 Task: Use GitHub's "Stars" to bookmark repositories for future reference.
Action: Mouse moved to (1268, 73)
Screenshot: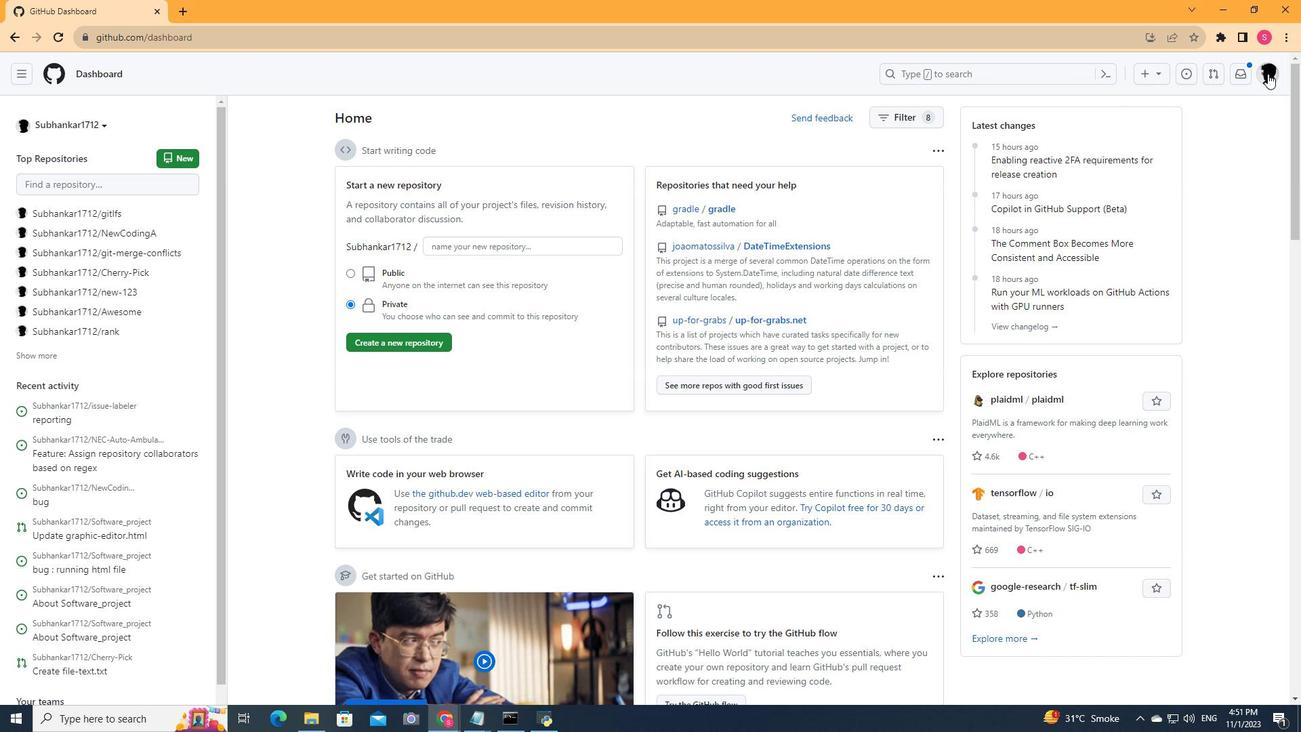 
Action: Mouse pressed left at (1268, 73)
Screenshot: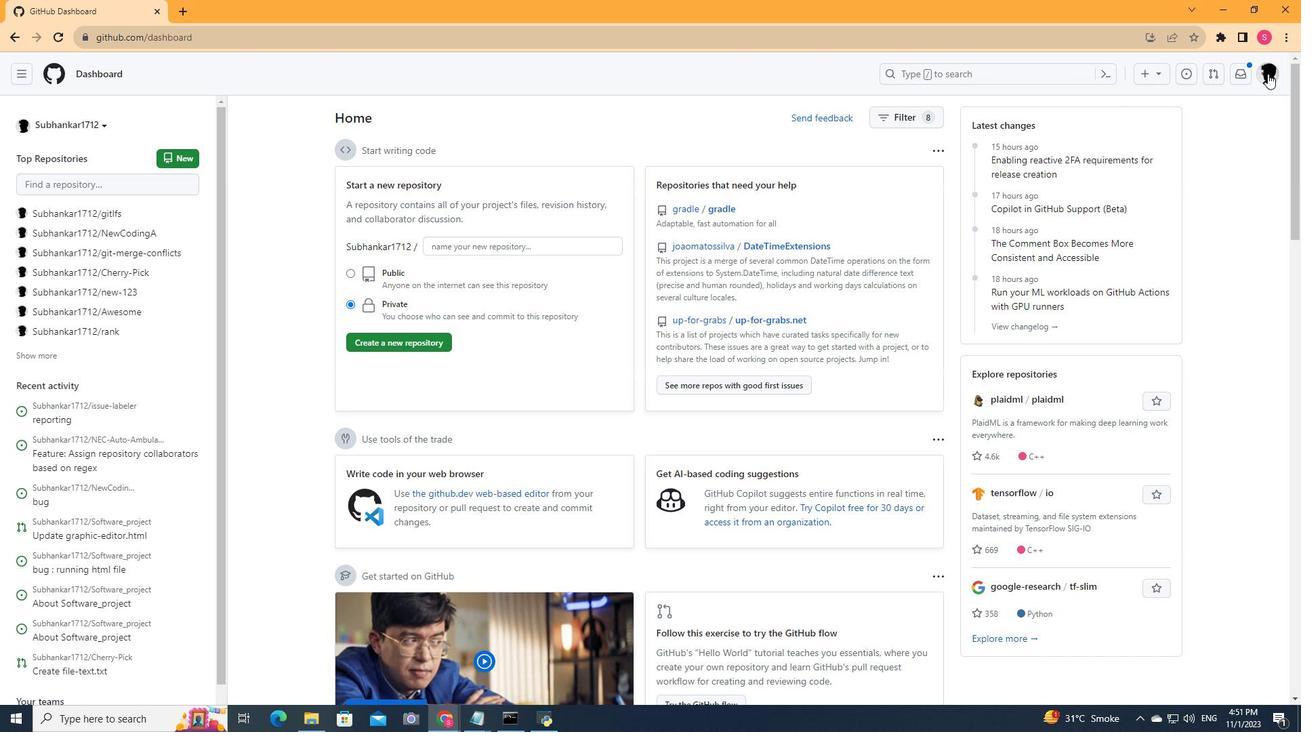 
Action: Mouse moved to (1171, 168)
Screenshot: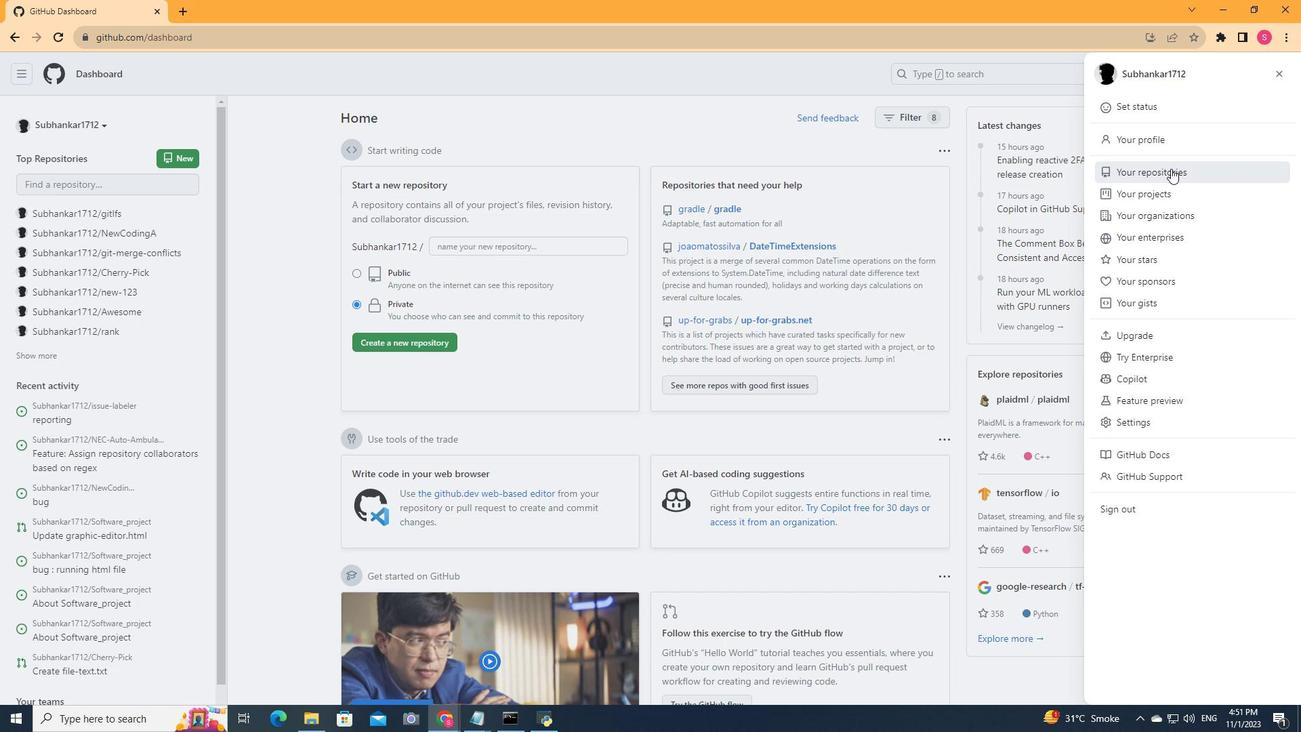 
Action: Mouse pressed left at (1171, 168)
Screenshot: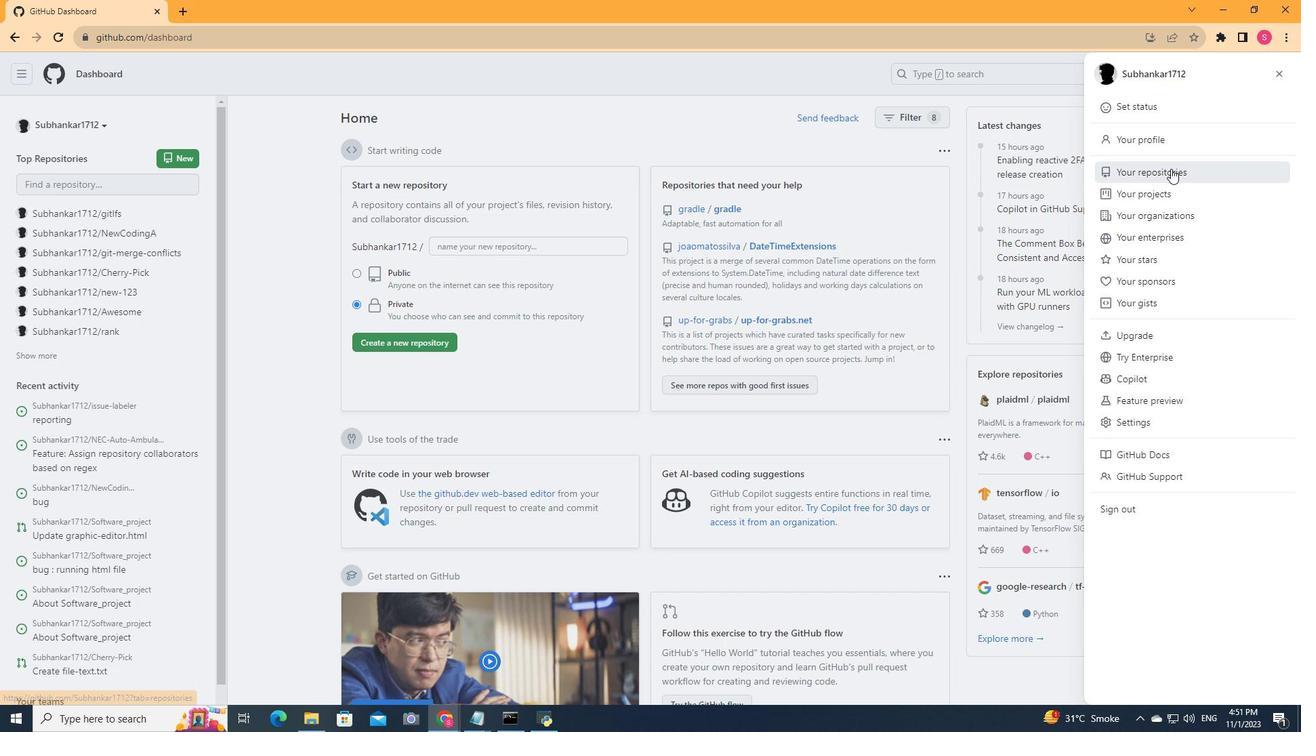 
Action: Mouse moved to (995, 197)
Screenshot: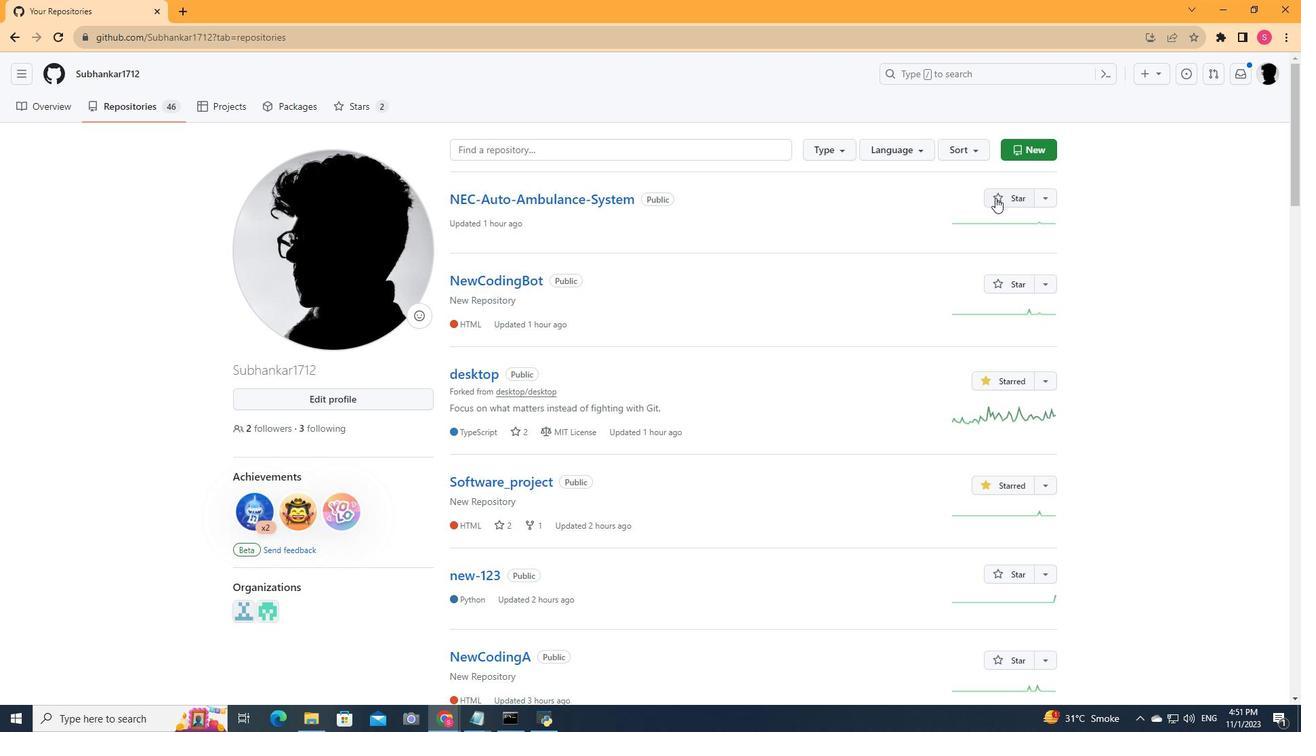 
Action: Mouse pressed left at (995, 197)
Screenshot: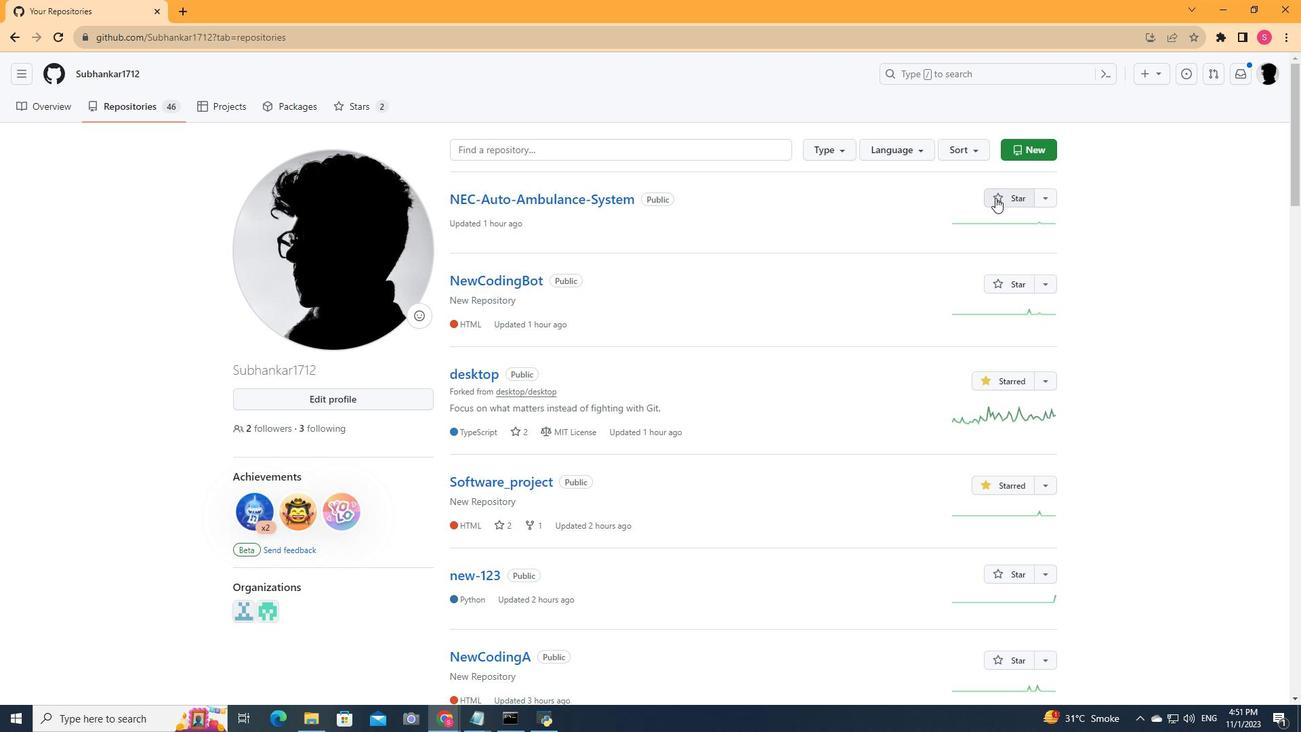 
Action: Mouse moved to (1044, 192)
Screenshot: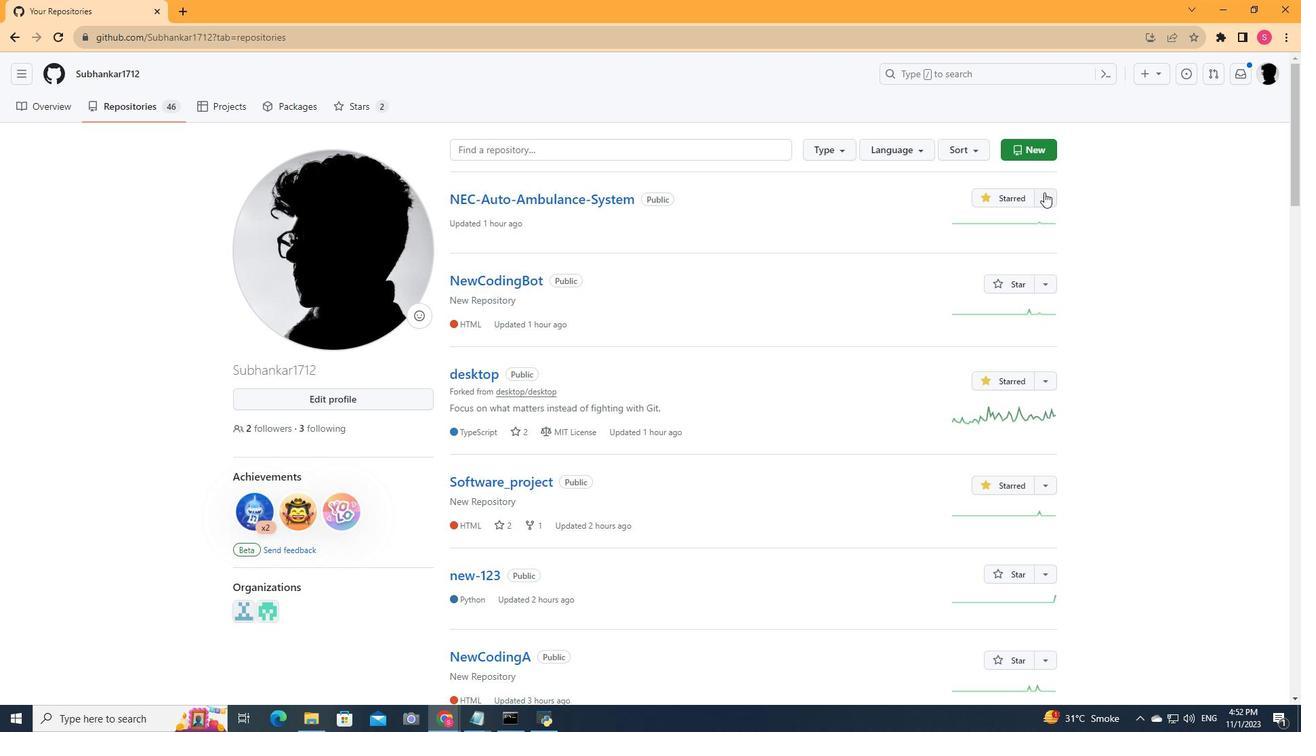 
Action: Mouse pressed left at (1044, 192)
Screenshot: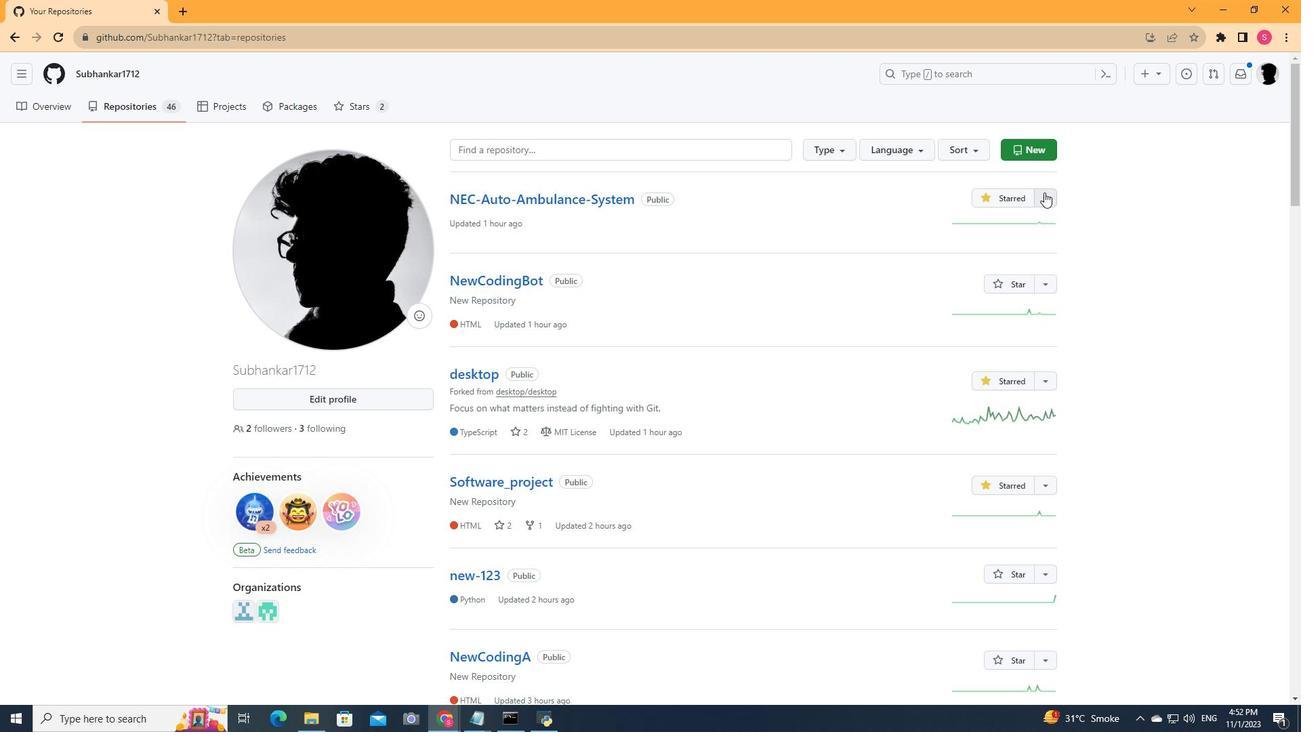 
Action: Mouse moved to (904, 278)
Screenshot: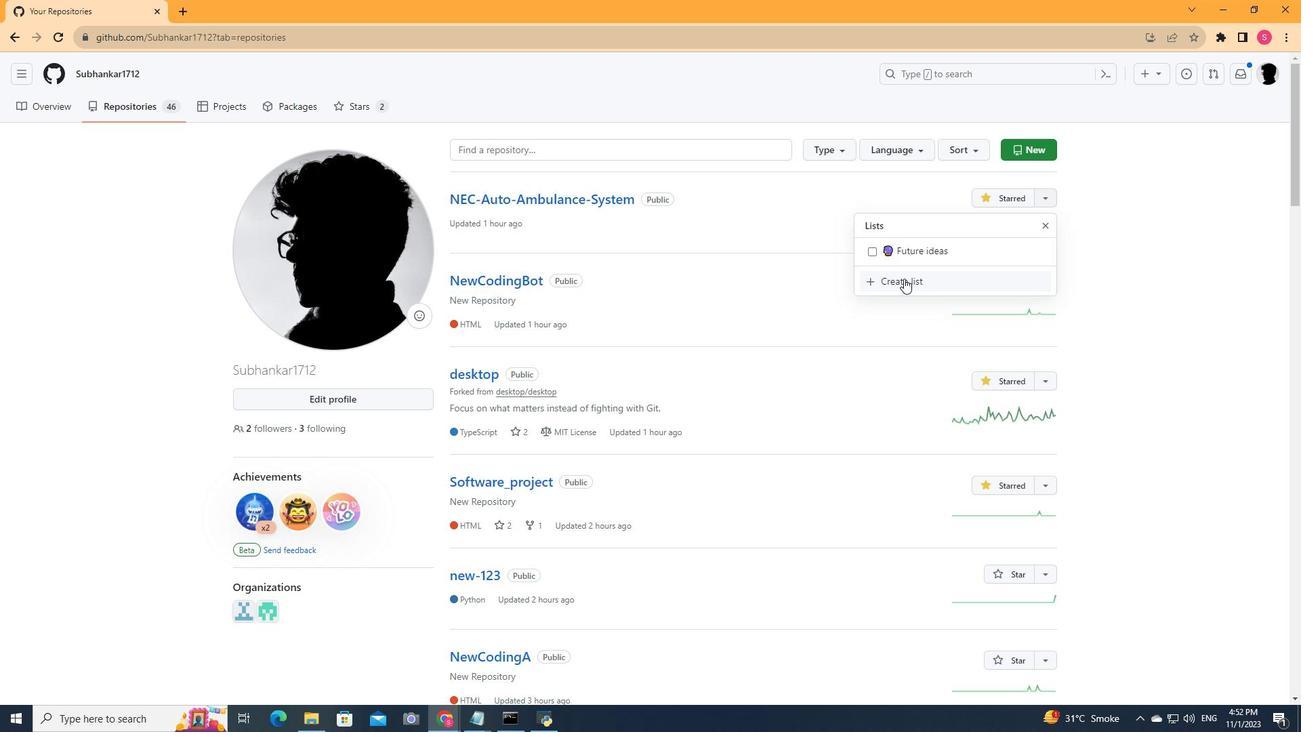 
Action: Mouse pressed left at (904, 278)
Screenshot: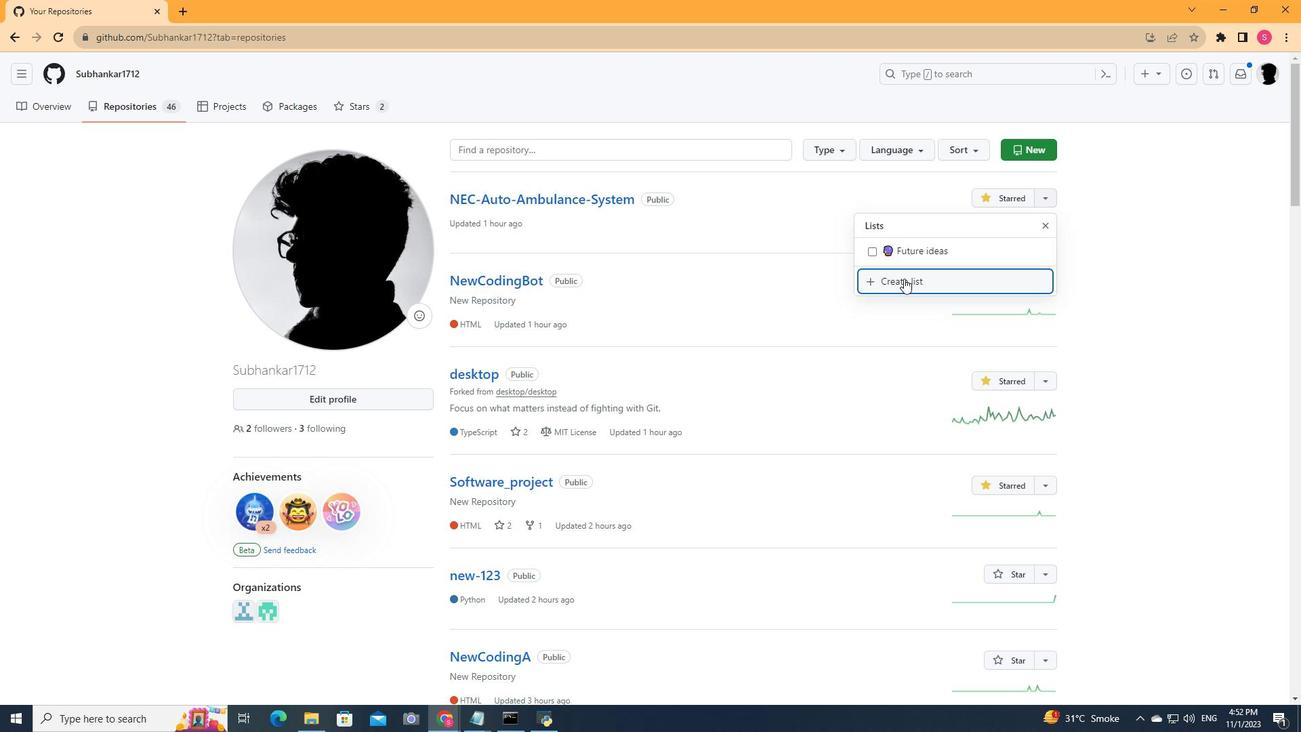 
Action: Mouse moved to (557, 204)
Screenshot: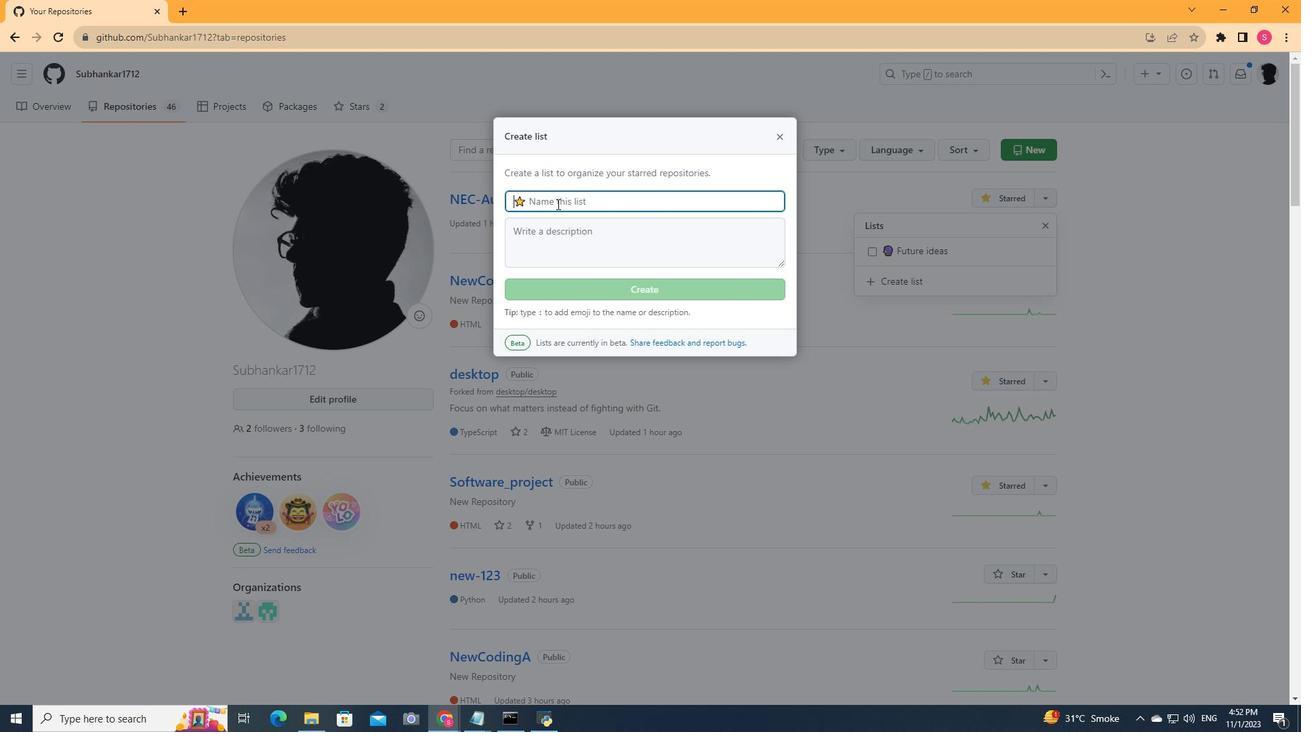 
Action: Mouse pressed left at (557, 204)
Screenshot: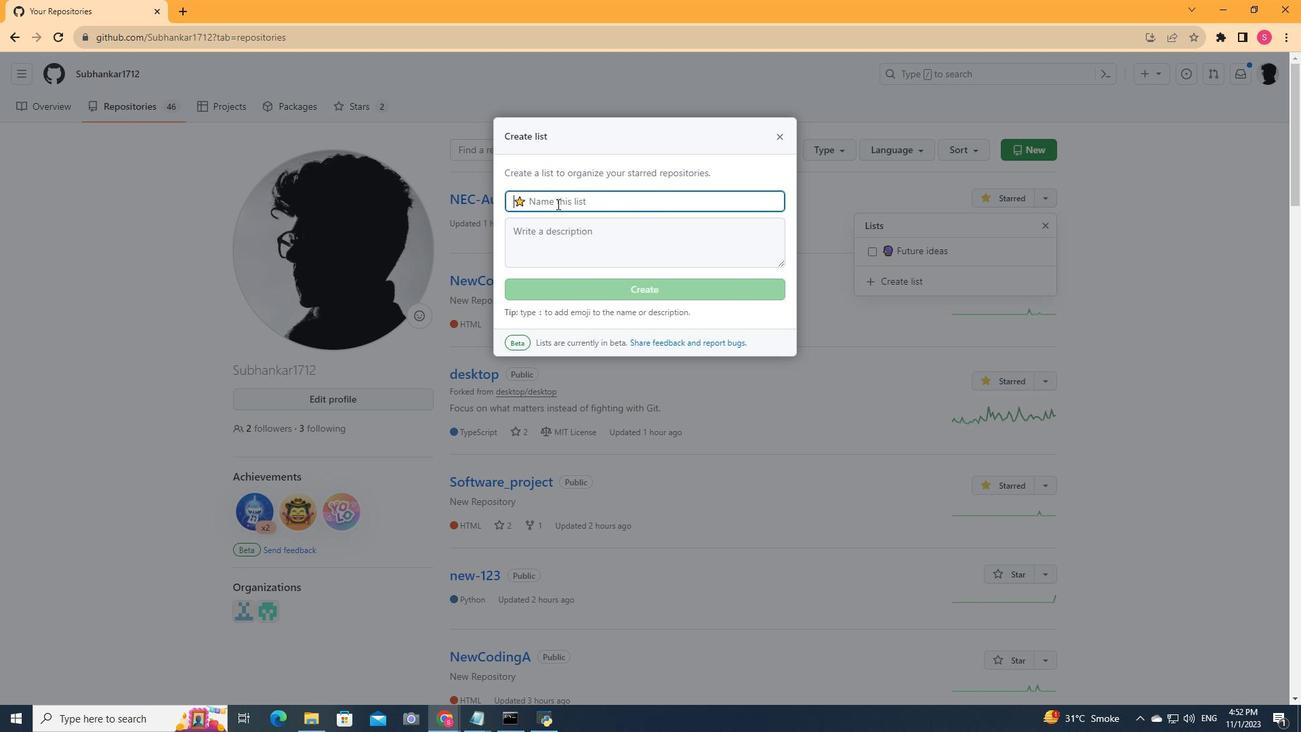 
Action: Key pressed future<Key.space>reference
Screenshot: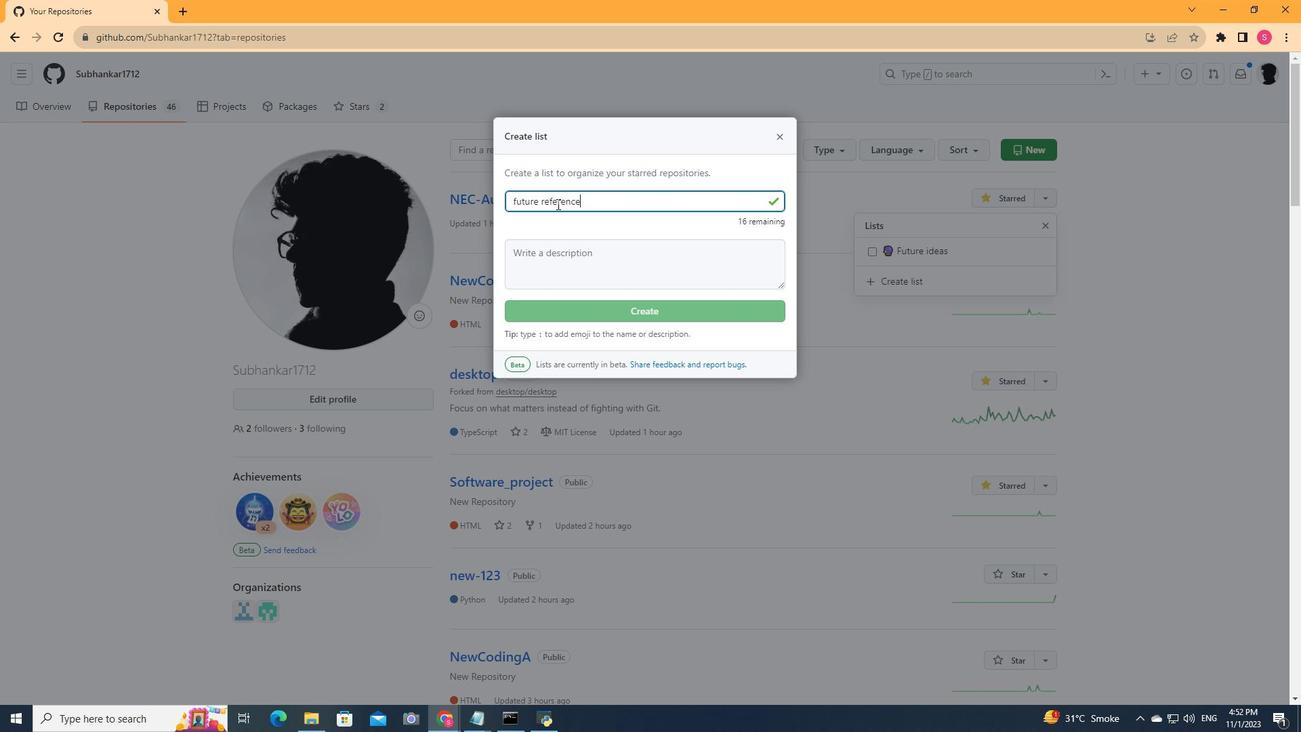 
Action: Mouse moved to (562, 256)
Screenshot: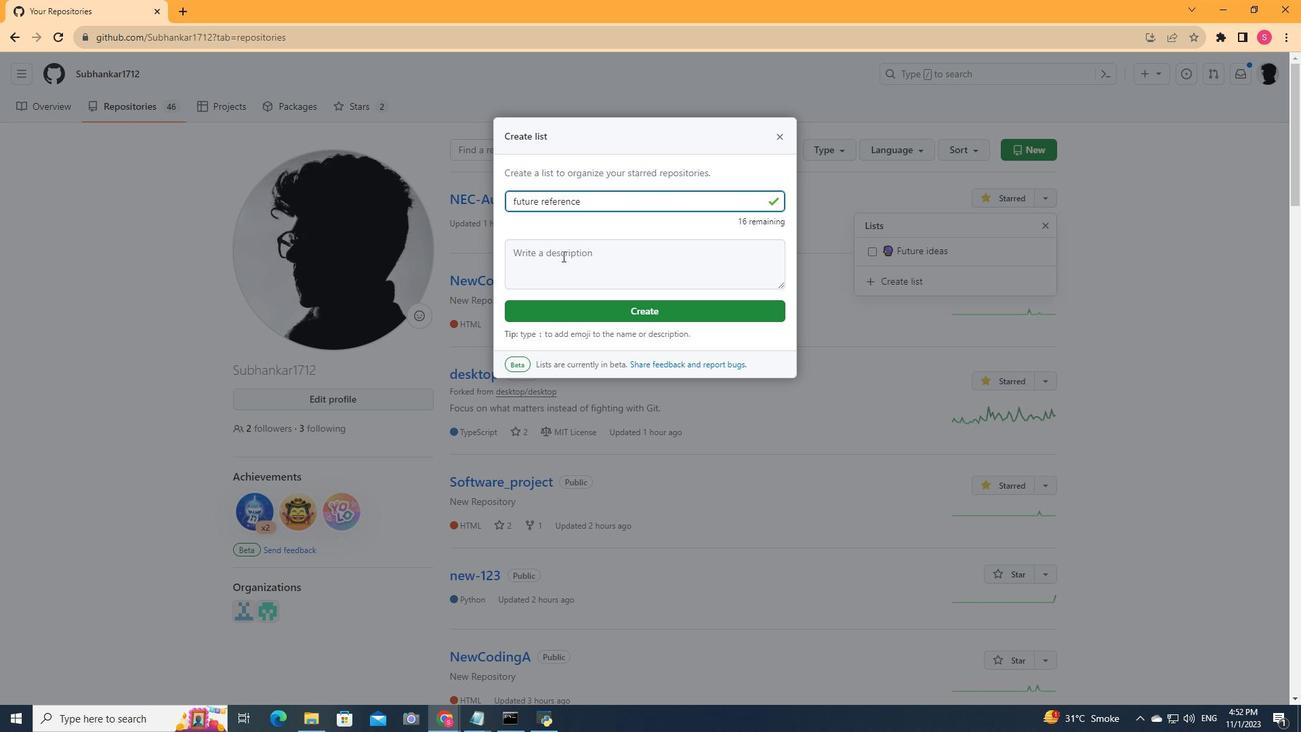 
Action: Mouse pressed left at (562, 256)
Screenshot: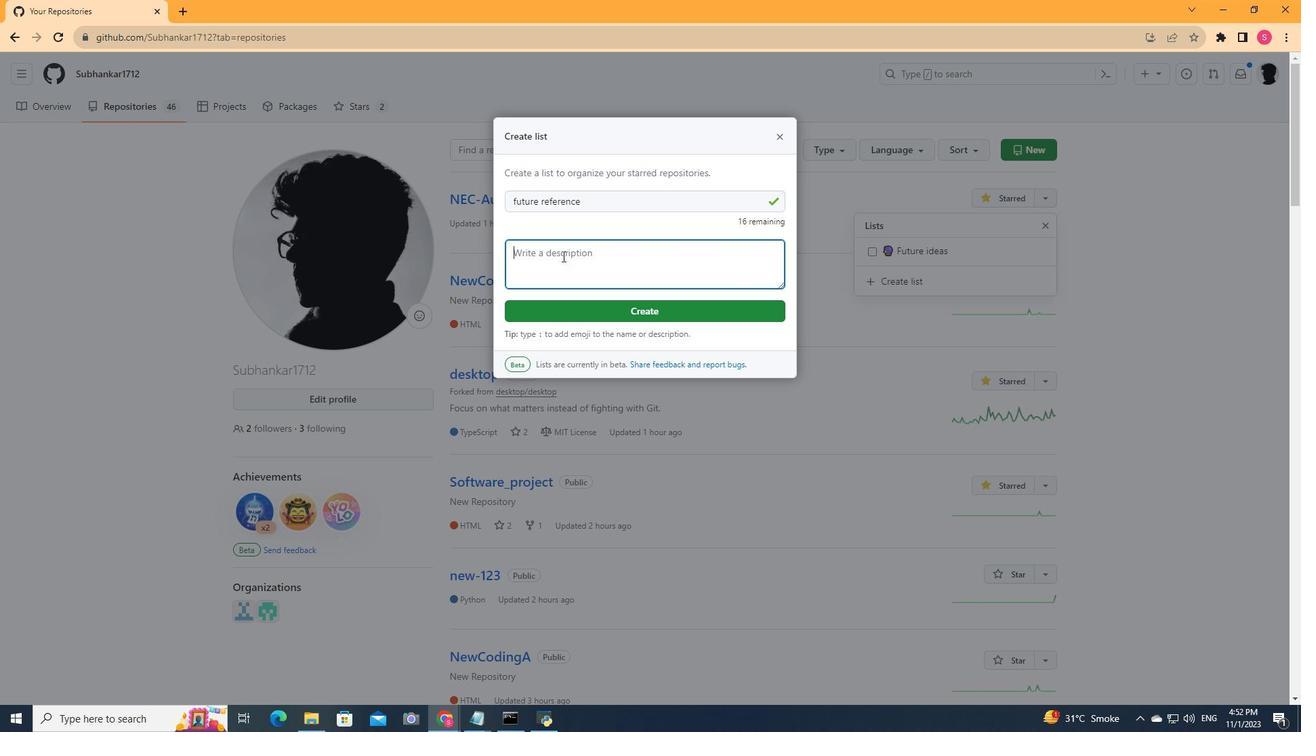 
Action: Key pressed for<Key.space>fe<Key.backspace>uture<Key.space>use
Screenshot: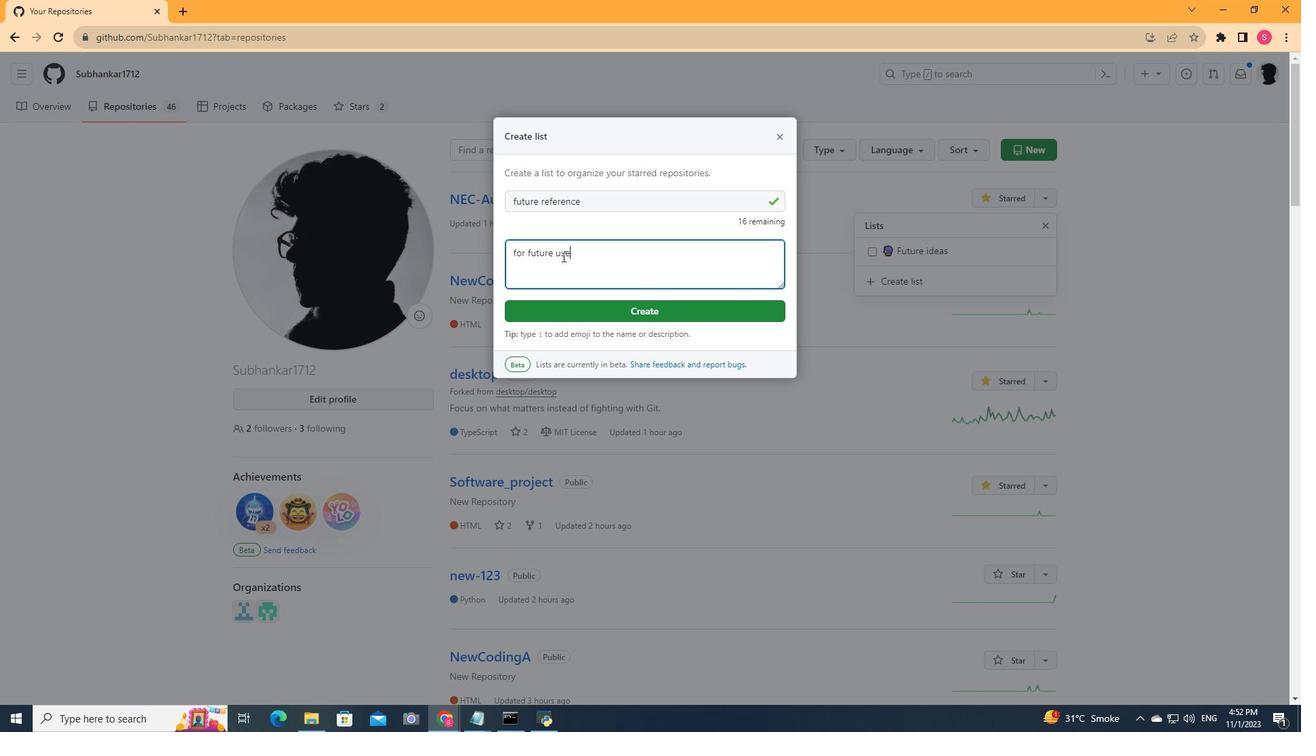 
Action: Mouse moved to (627, 310)
Screenshot: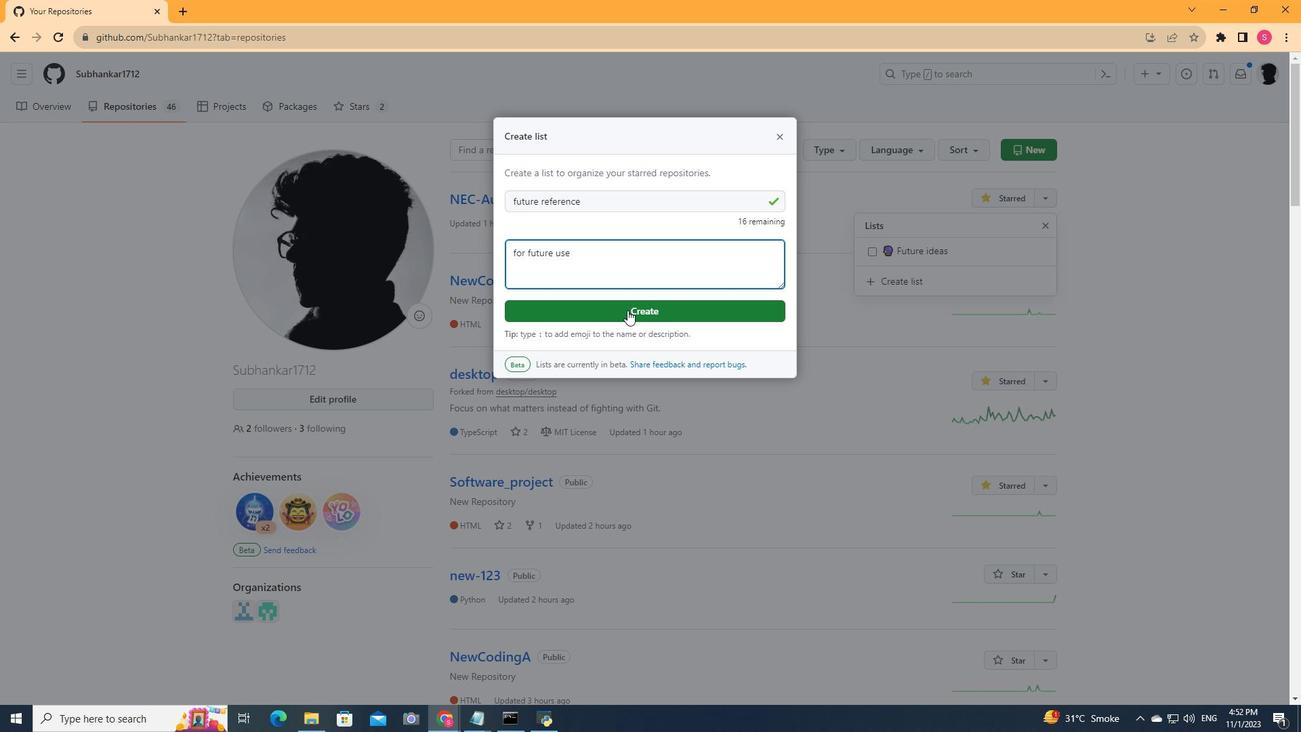 
Action: Mouse pressed left at (627, 310)
Screenshot: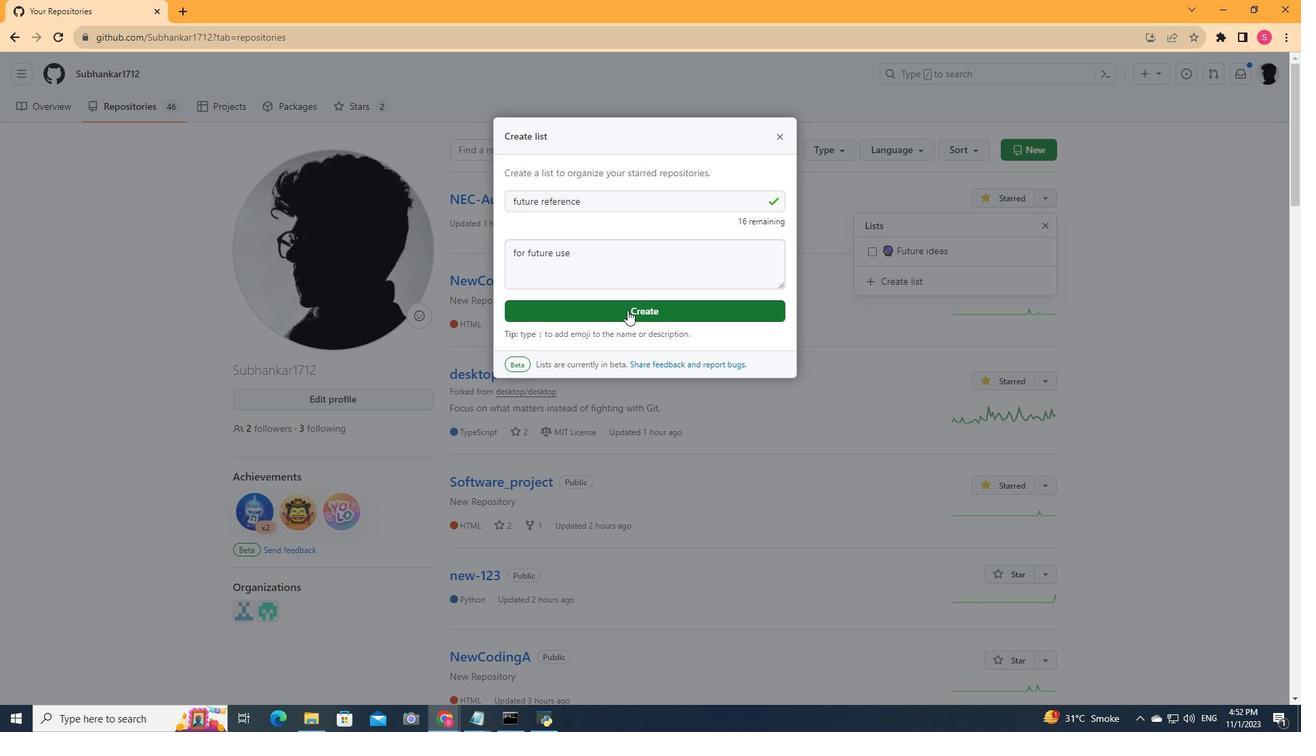 
Action: Mouse moved to (778, 138)
Screenshot: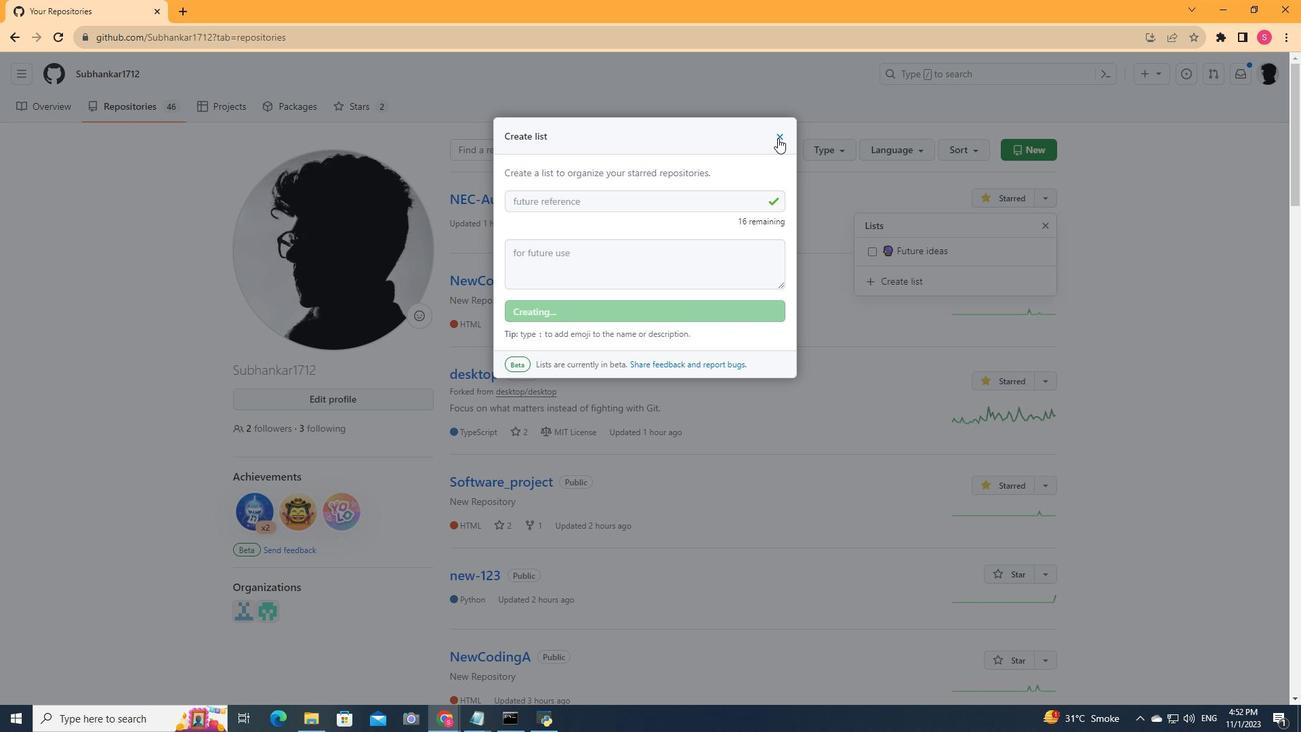 
Action: Mouse pressed left at (778, 138)
Screenshot: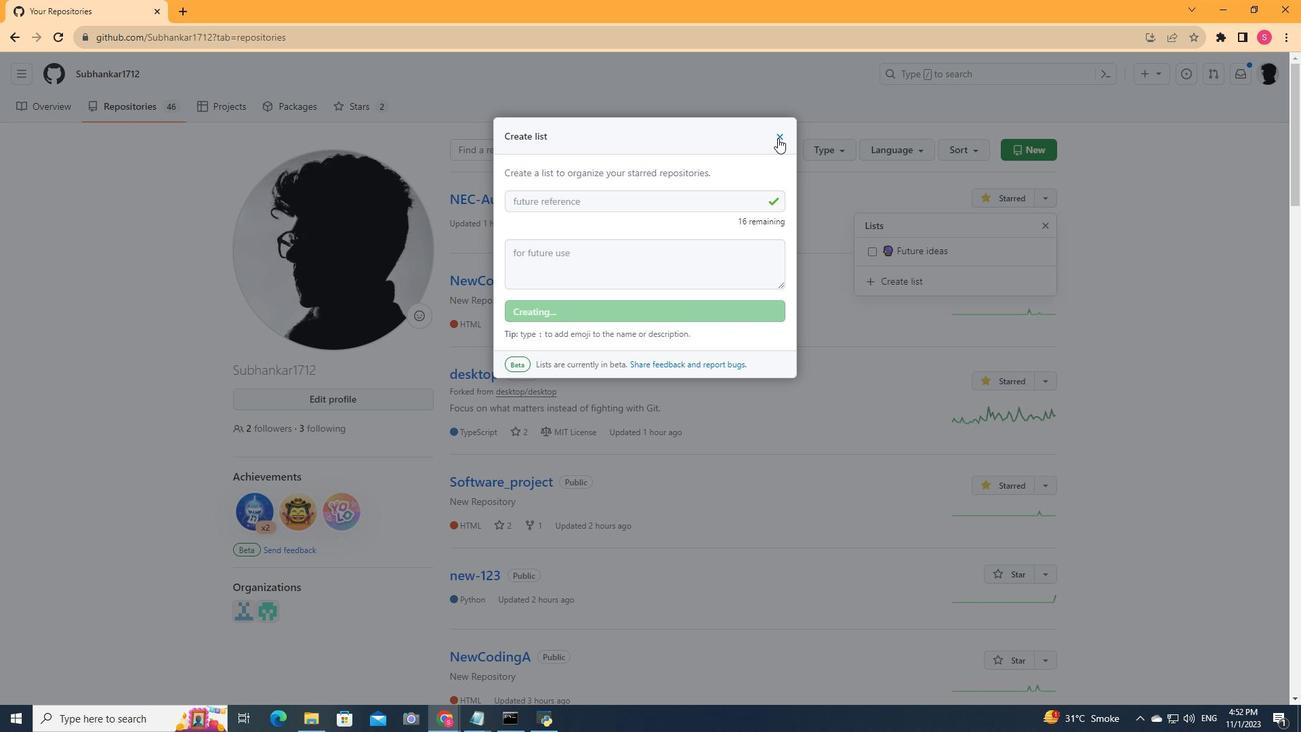 
Action: Mouse moved to (1014, 242)
Screenshot: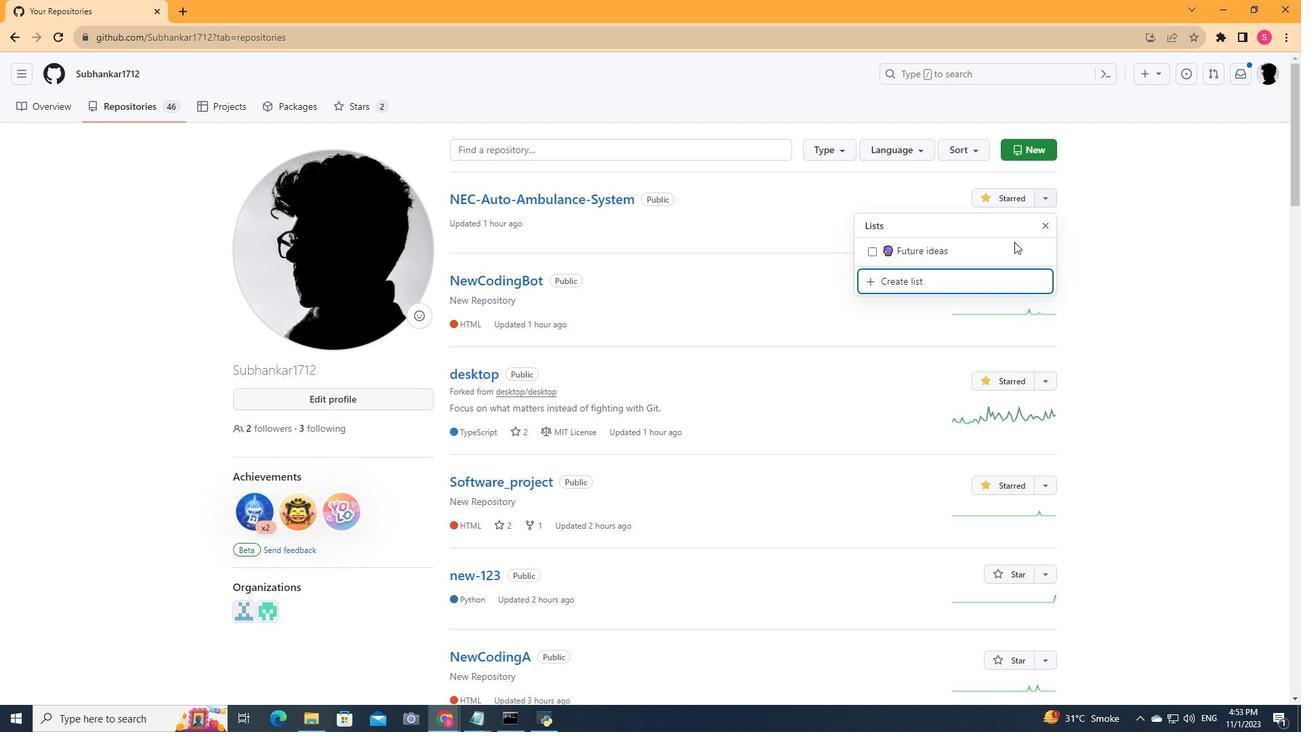 
Action: Mouse scrolled (1014, 242) with delta (0, 0)
Screenshot: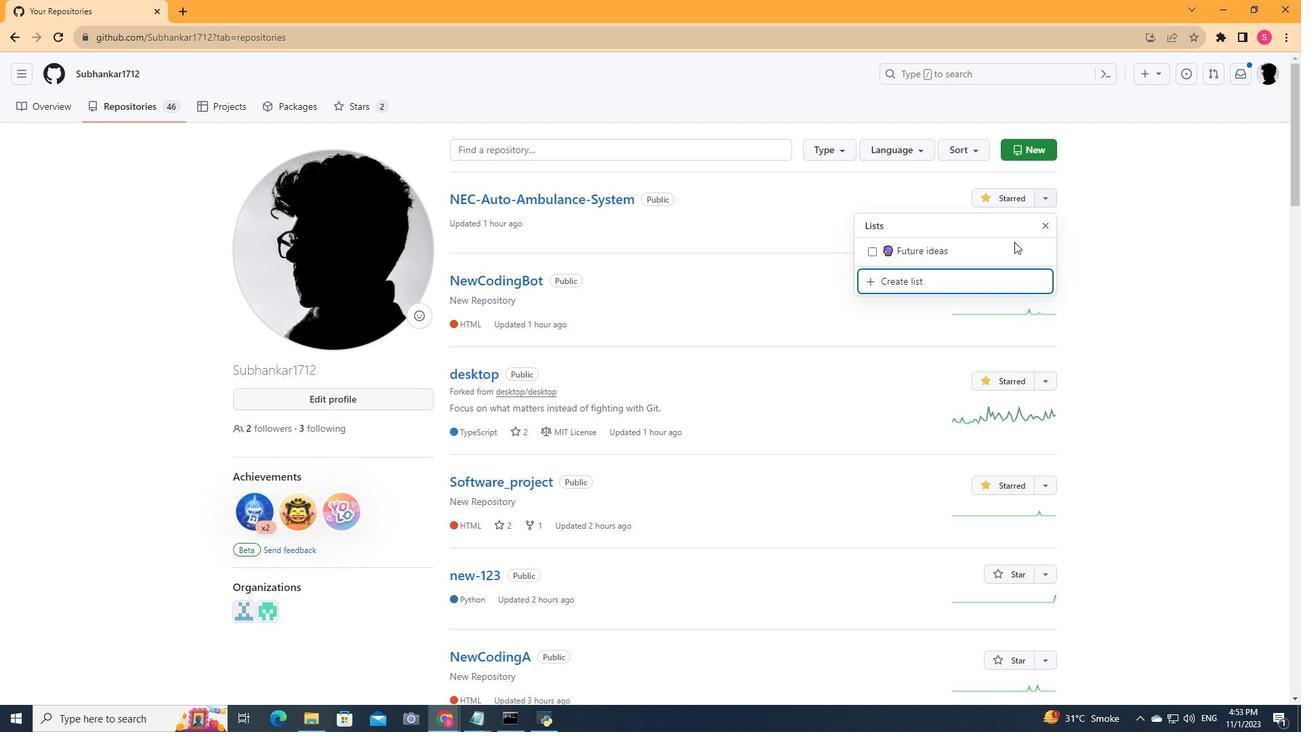 
Action: Mouse scrolled (1014, 242) with delta (0, 0)
Screenshot: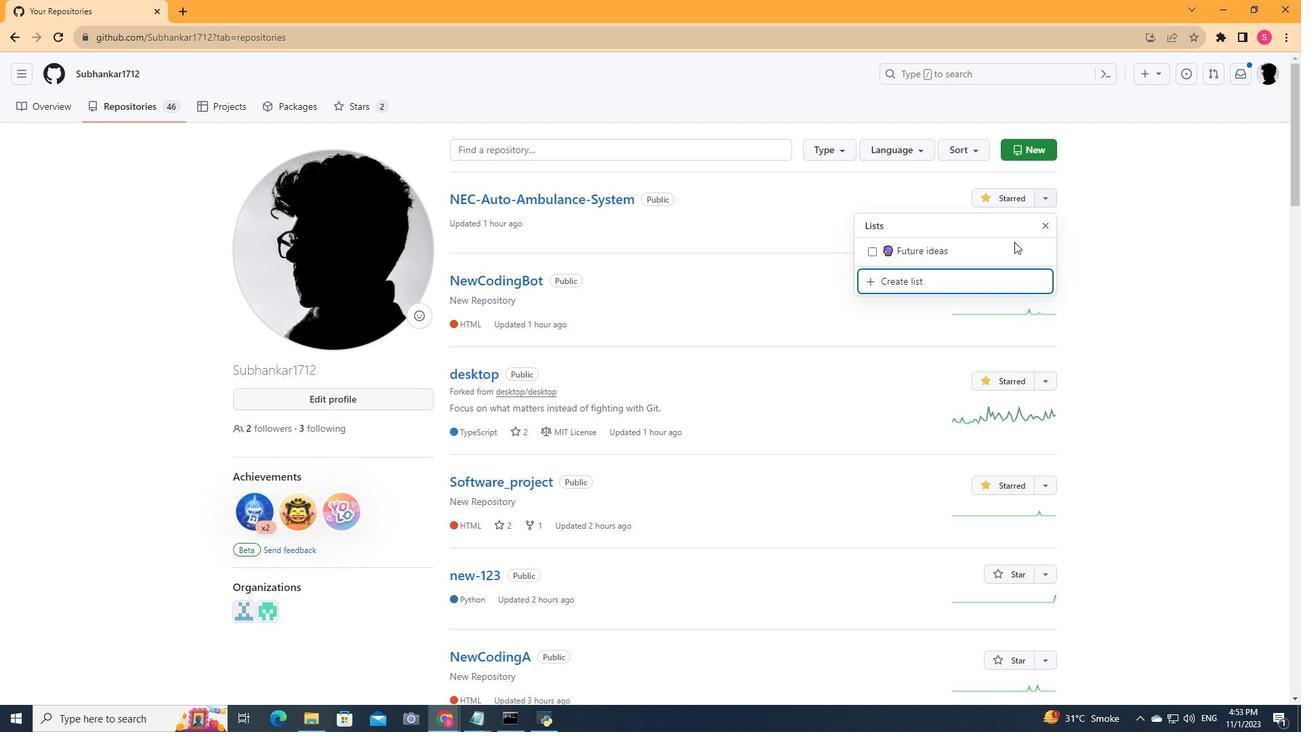 
Action: Mouse scrolled (1014, 242) with delta (0, 0)
Screenshot: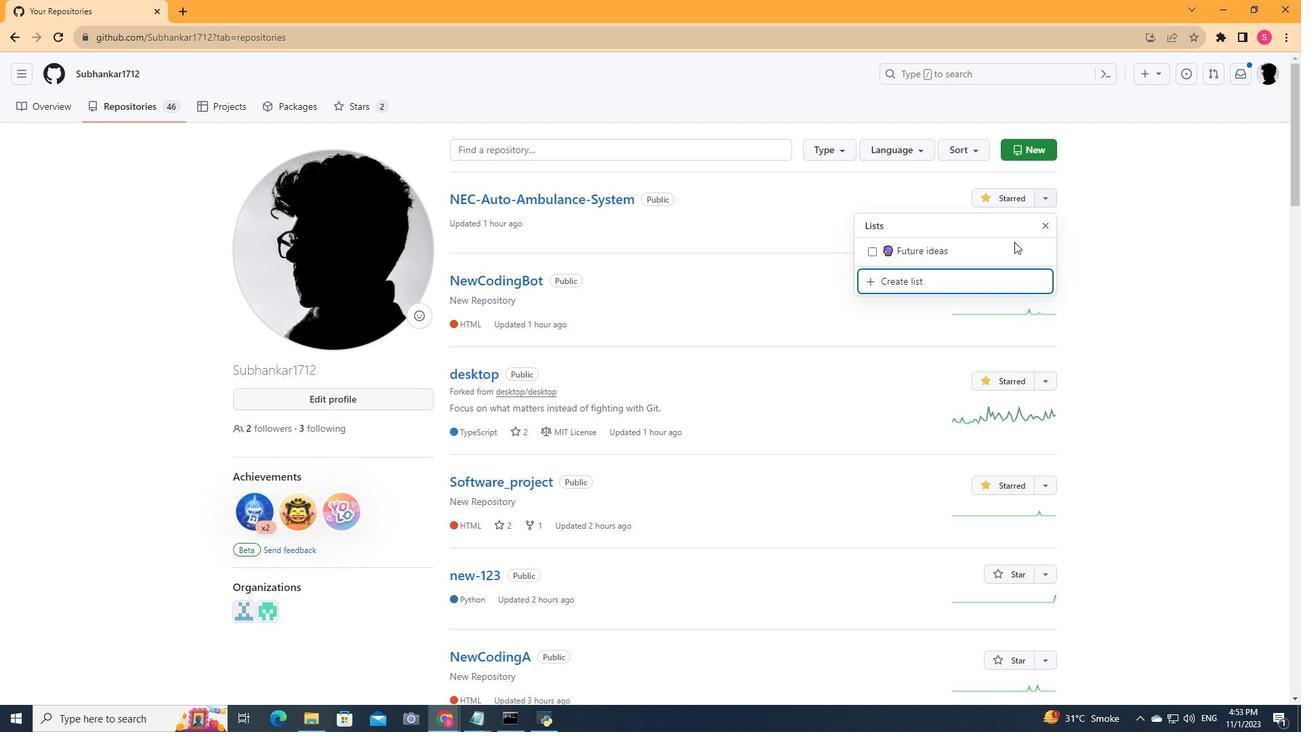 
Action: Mouse scrolled (1014, 242) with delta (0, 0)
Screenshot: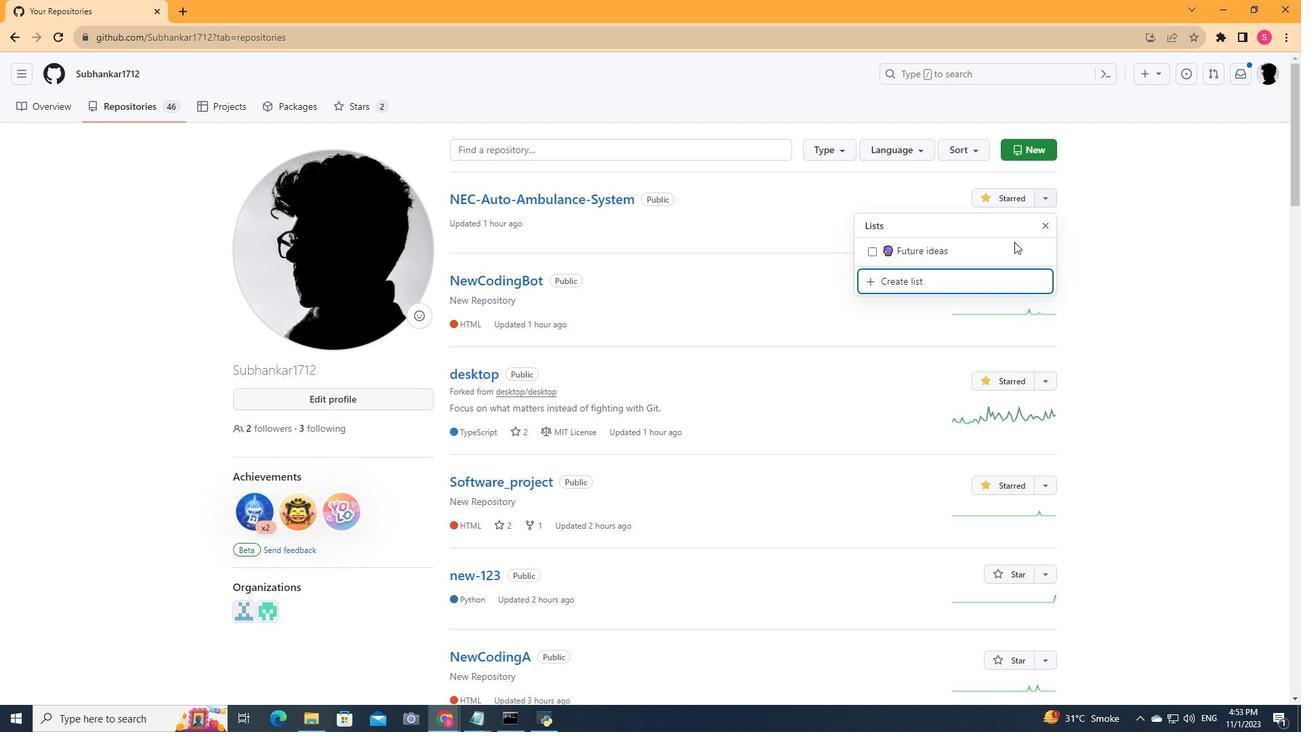 
Action: Mouse scrolled (1014, 242) with delta (0, 0)
Screenshot: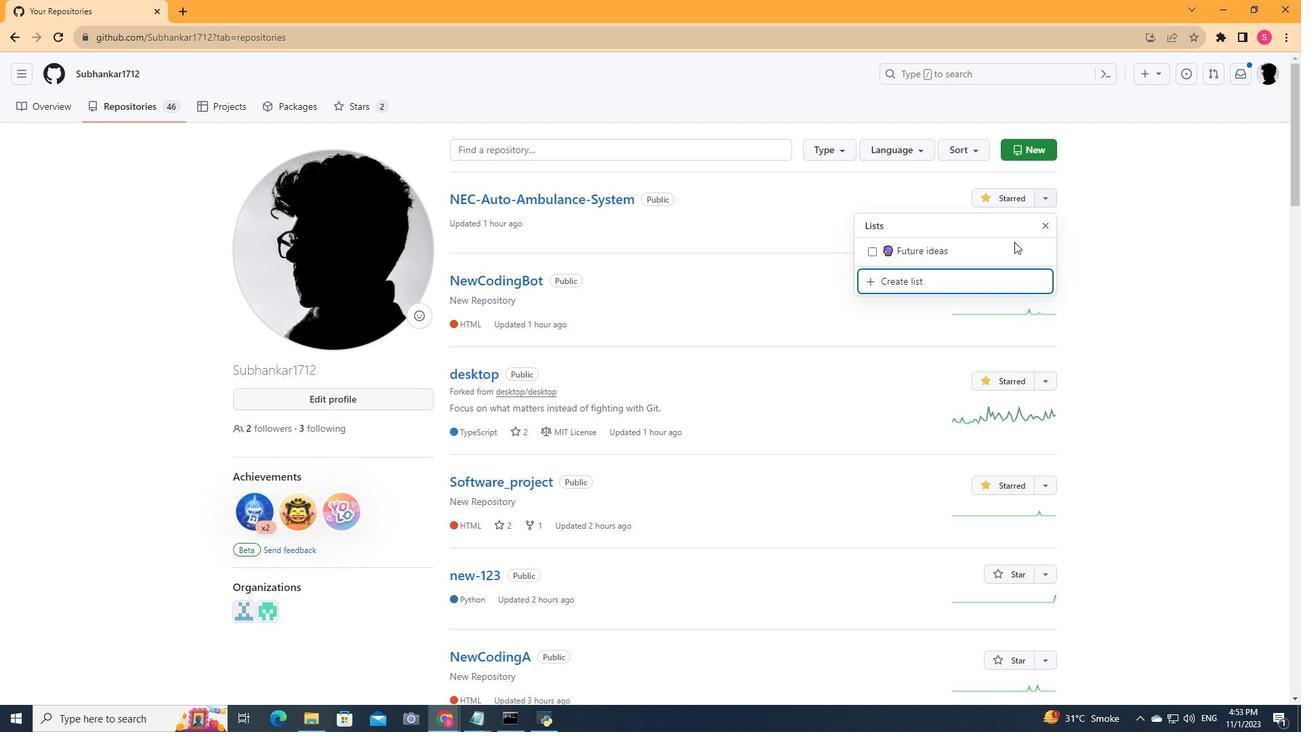 
Action: Mouse moved to (900, 253)
Screenshot: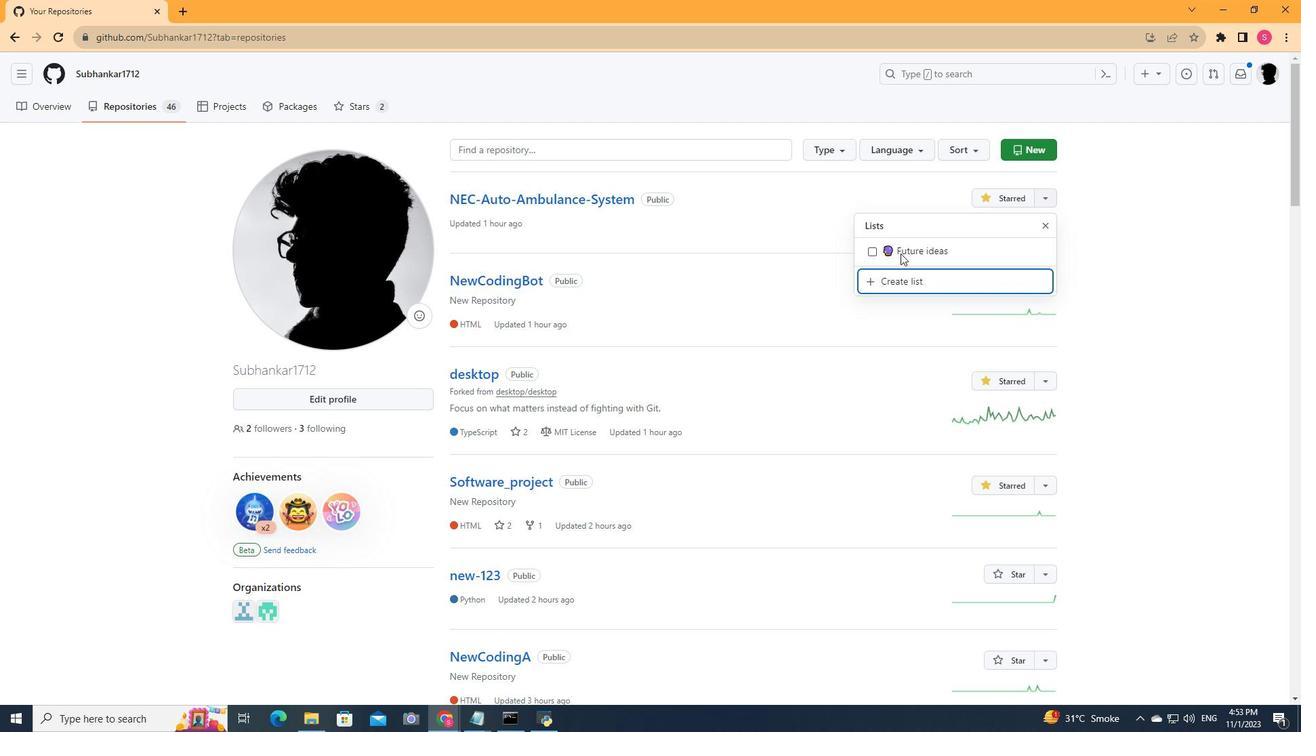 
Action: Mouse pressed left at (900, 253)
Screenshot: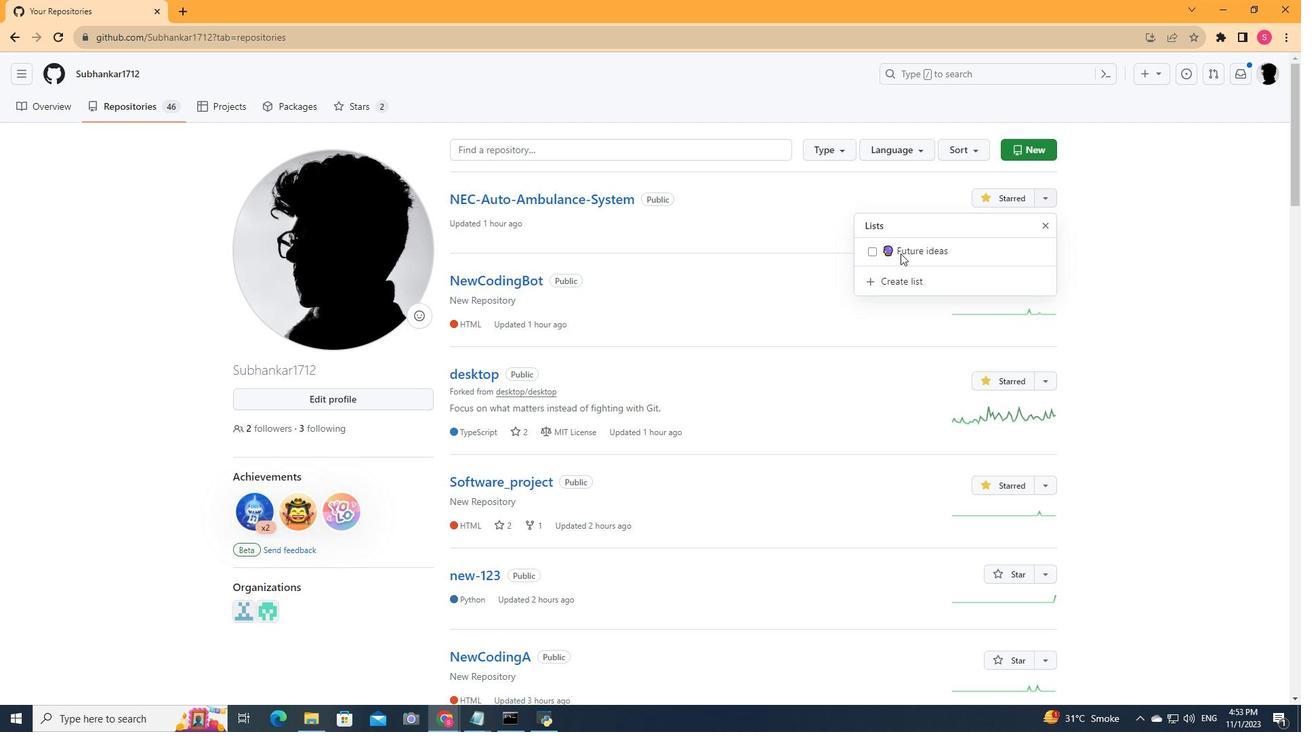 
Action: Mouse moved to (909, 252)
Screenshot: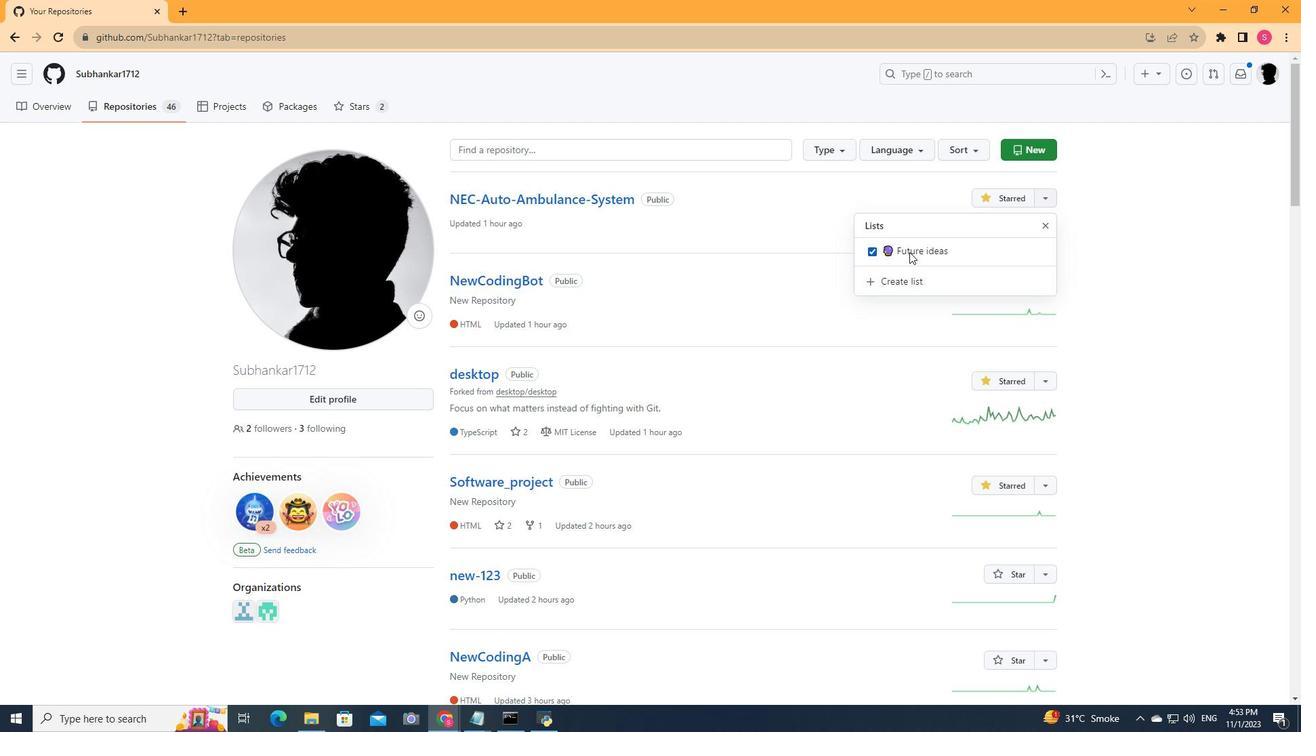 
Action: Mouse pressed left at (909, 252)
Screenshot: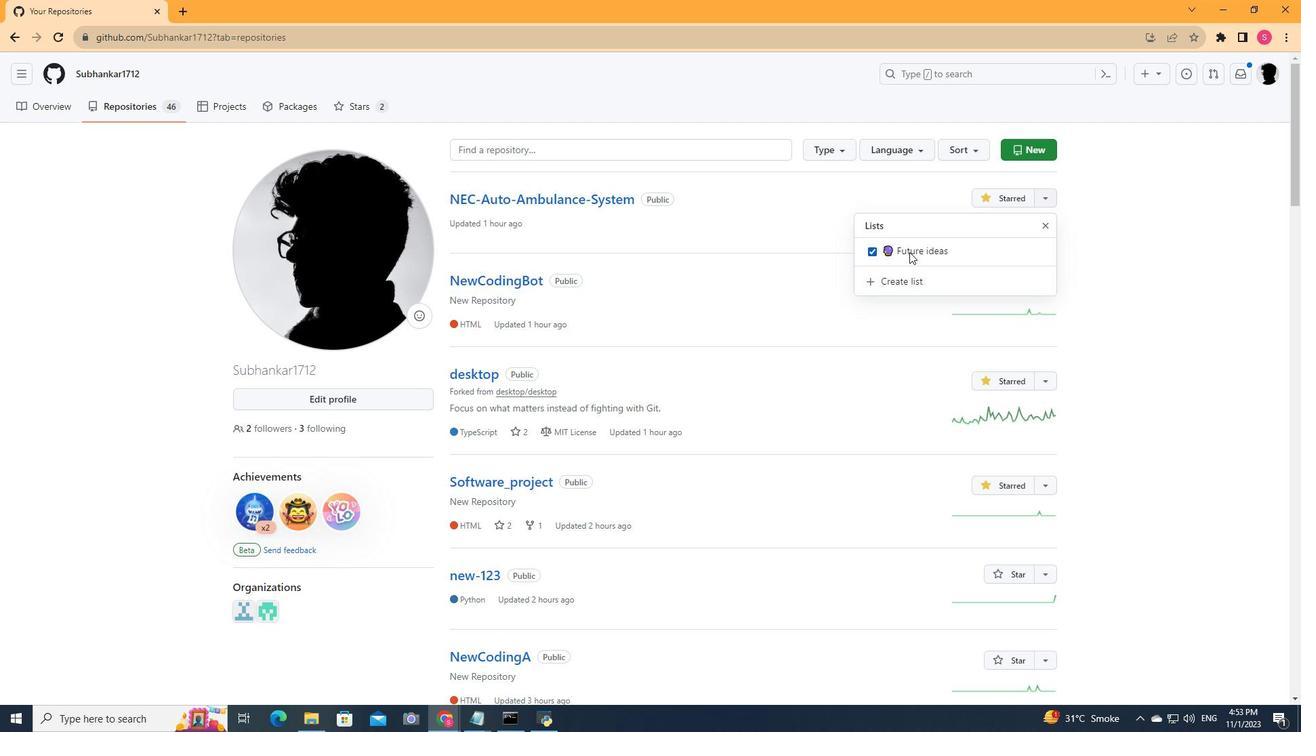 
Action: Mouse moved to (907, 282)
Screenshot: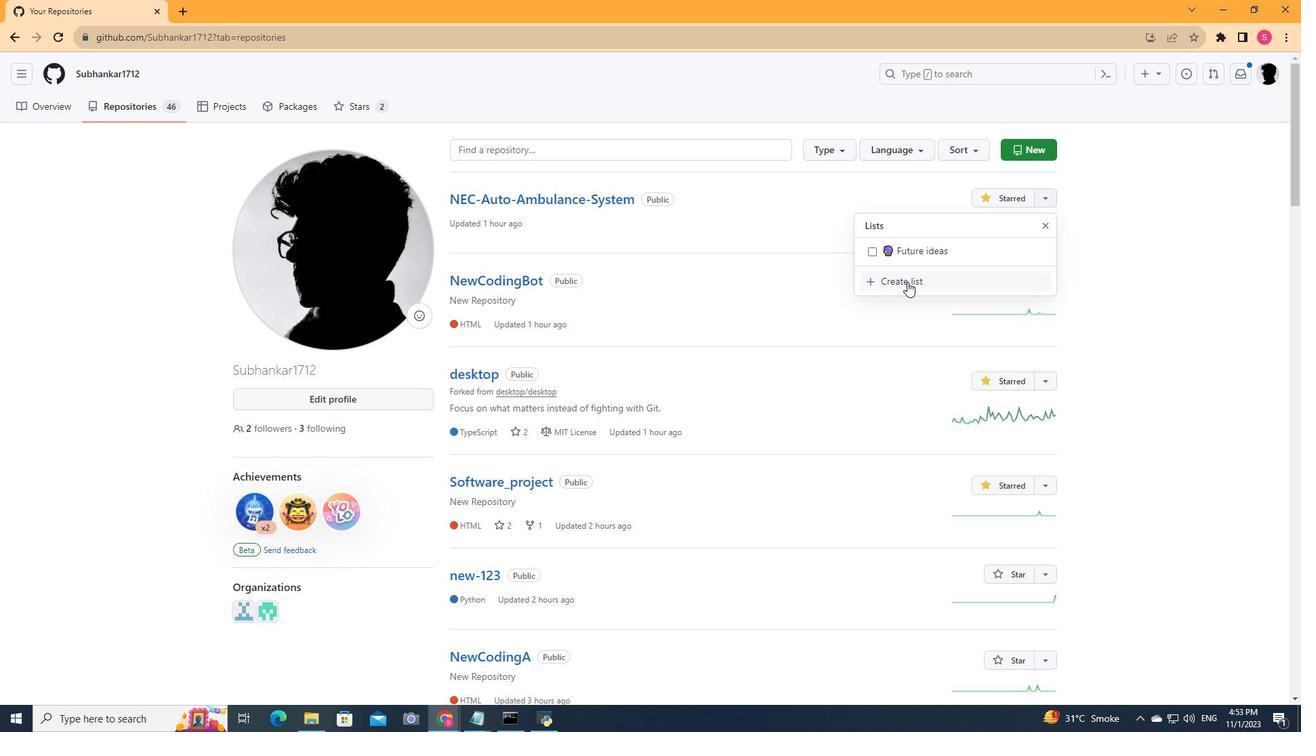 
Action: Mouse pressed left at (907, 282)
Screenshot: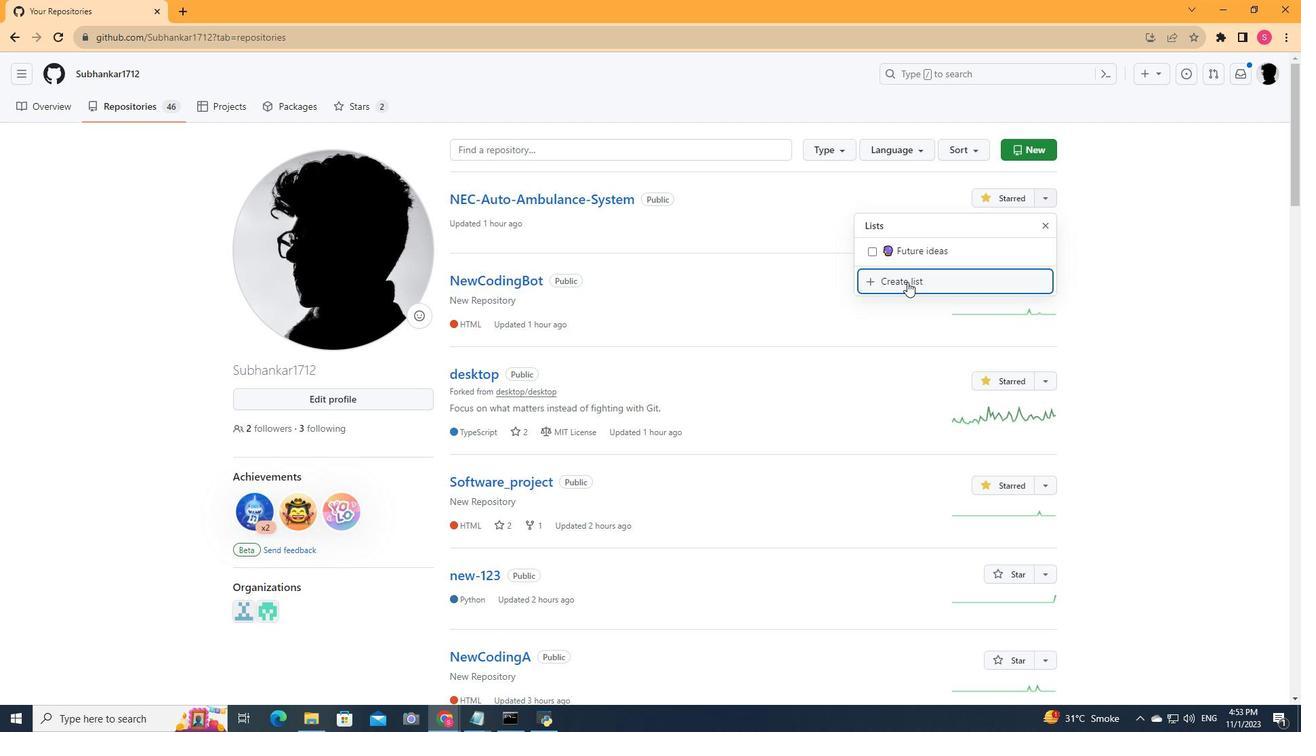 
Action: Mouse moved to (548, 206)
Screenshot: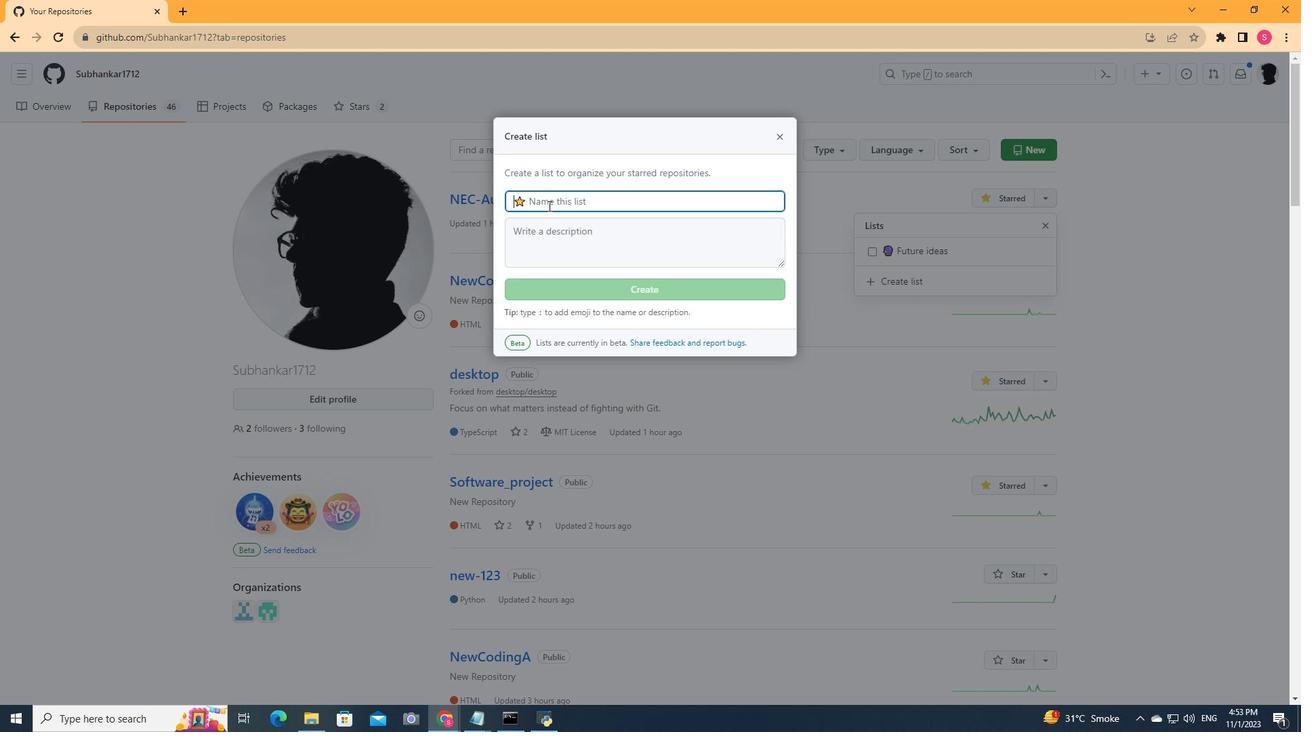 
Action: Mouse pressed left at (548, 206)
Screenshot: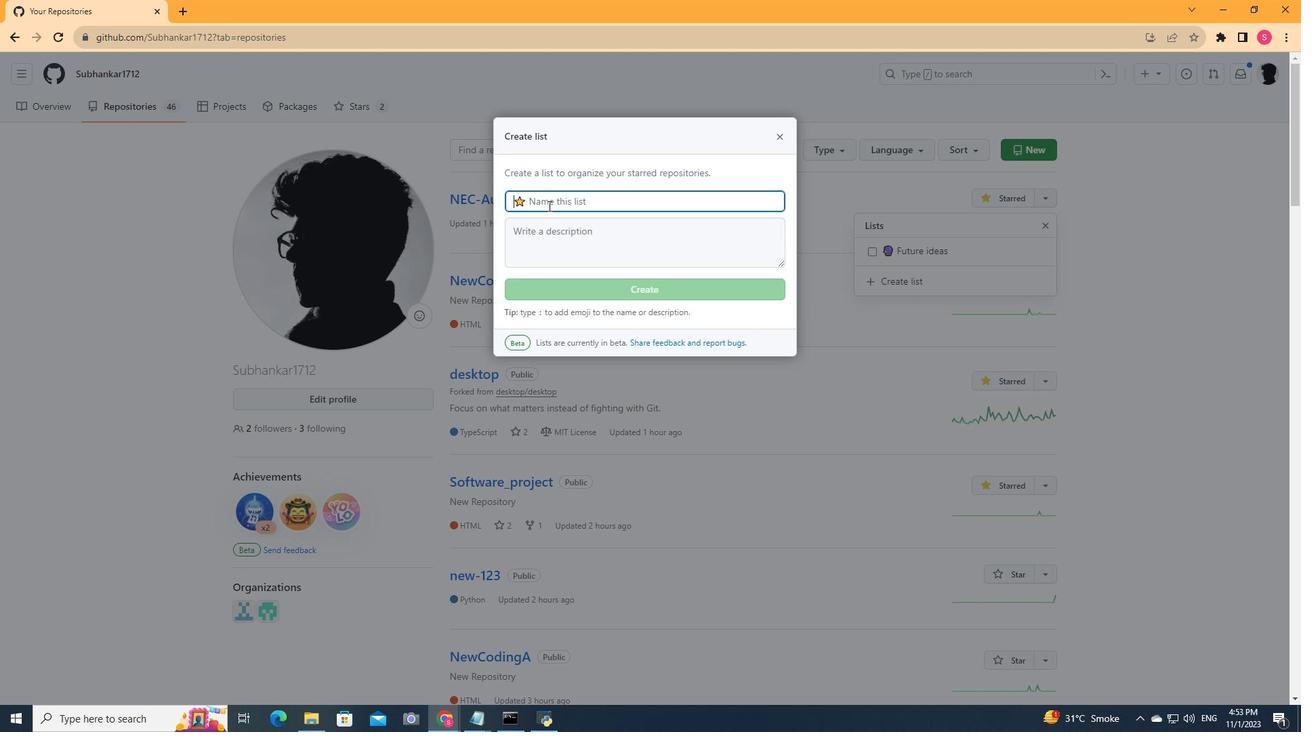 
Action: Mouse moved to (548, 206)
Screenshot: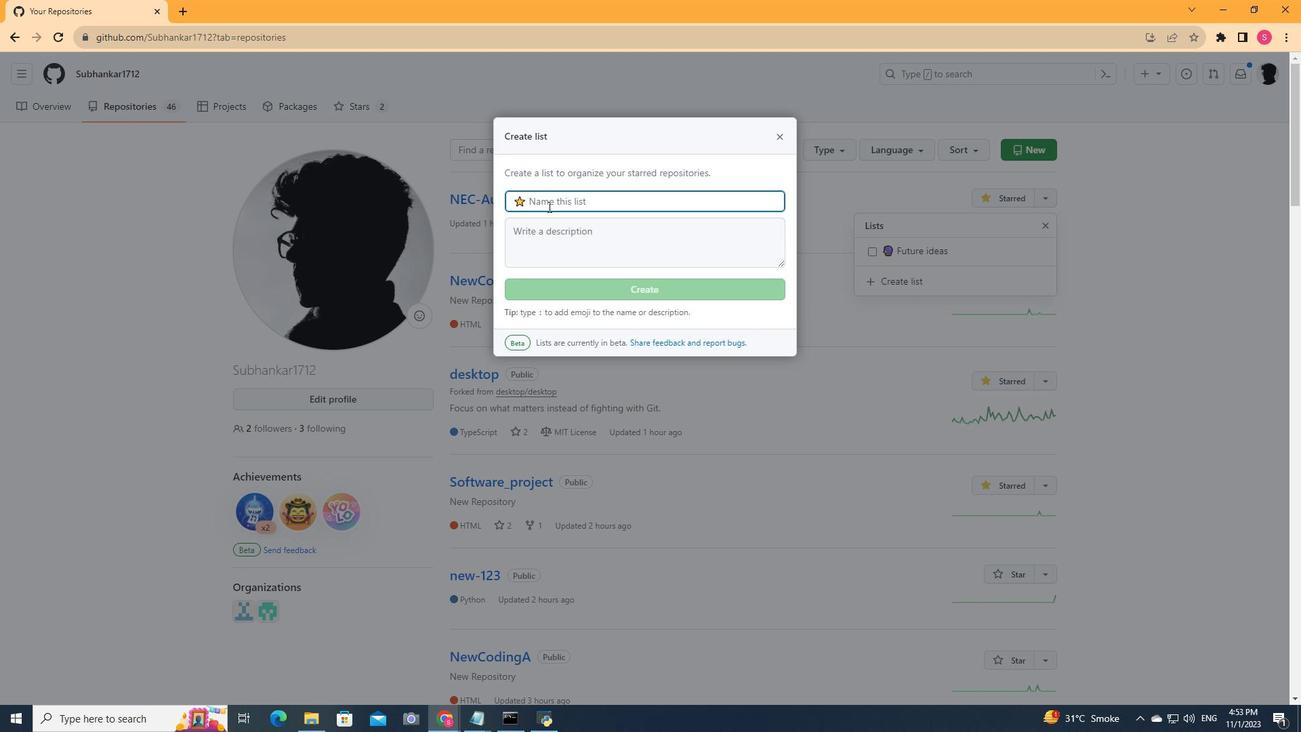 
Action: Mouse pressed left at (548, 206)
Screenshot: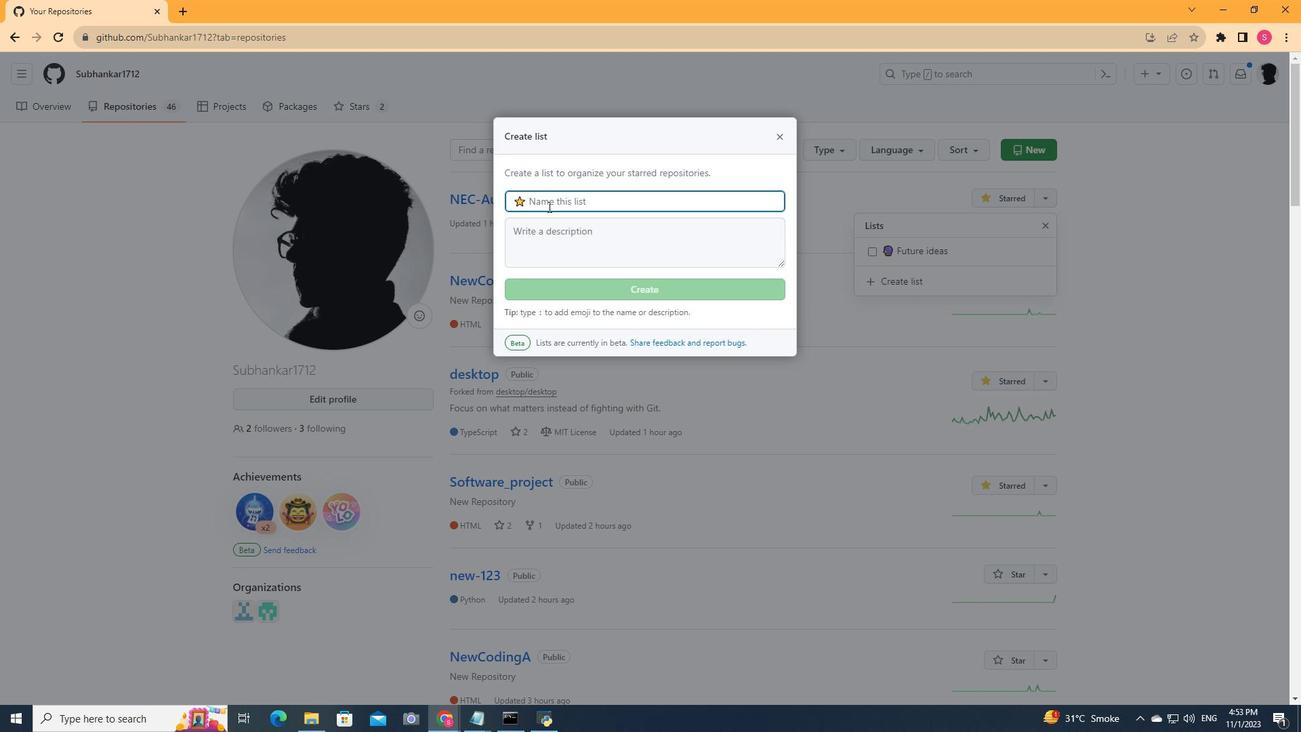 
Action: Mouse moved to (513, 204)
Screenshot: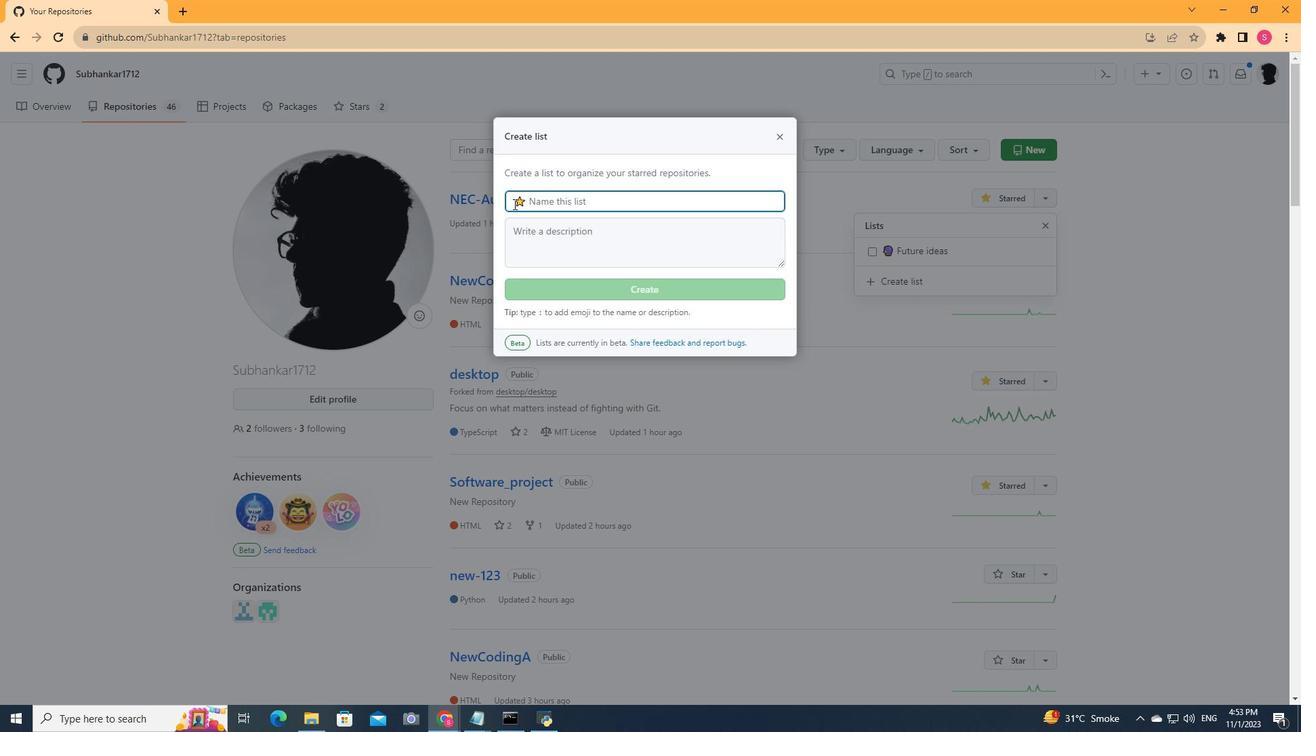 
Action: Mouse pressed left at (513, 204)
Screenshot: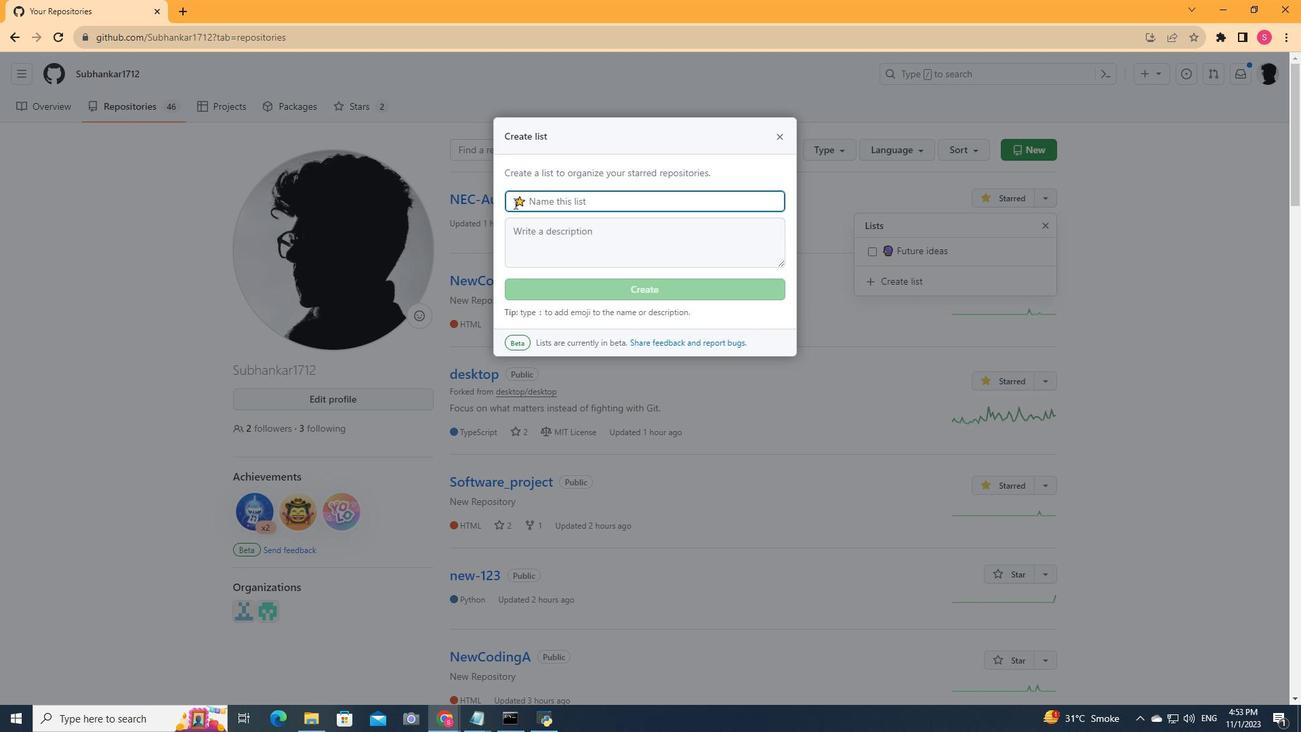 
Action: Mouse moved to (557, 200)
Screenshot: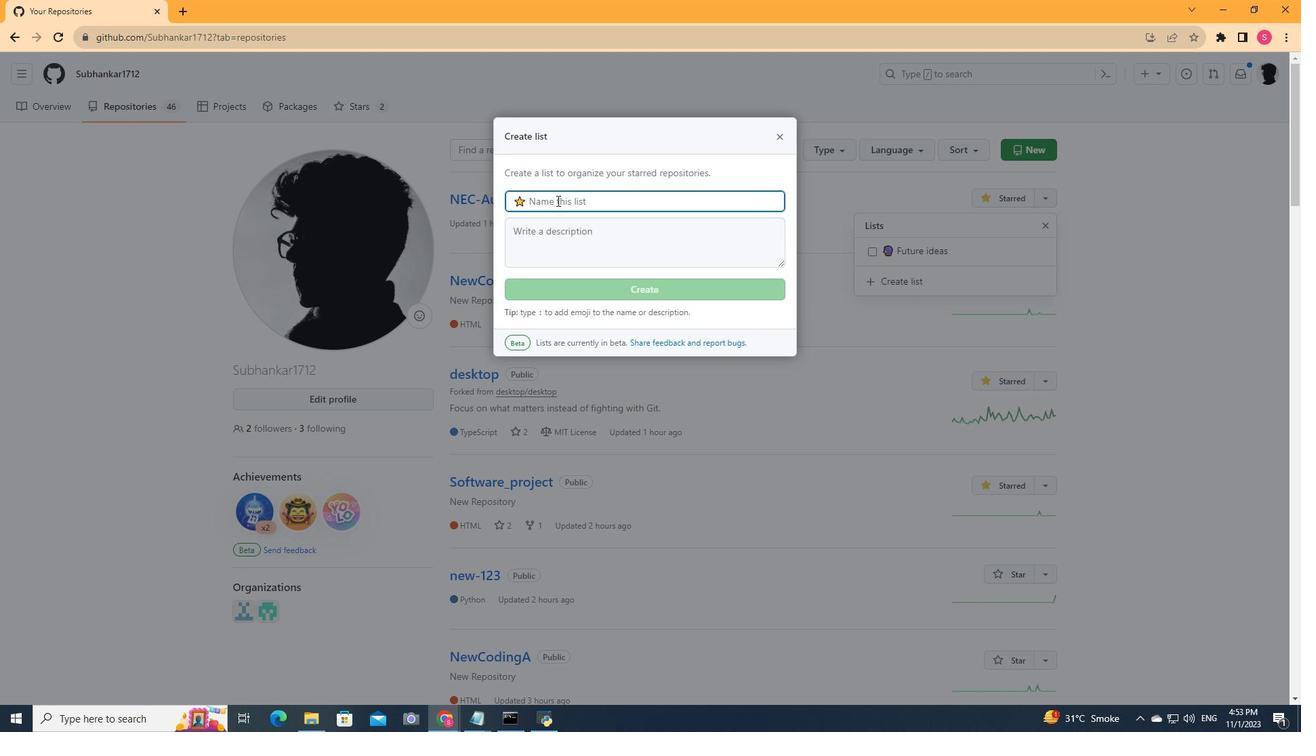 
Action: Mouse pressed left at (557, 200)
Screenshot: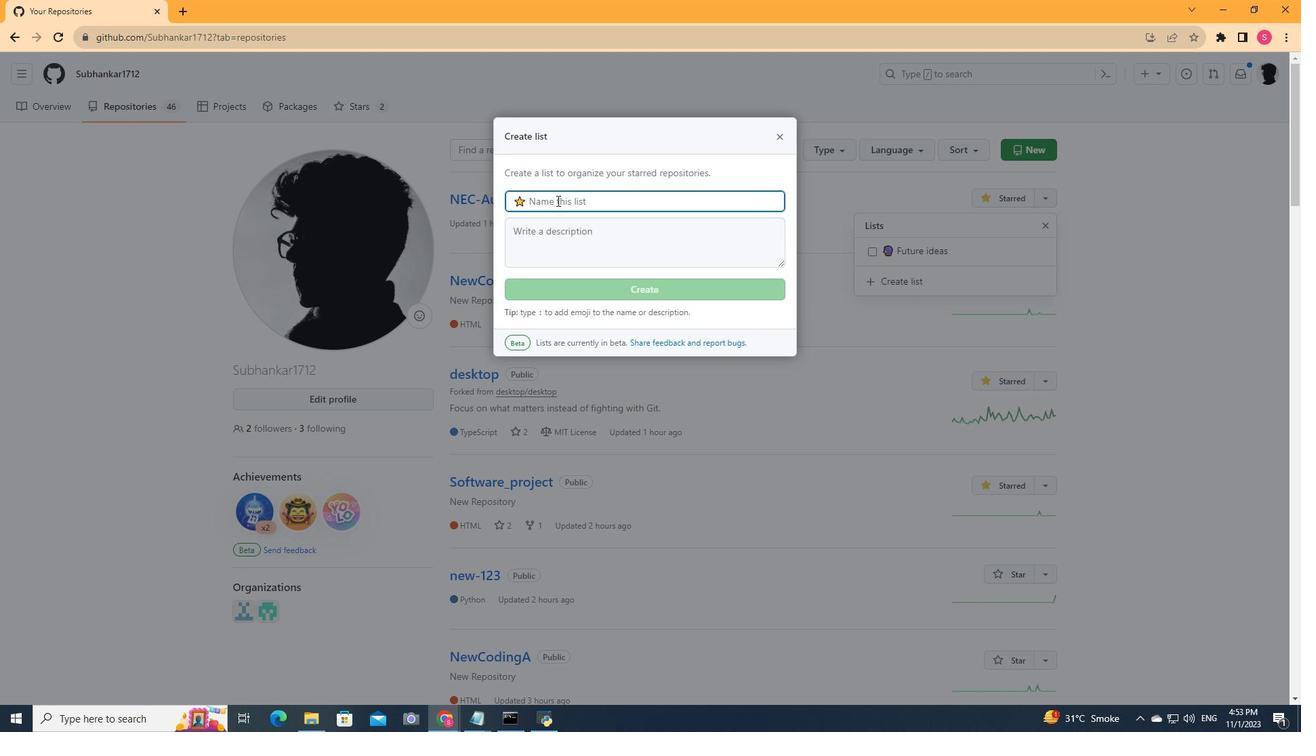 
Action: Mouse pressed left at (557, 200)
Screenshot: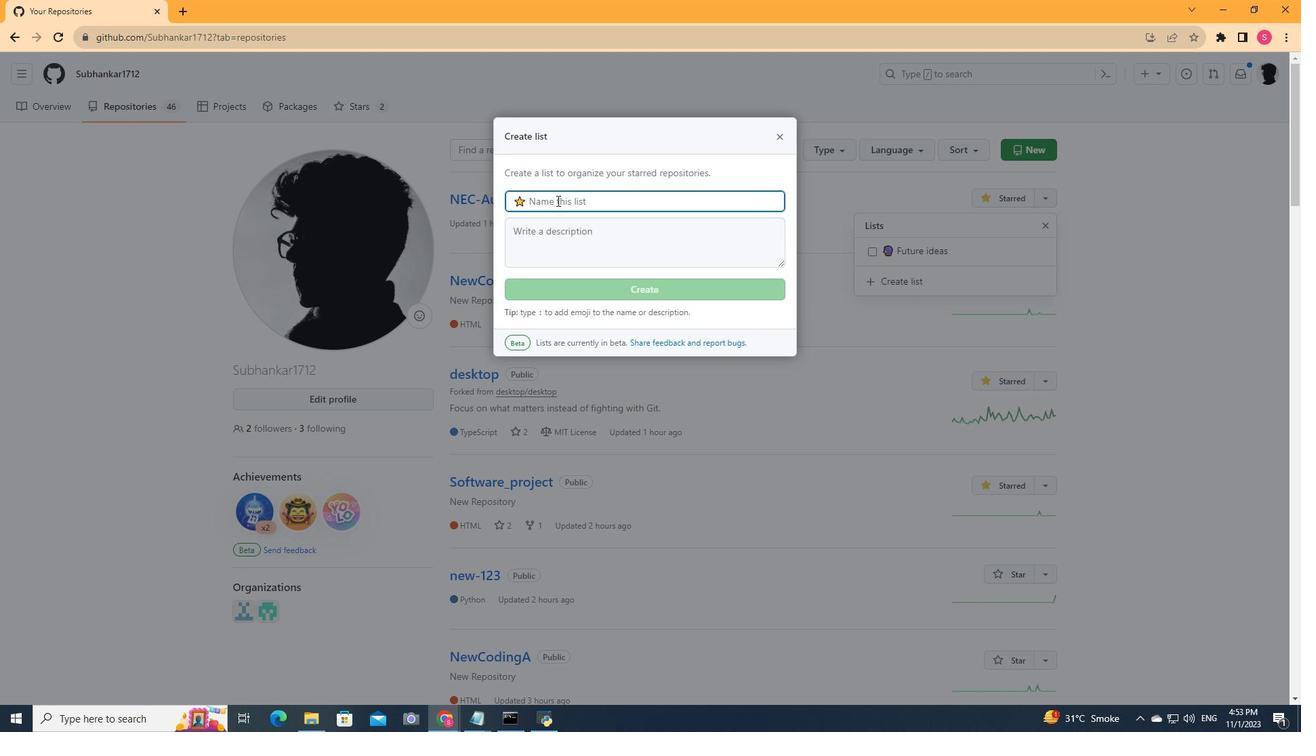 
Action: Key pressed future<Key.space><Key.shift>Re<Key.backspace><Key.backspace>refre<Key.backspace><Key.backspace>erence
Screenshot: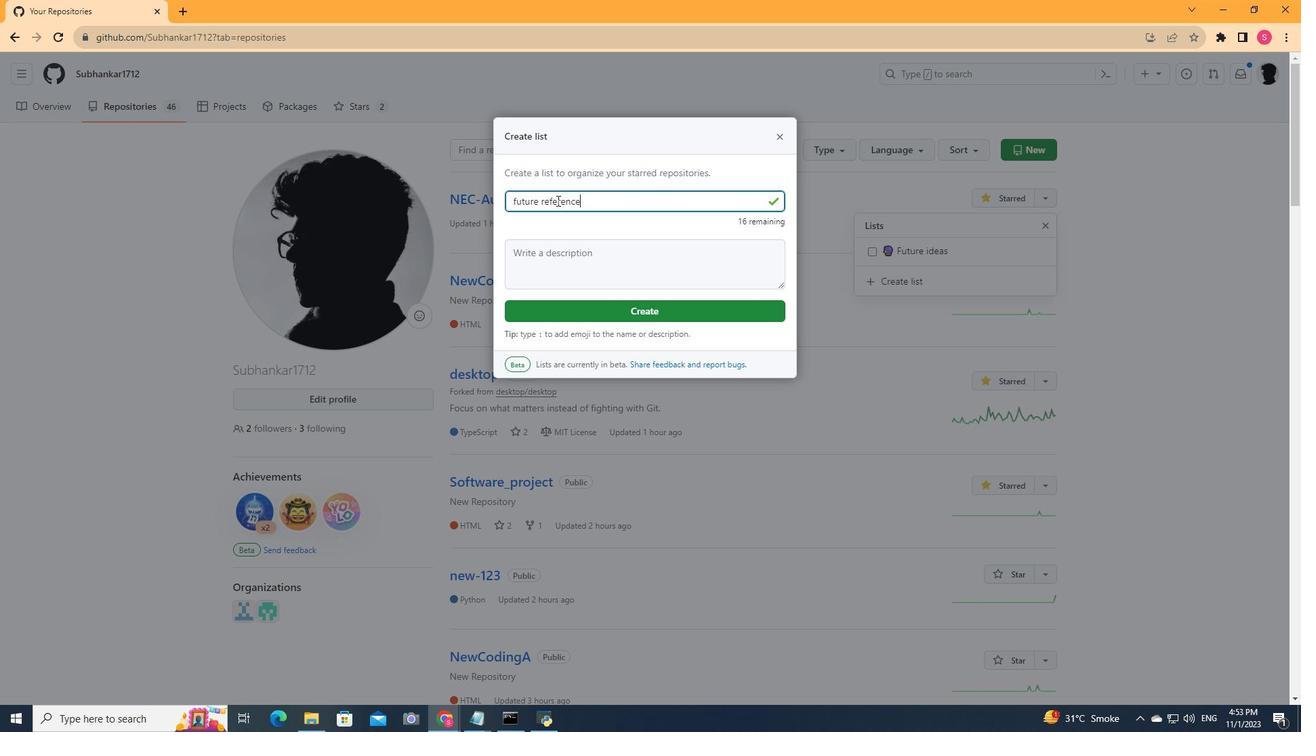 
Action: Mouse moved to (814, 254)
Screenshot: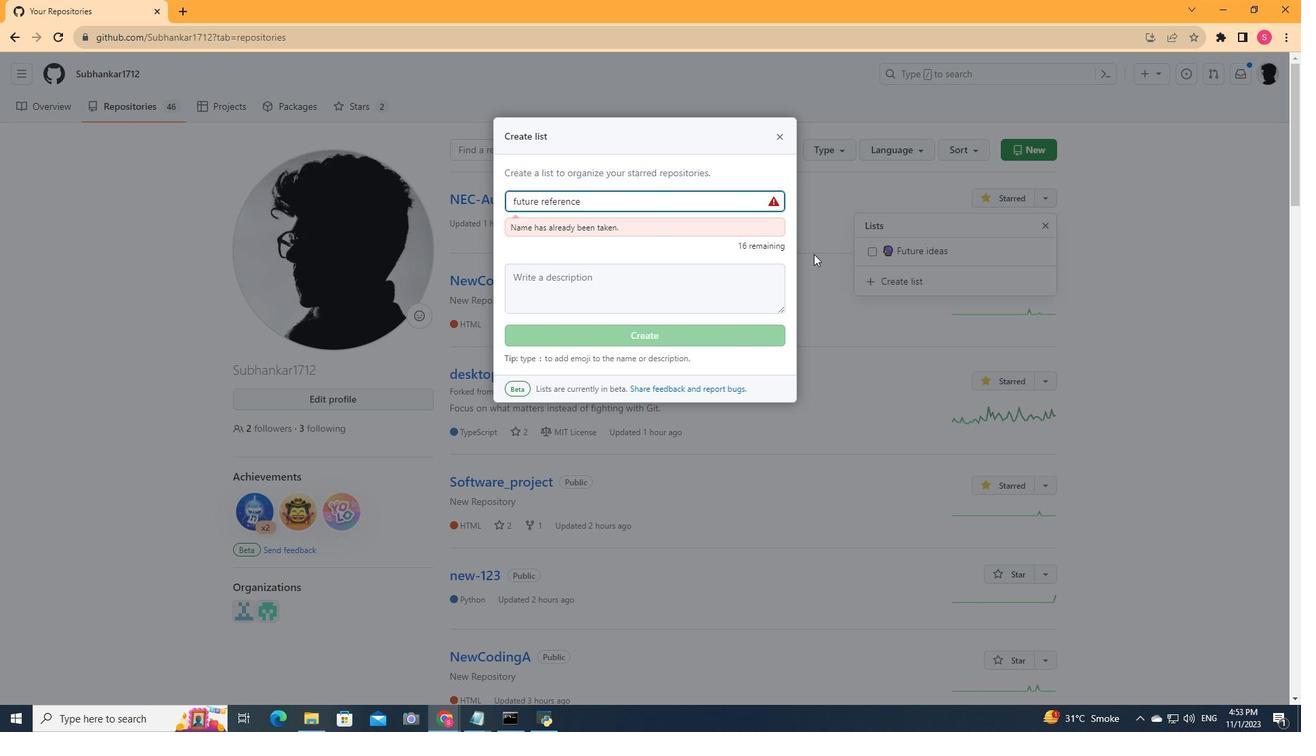 
Action: Mouse pressed left at (814, 254)
Screenshot: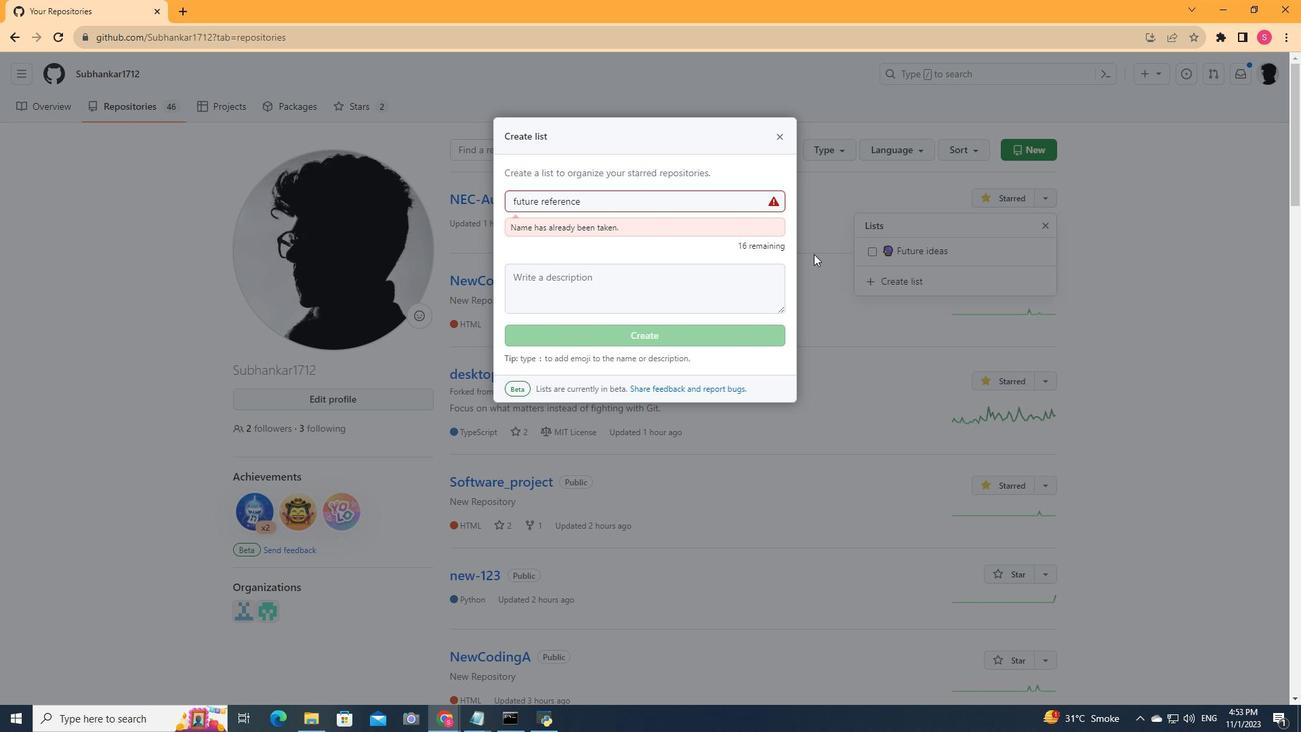 
Action: Mouse moved to (1046, 225)
Screenshot: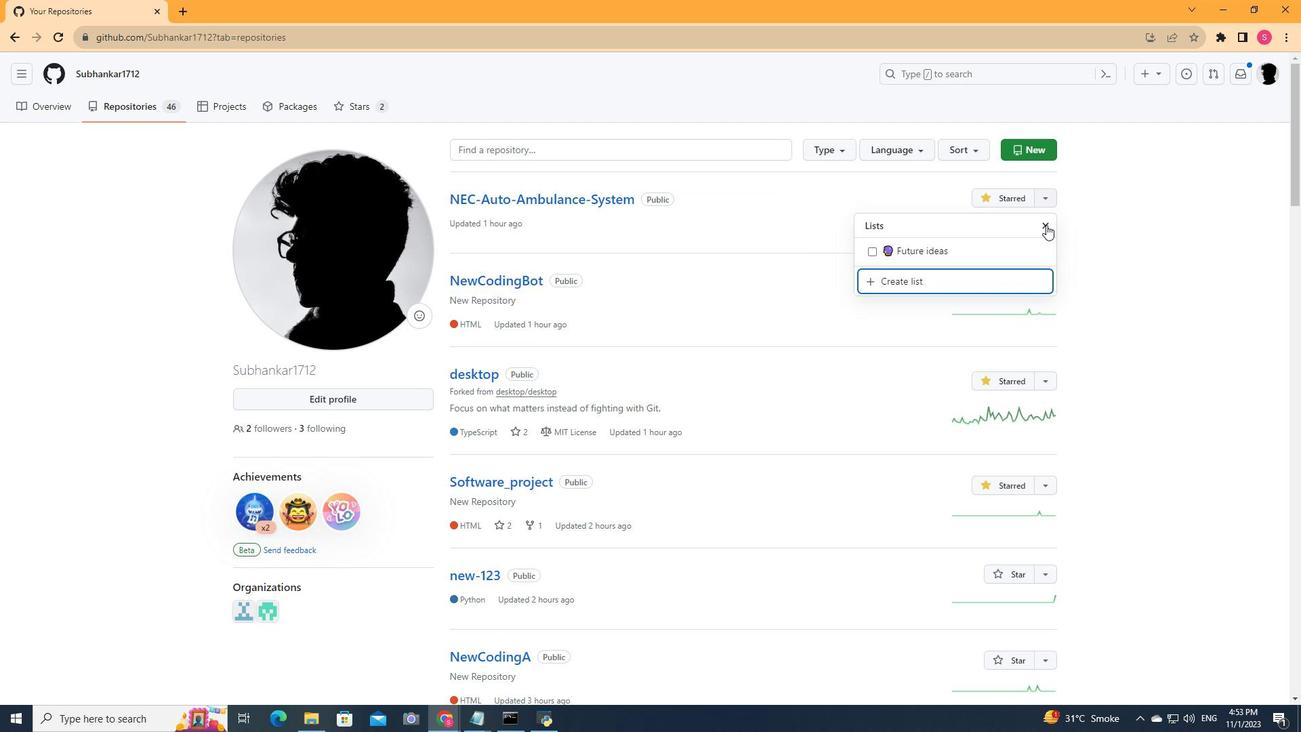 
Action: Mouse pressed left at (1046, 225)
Screenshot: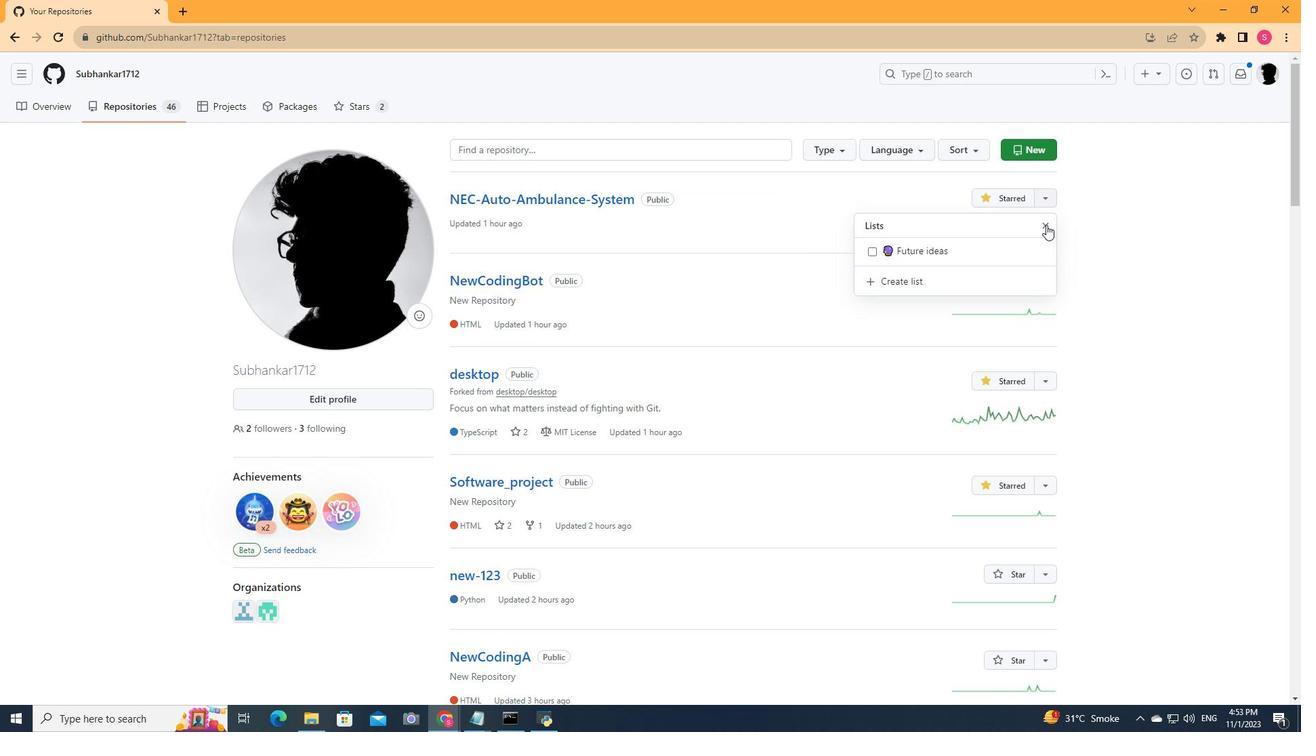 
Action: Mouse moved to (1046, 197)
Screenshot: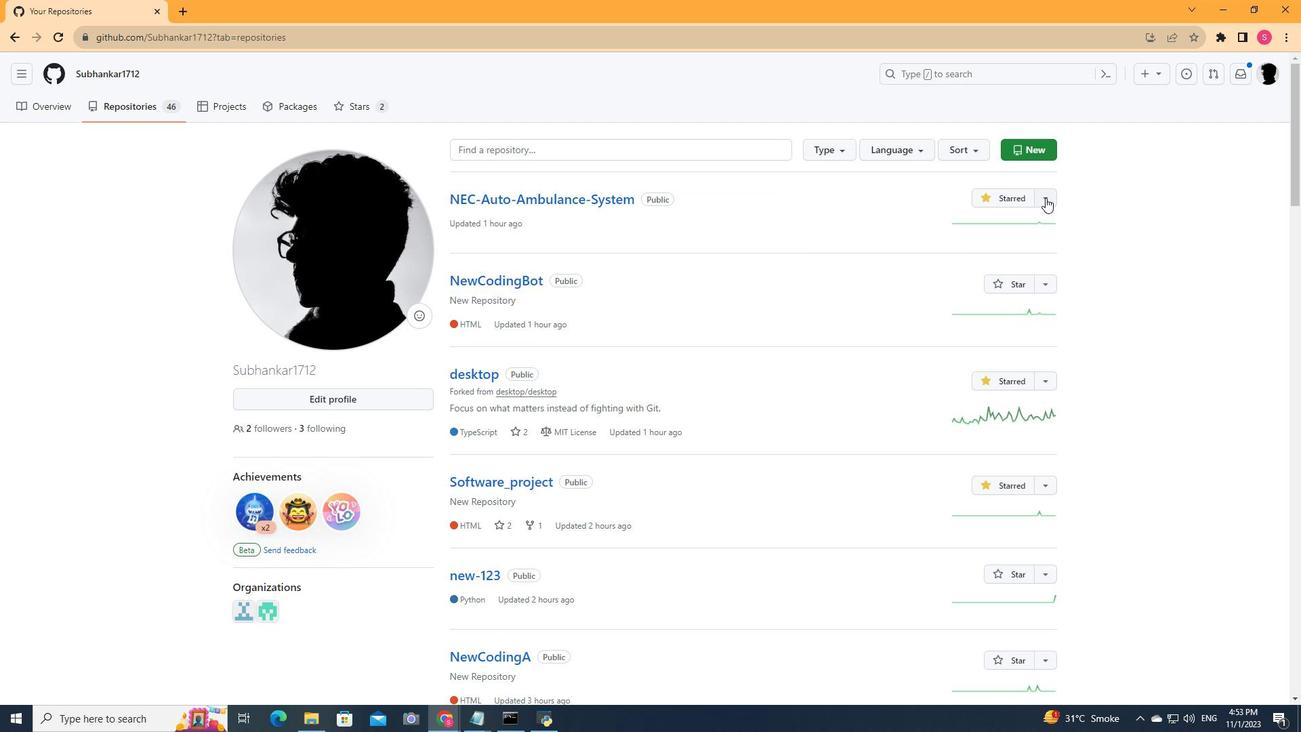 
Action: Mouse pressed left at (1046, 197)
Screenshot: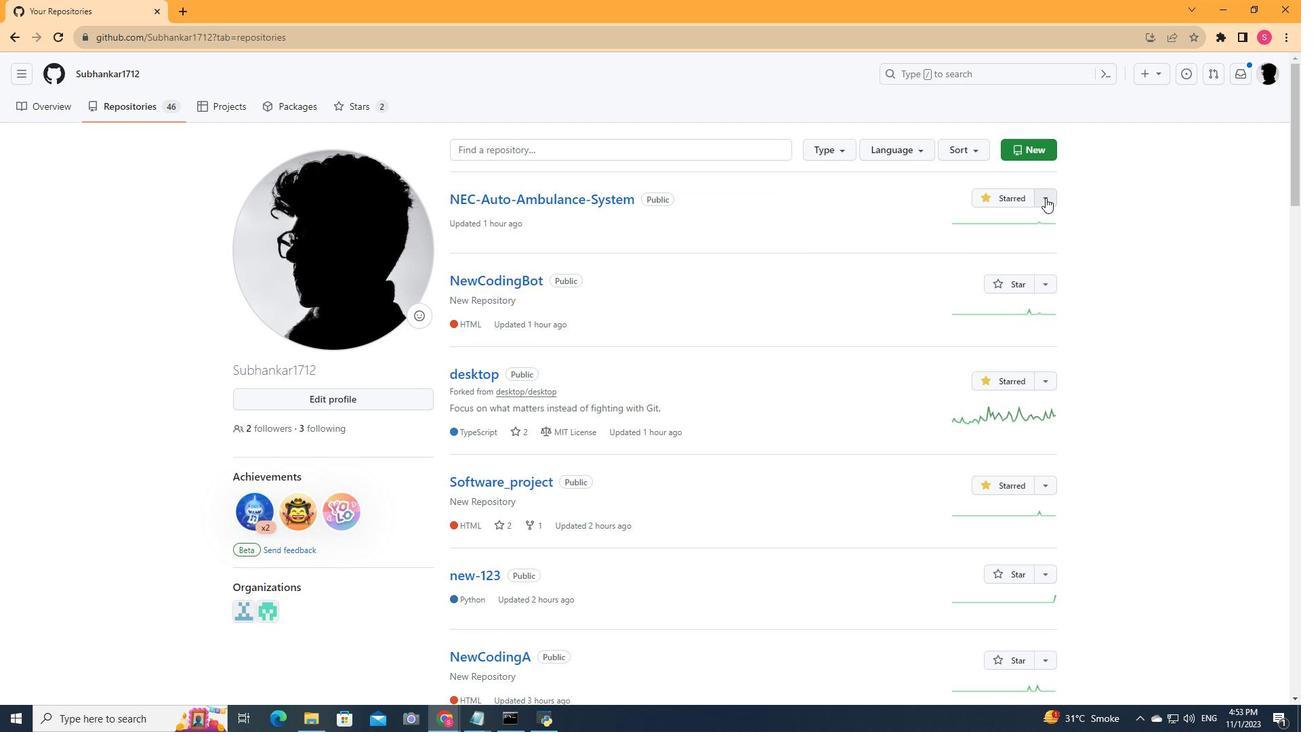 
Action: Mouse moved to (951, 244)
Screenshot: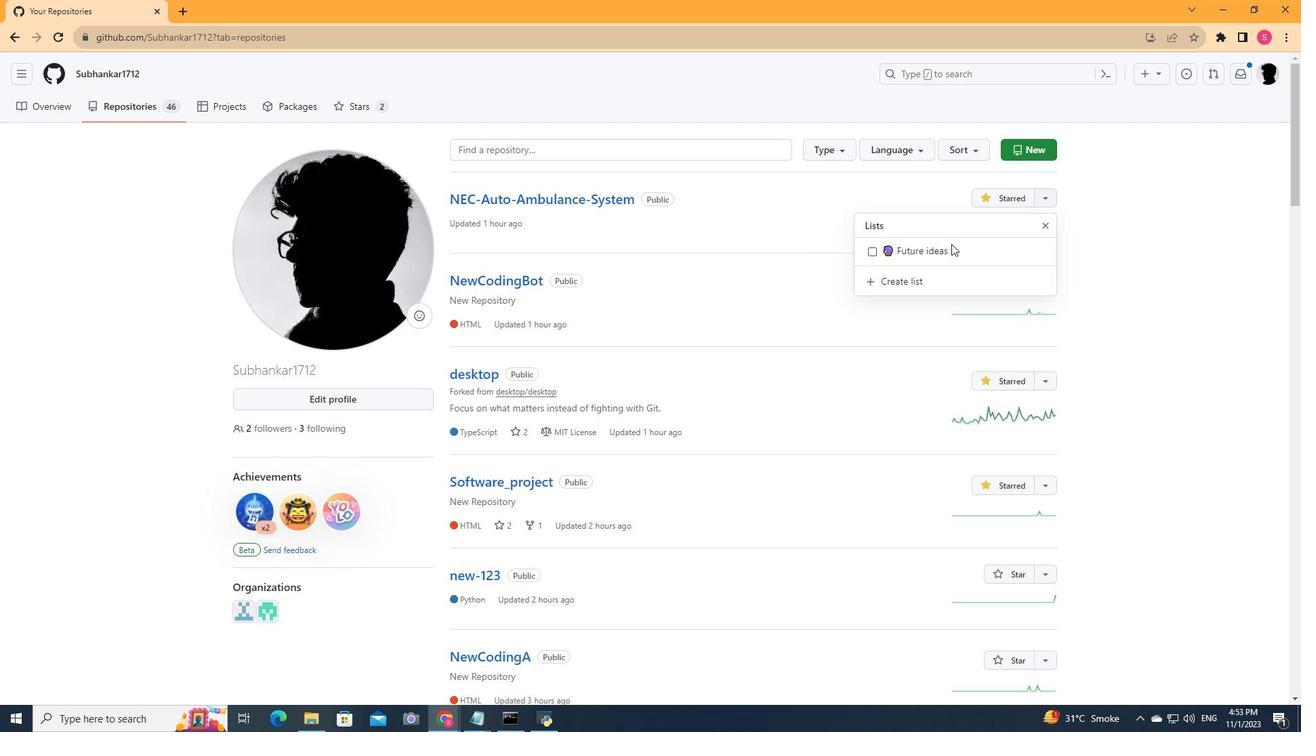 
Action: Mouse scrolled (951, 243) with delta (0, 0)
Screenshot: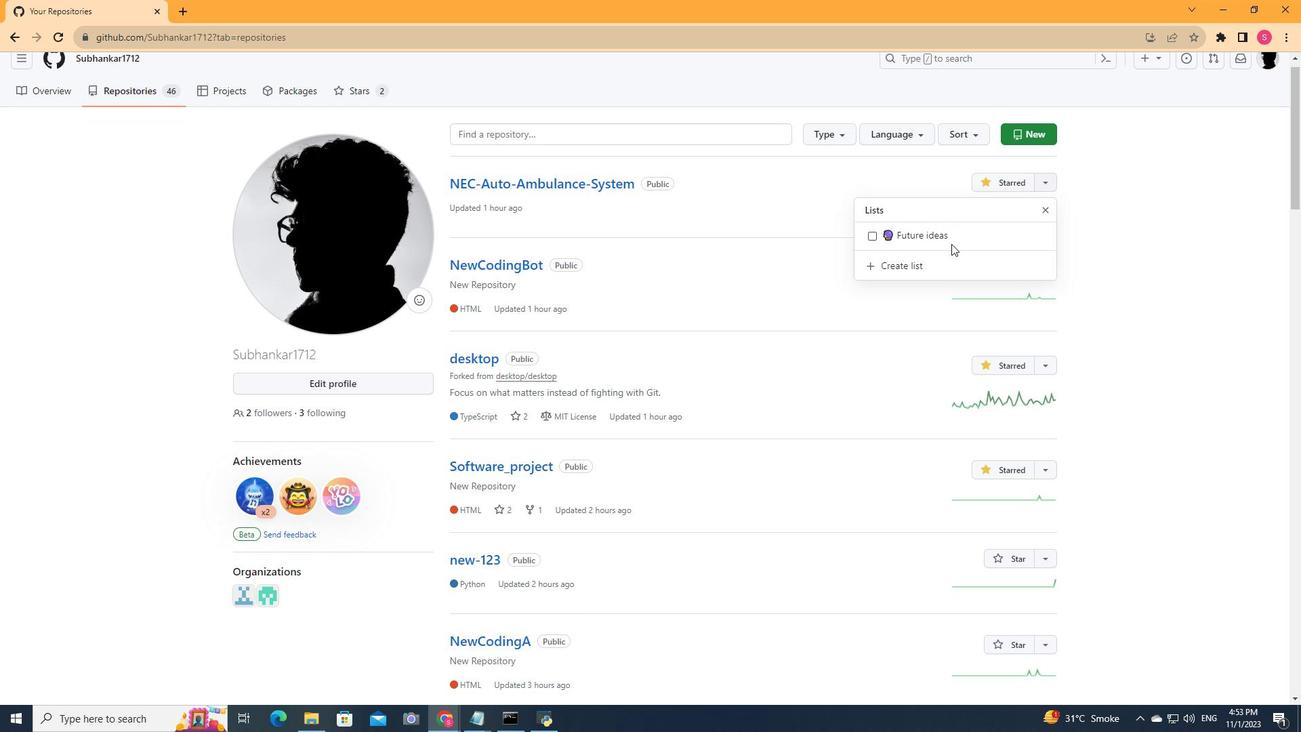 
Action: Mouse scrolled (951, 243) with delta (0, 0)
Screenshot: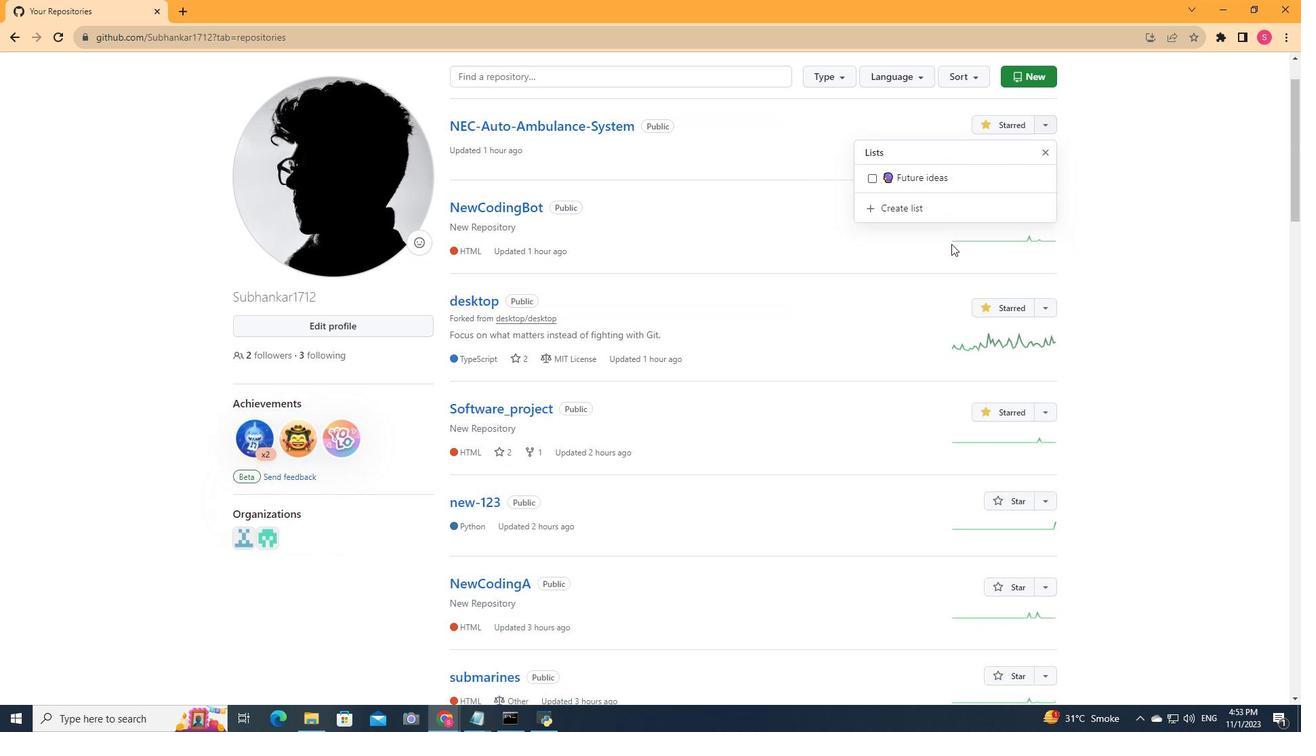 
Action: Mouse scrolled (951, 243) with delta (0, 0)
Screenshot: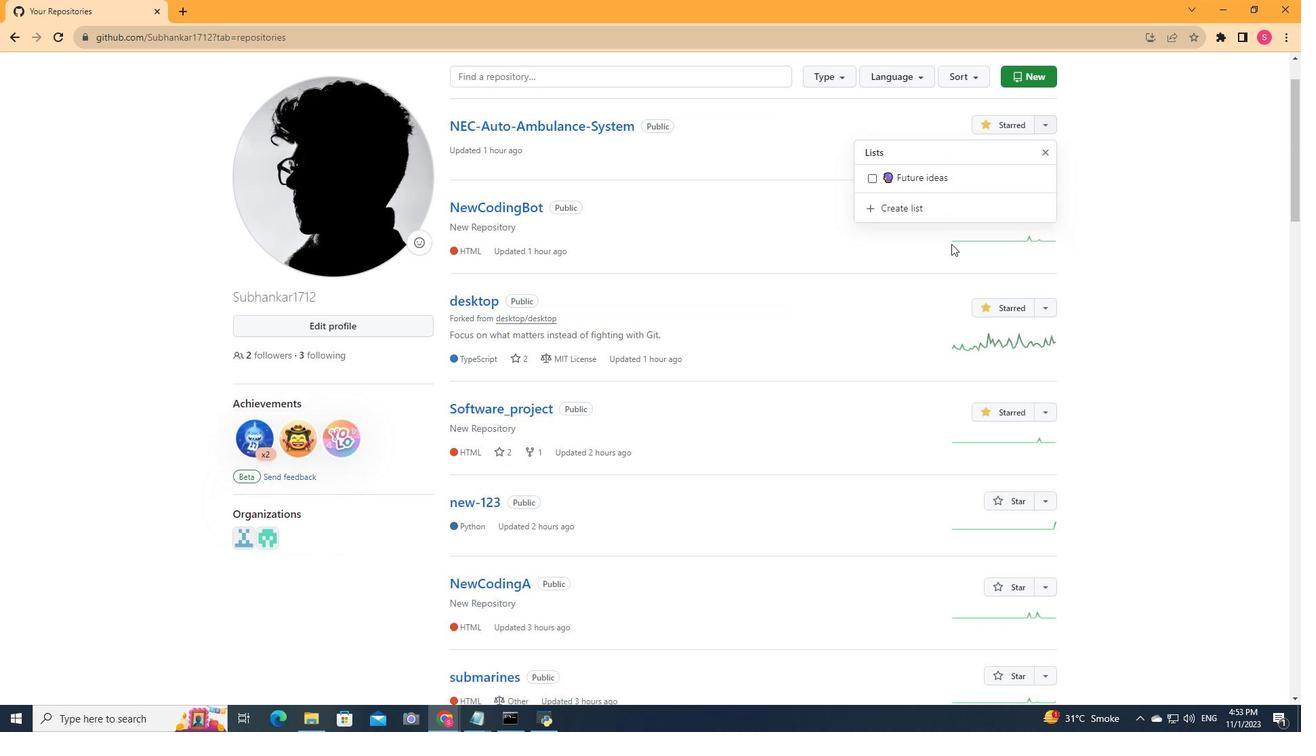 
Action: Mouse scrolled (951, 243) with delta (0, 0)
Screenshot: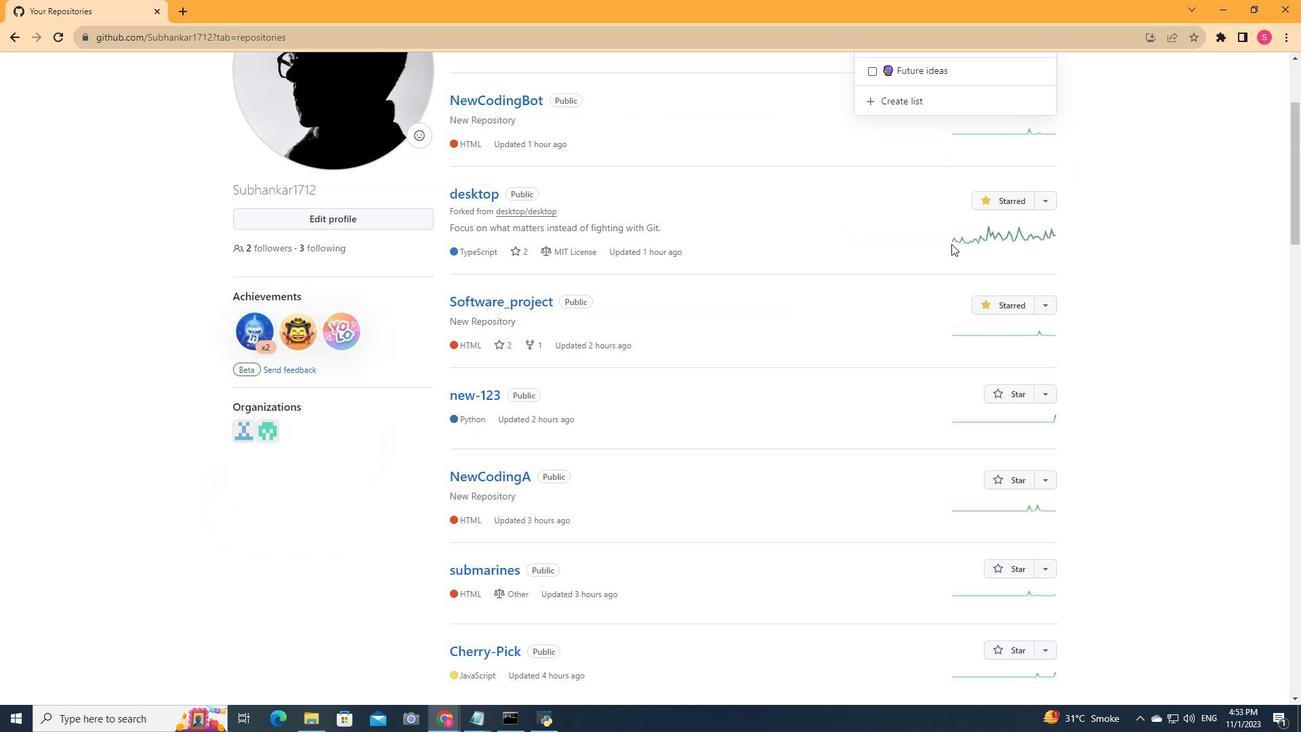 
Action: Mouse scrolled (951, 244) with delta (0, 0)
Screenshot: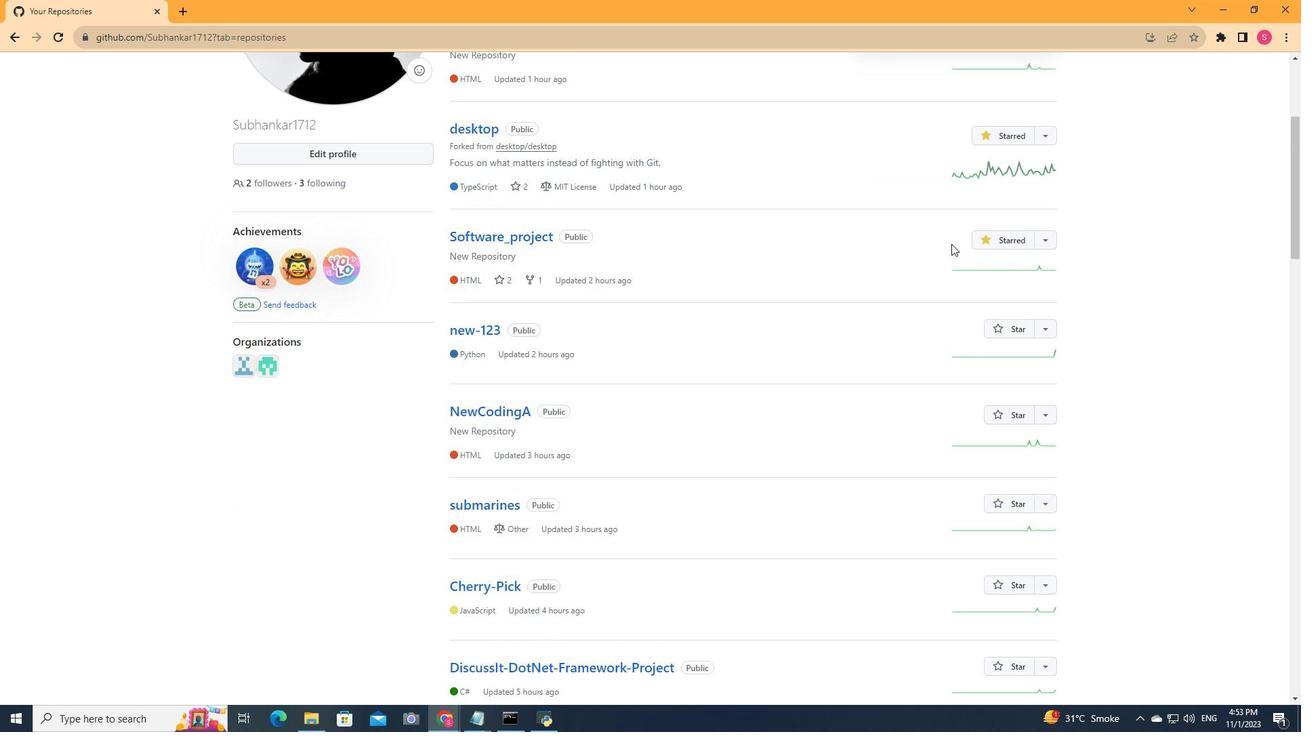 
Action: Mouse scrolled (951, 244) with delta (0, 0)
Screenshot: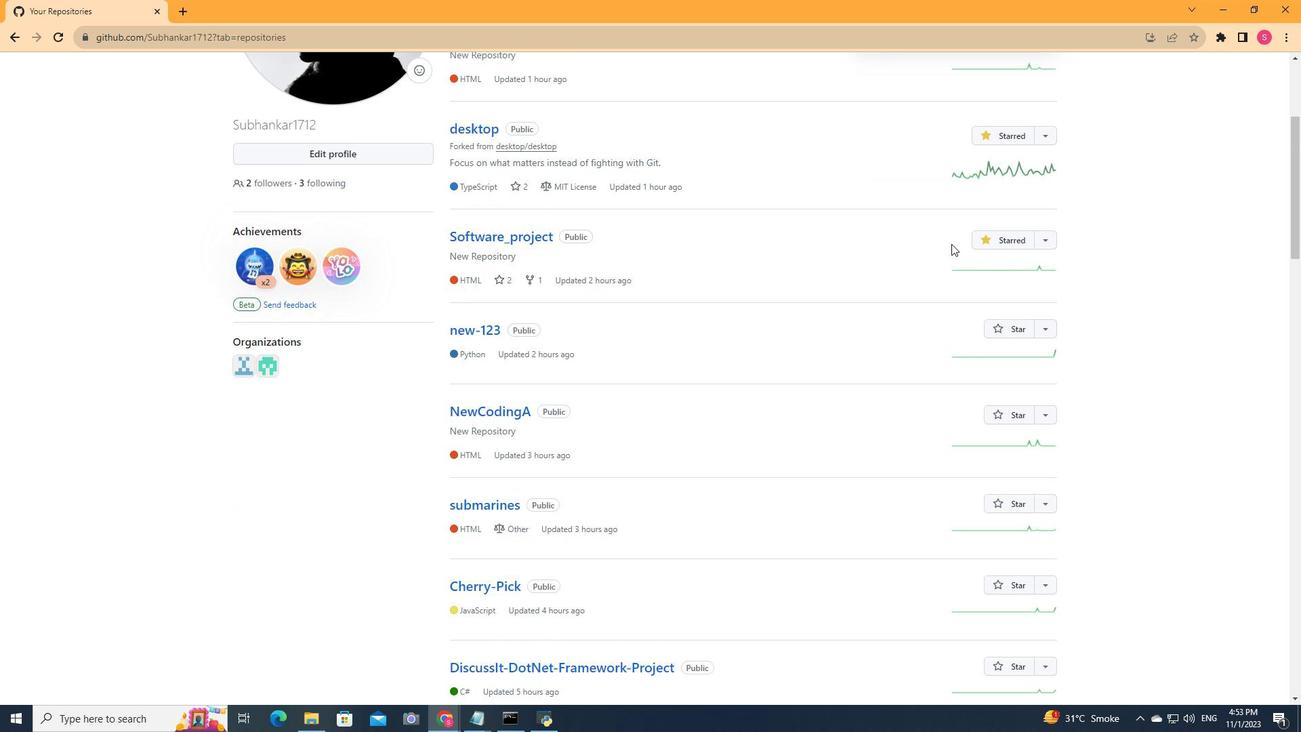 
Action: Mouse scrolled (951, 244) with delta (0, 0)
Screenshot: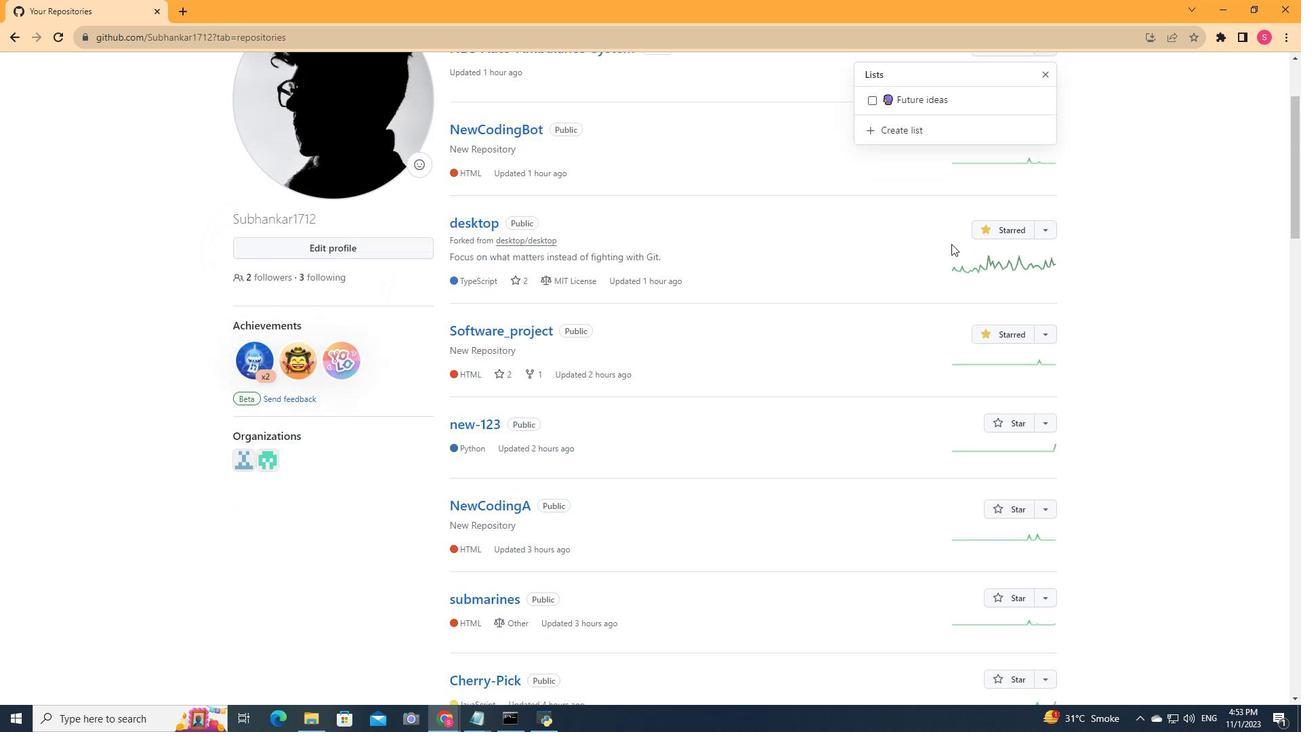 
Action: Mouse scrolled (951, 244) with delta (0, 0)
Screenshot: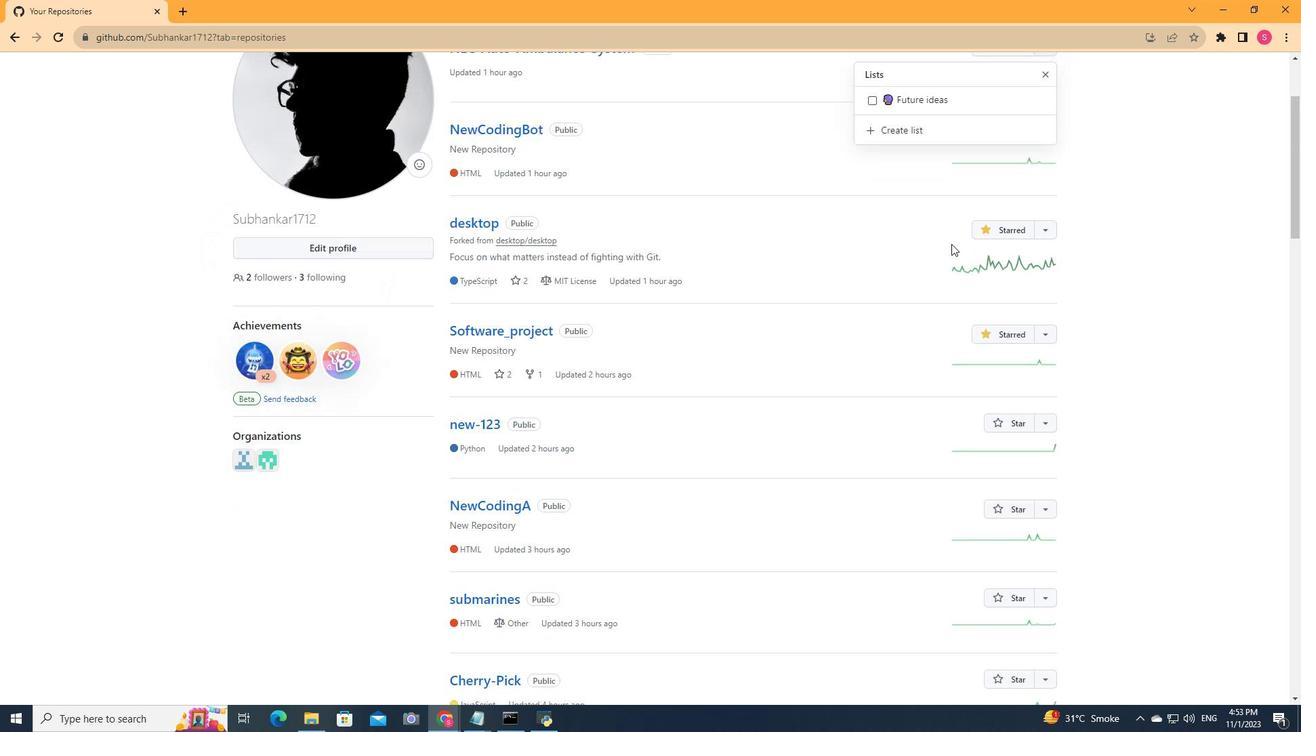 
Action: Mouse scrolled (951, 244) with delta (0, 0)
Screenshot: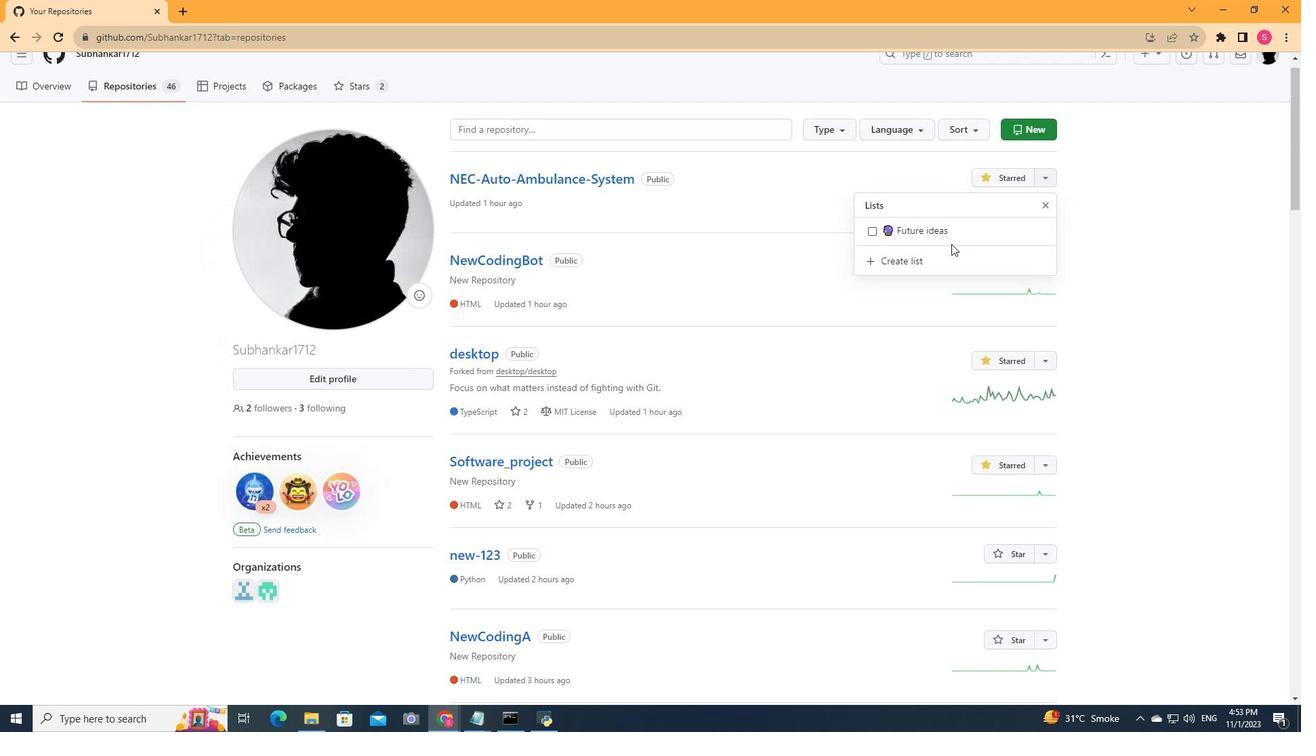 
Action: Mouse moved to (917, 248)
Screenshot: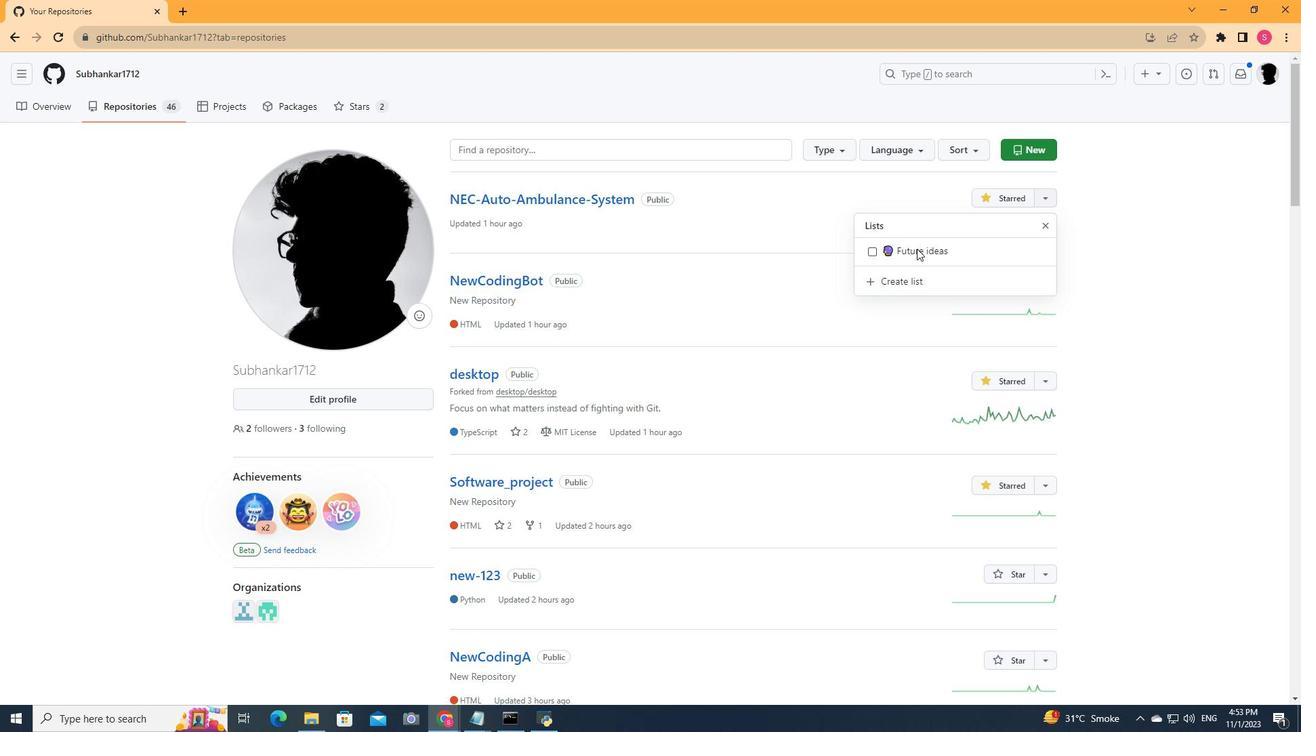 
Action: Mouse pressed left at (917, 248)
Screenshot: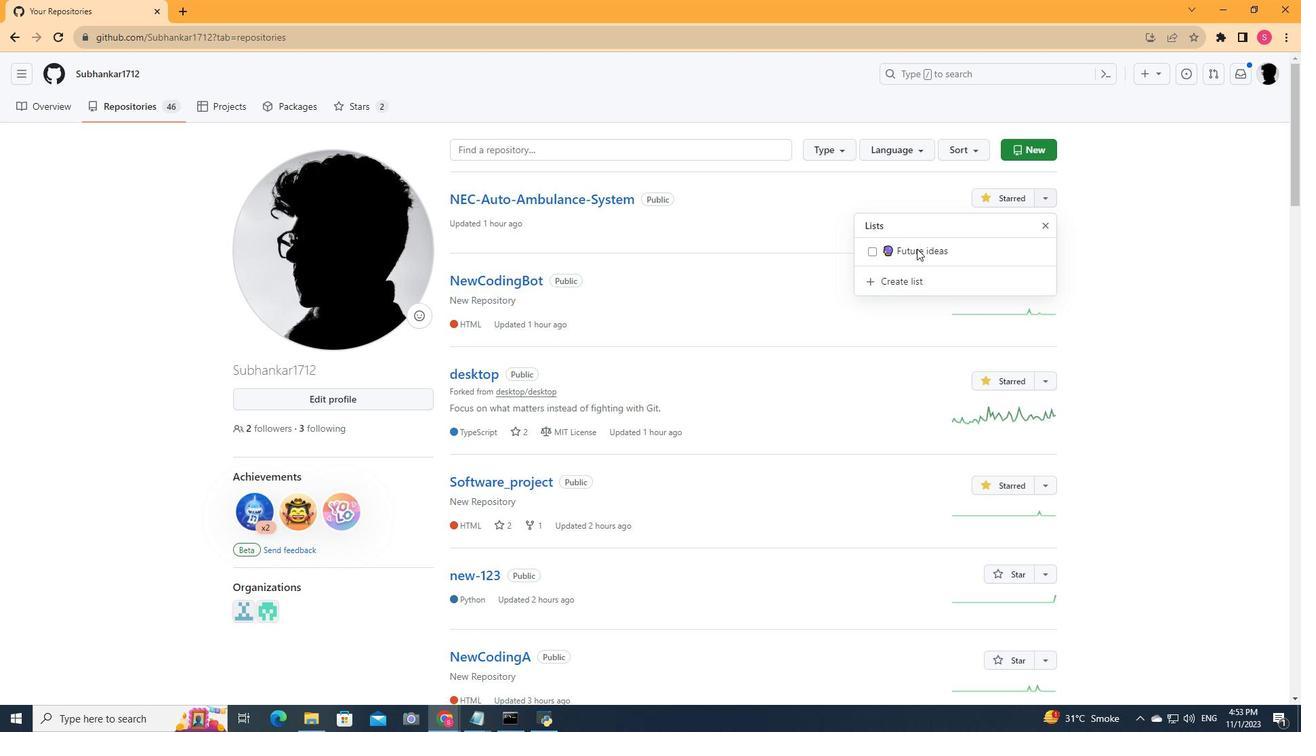 
Action: Mouse moved to (828, 235)
Screenshot: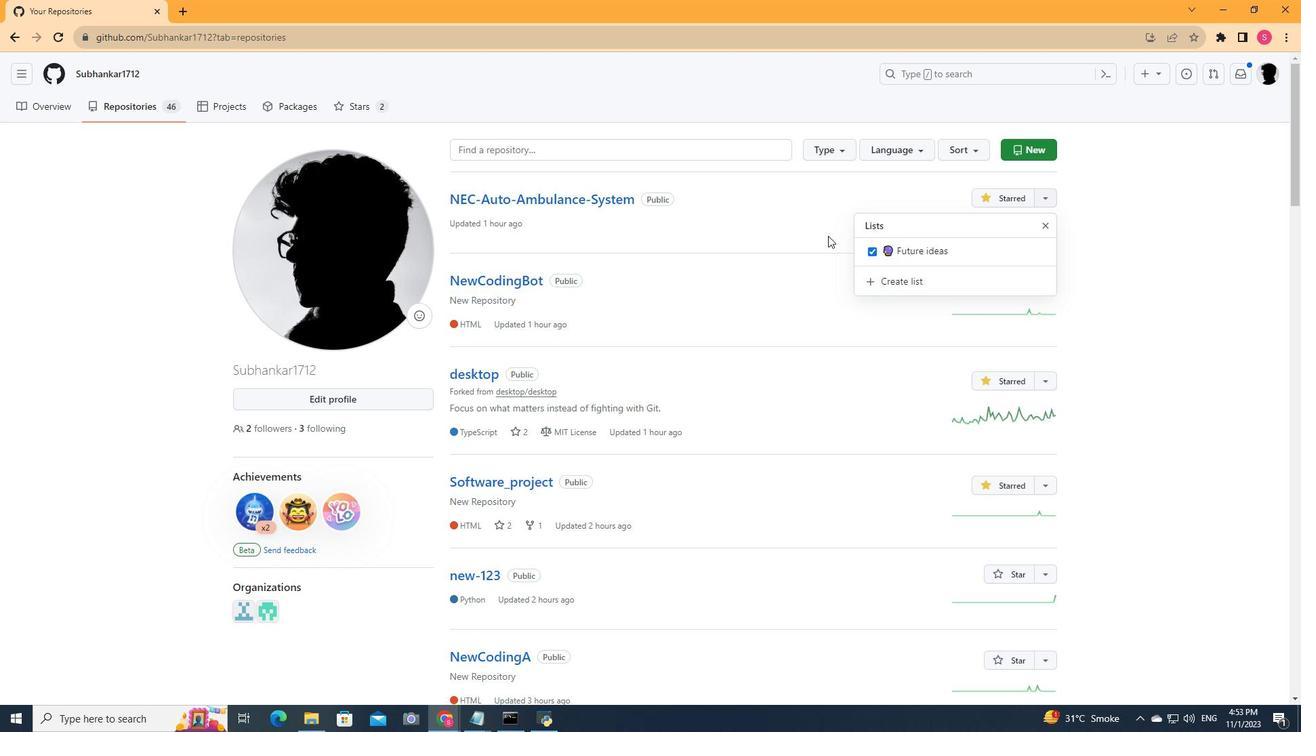 
Action: Mouse pressed left at (828, 235)
Screenshot: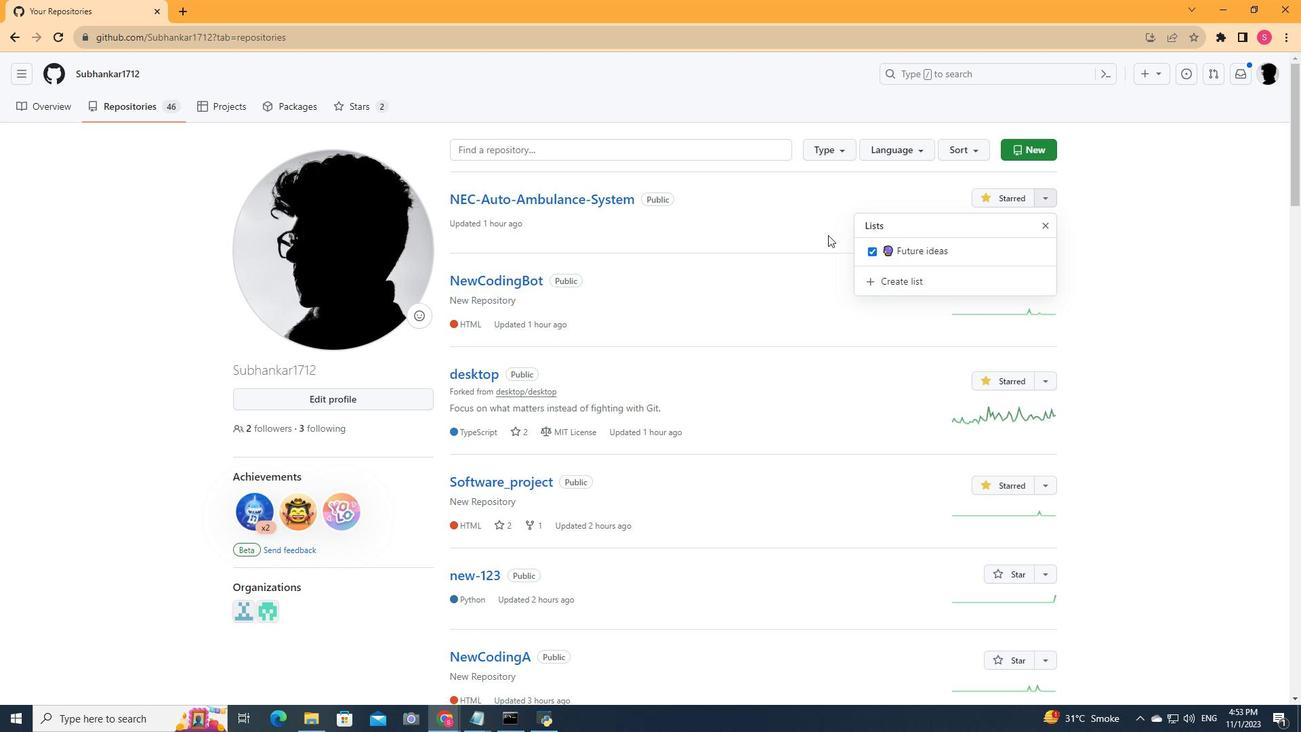 
Action: Mouse moved to (994, 210)
Screenshot: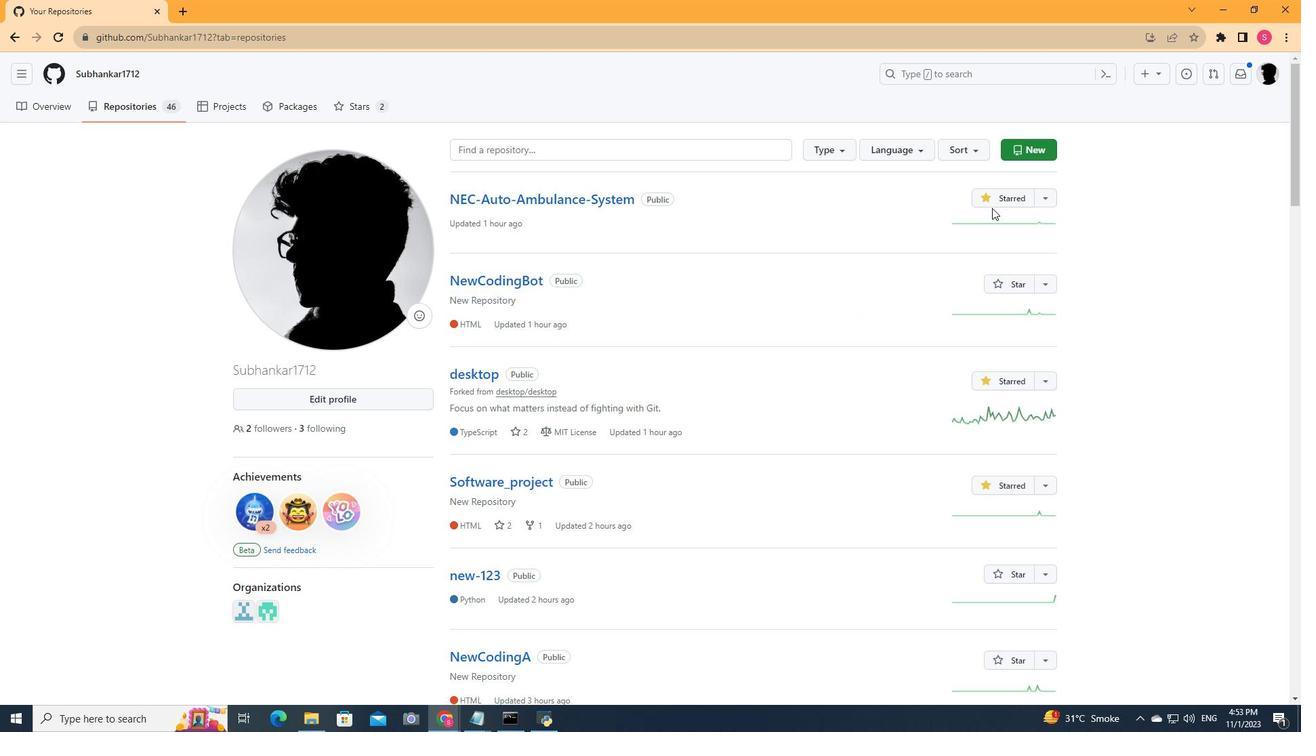 
Action: Mouse scrolled (994, 210) with delta (0, 0)
Screenshot: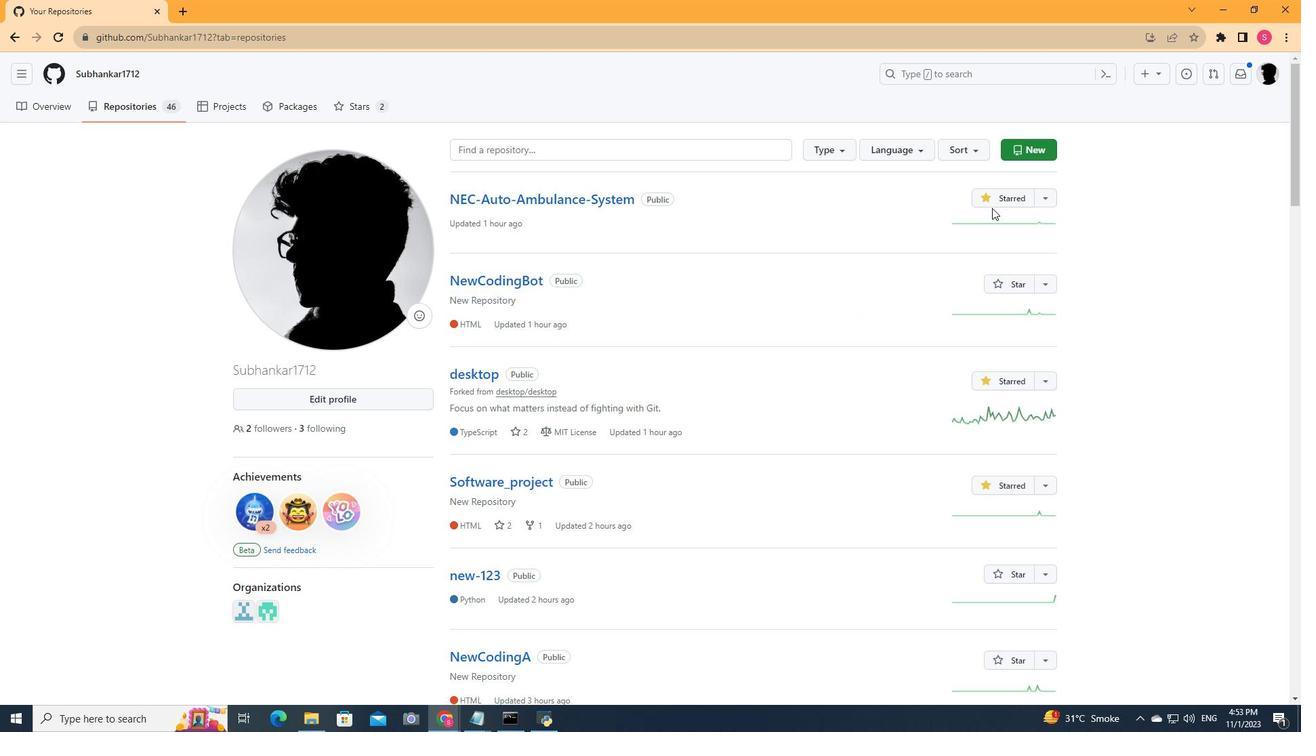 
Action: Mouse moved to (993, 208)
Screenshot: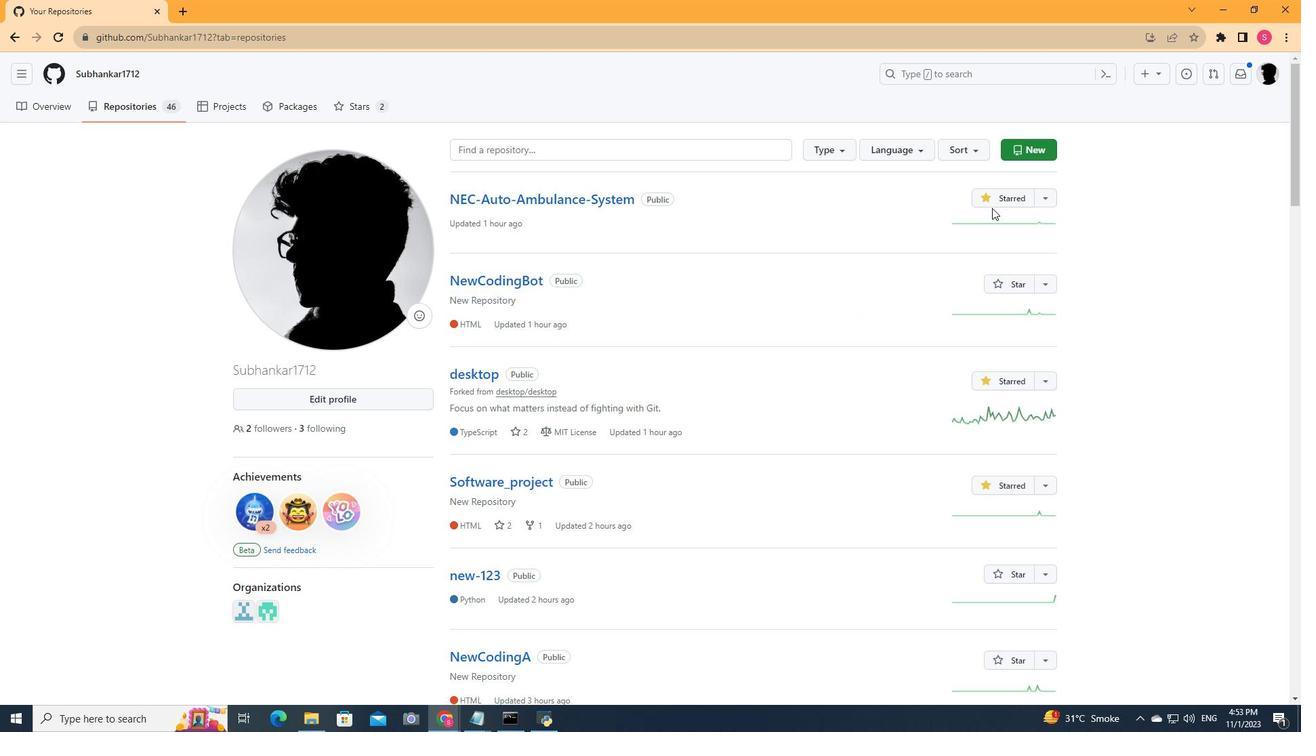 
Action: Mouse scrolled (993, 209) with delta (0, 0)
Screenshot: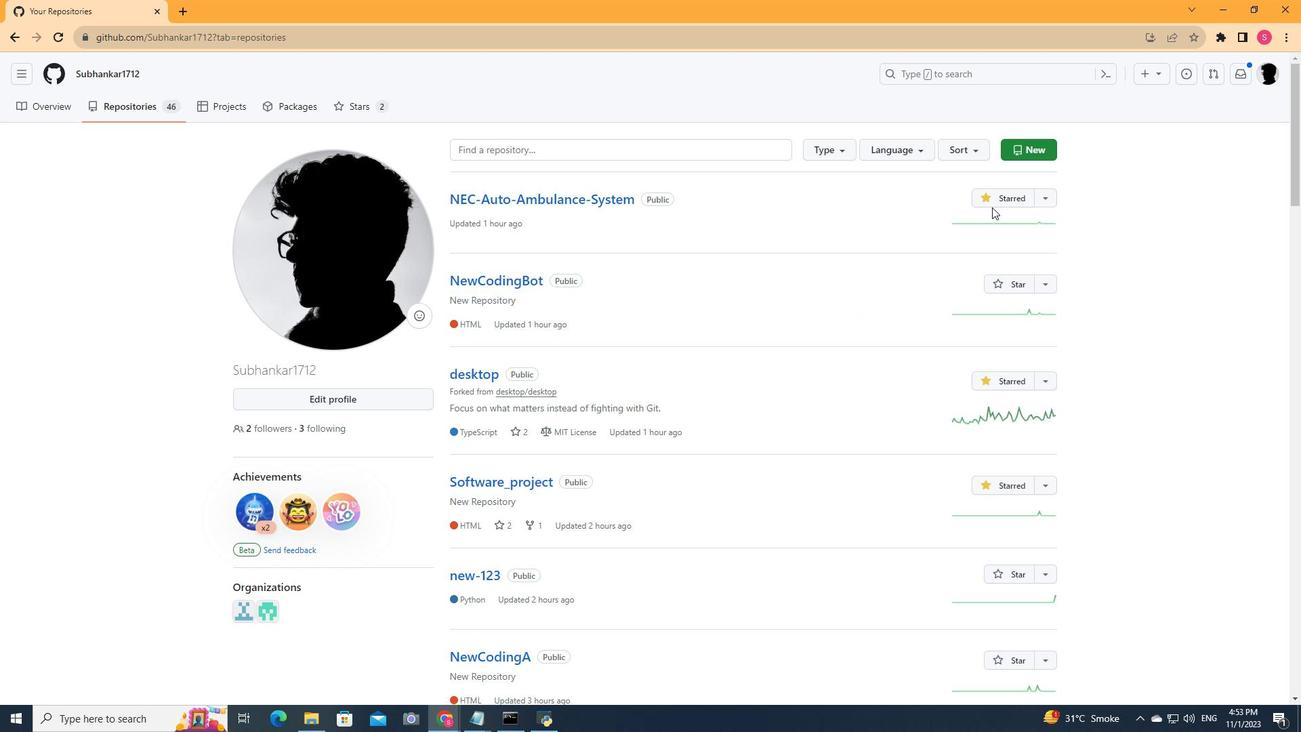 
Action: Mouse moved to (992, 207)
Screenshot: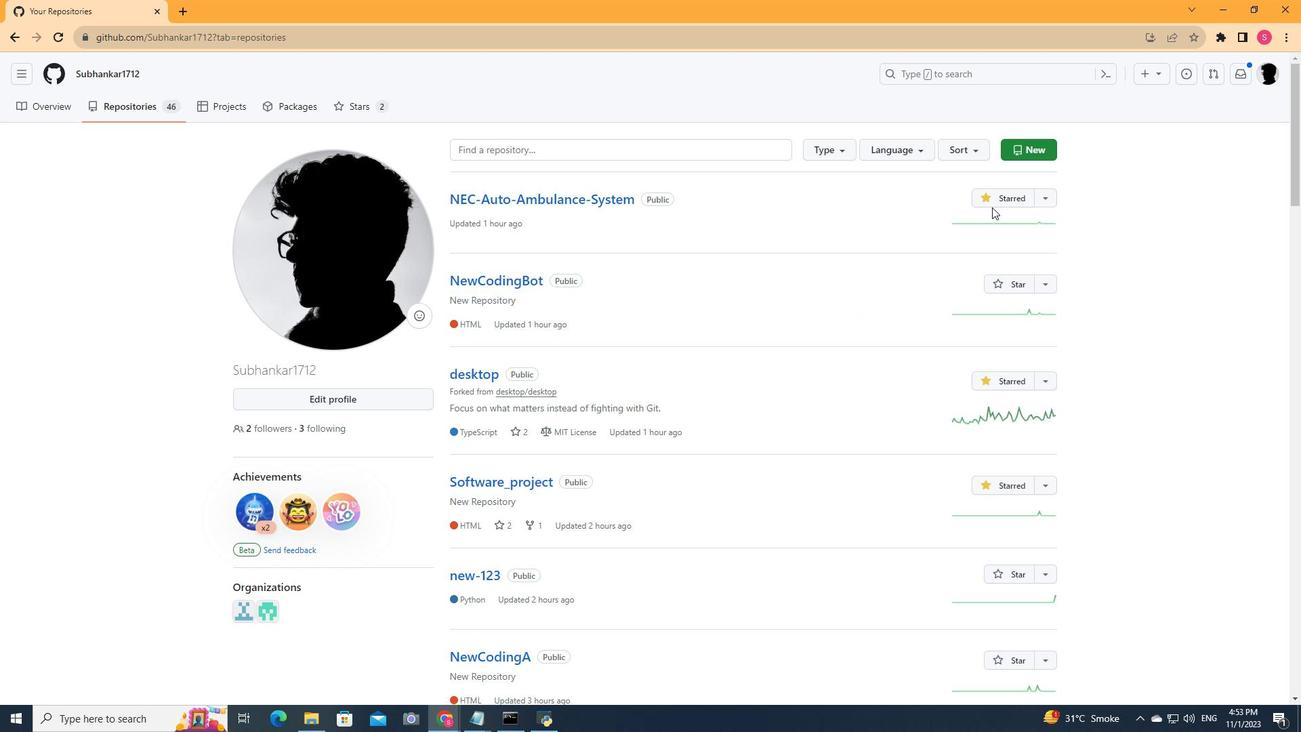 
Action: Mouse scrolled (992, 208) with delta (0, 0)
Screenshot: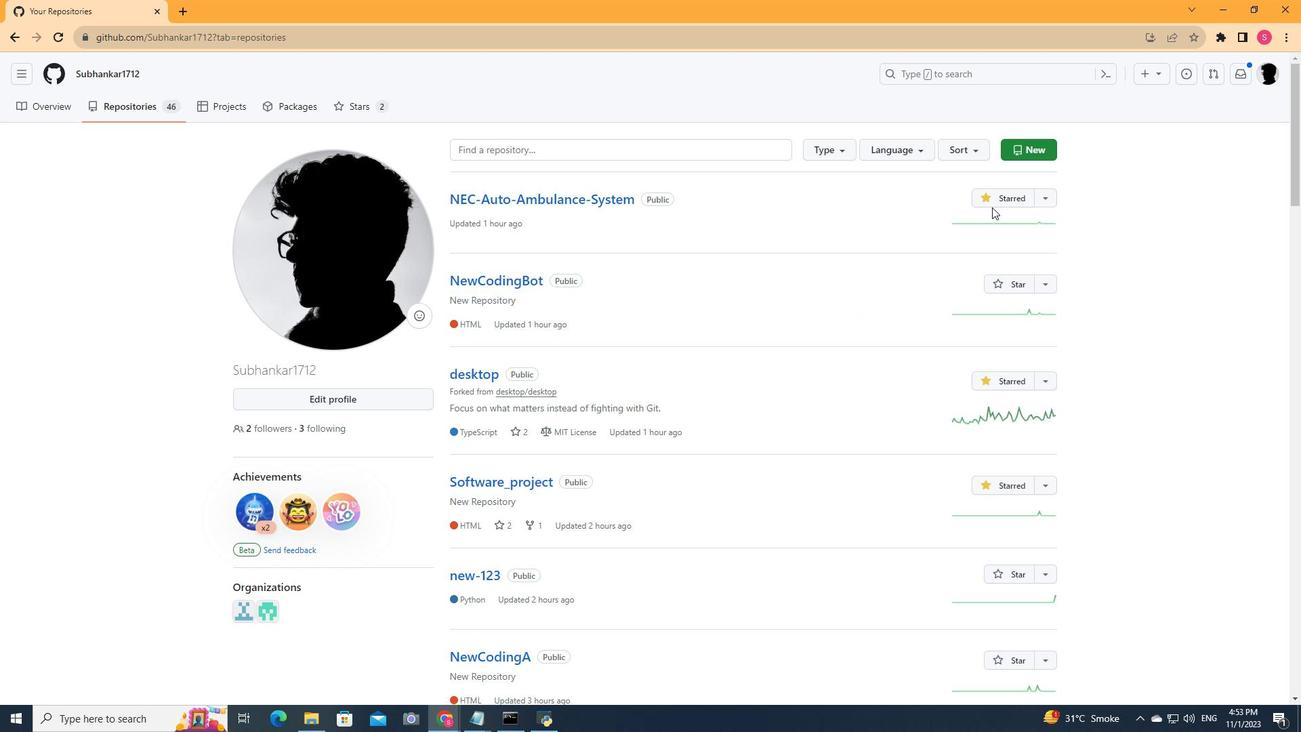 
Action: Mouse scrolled (992, 208) with delta (0, 0)
Screenshot: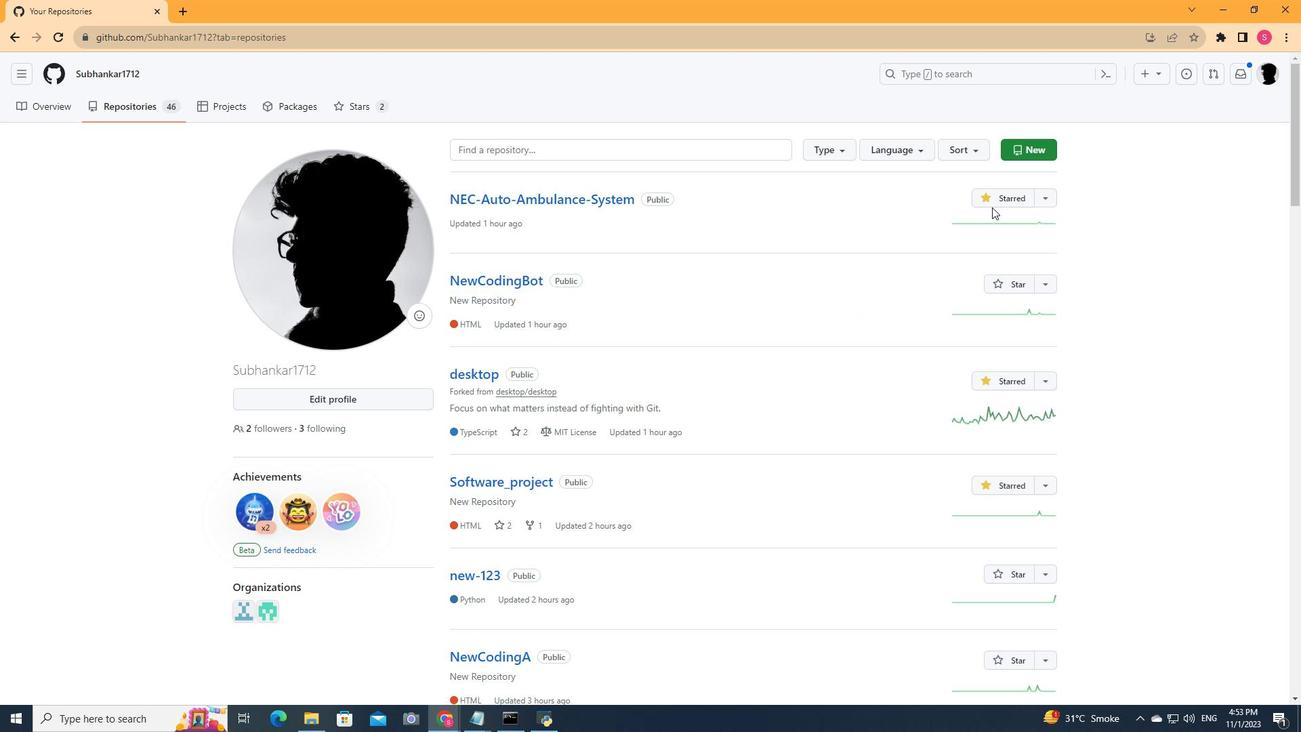 
Action: Mouse scrolled (992, 208) with delta (0, 0)
Screenshot: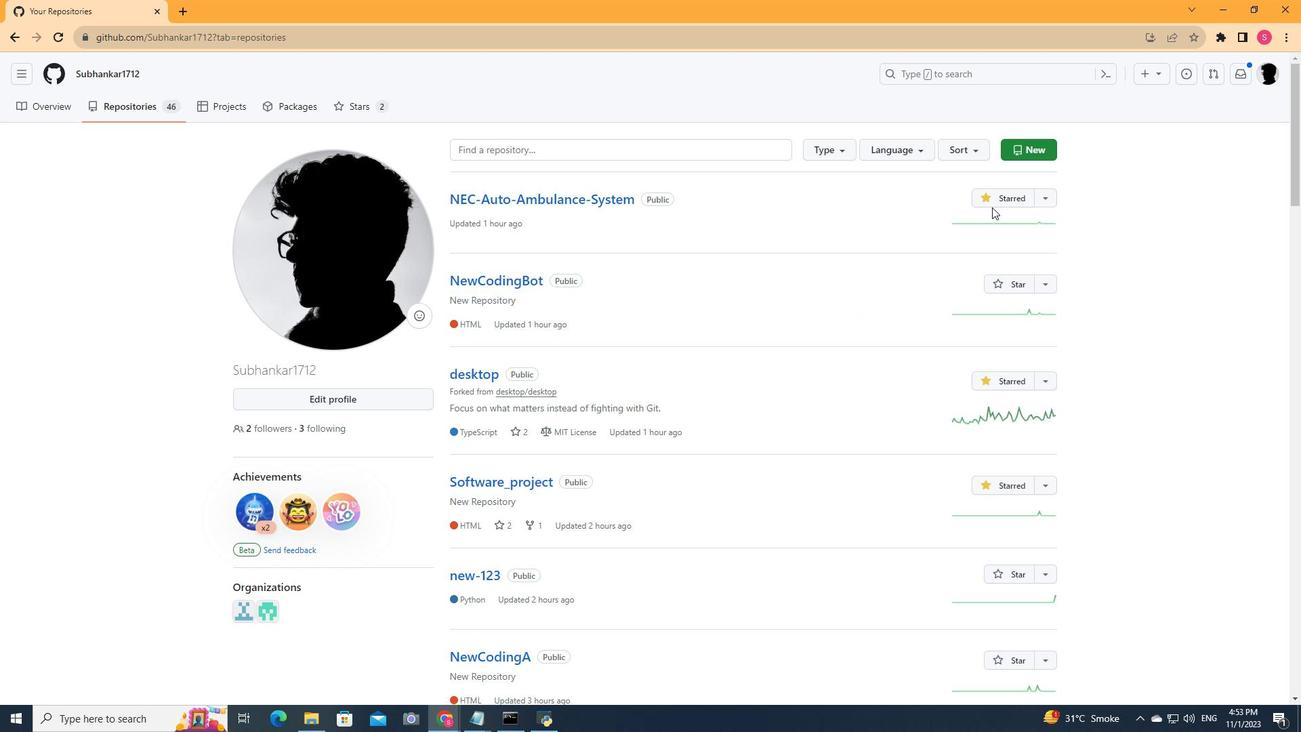 
Action: Mouse scrolled (992, 208) with delta (0, 0)
Screenshot: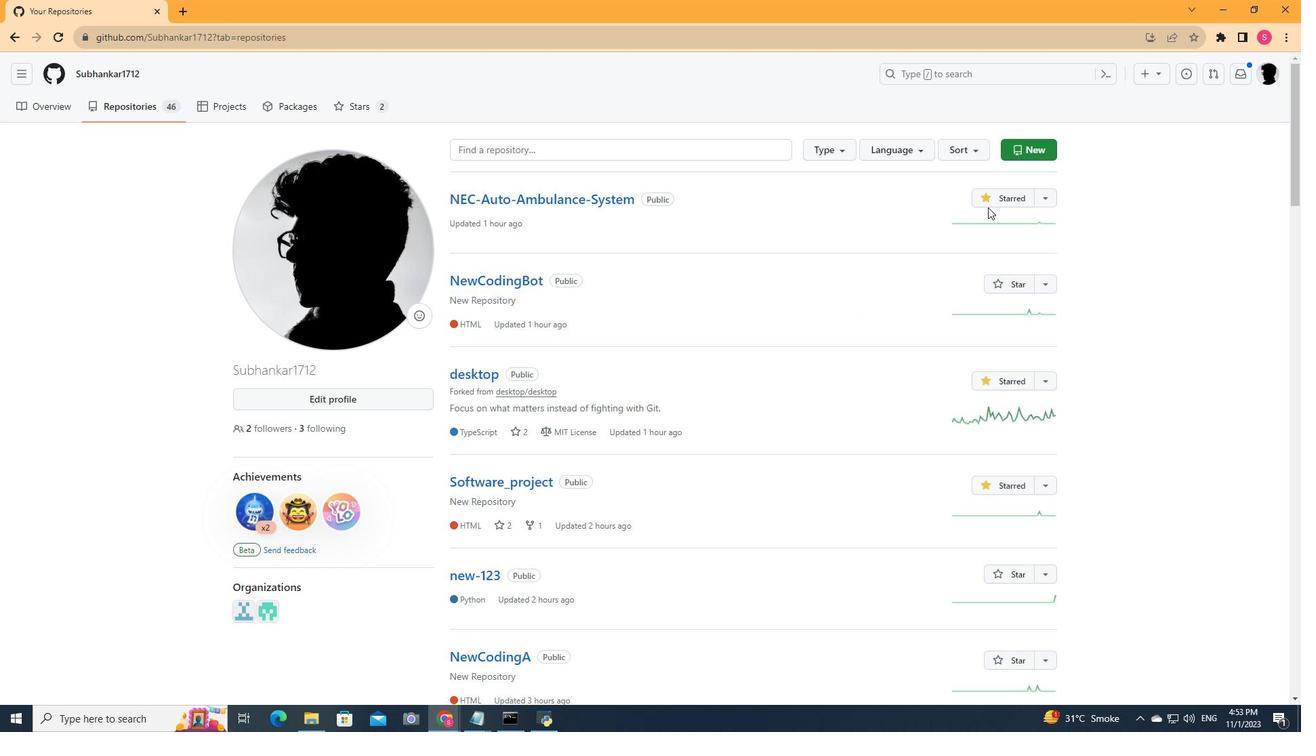 
Action: Mouse moved to (985, 207)
Screenshot: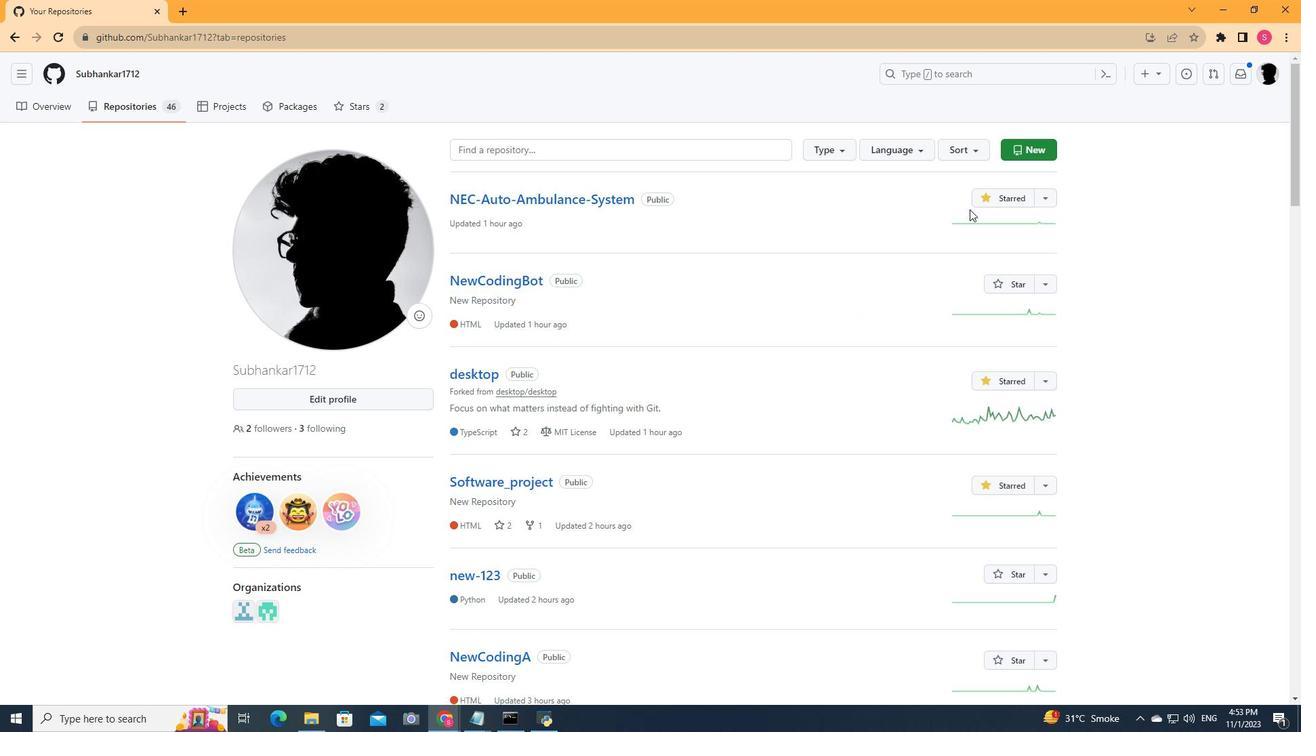 
Action: Mouse scrolled (985, 208) with delta (0, 0)
Screenshot: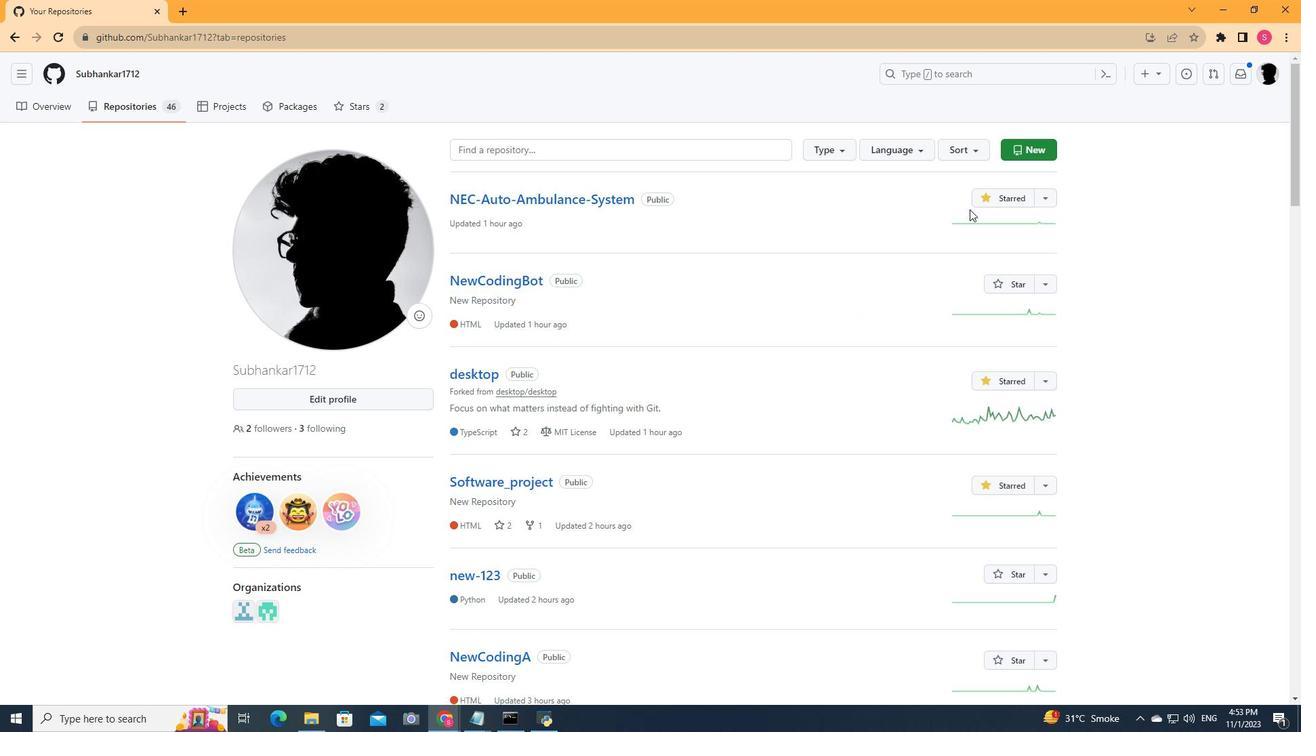 
Action: Mouse moved to (970, 153)
Screenshot: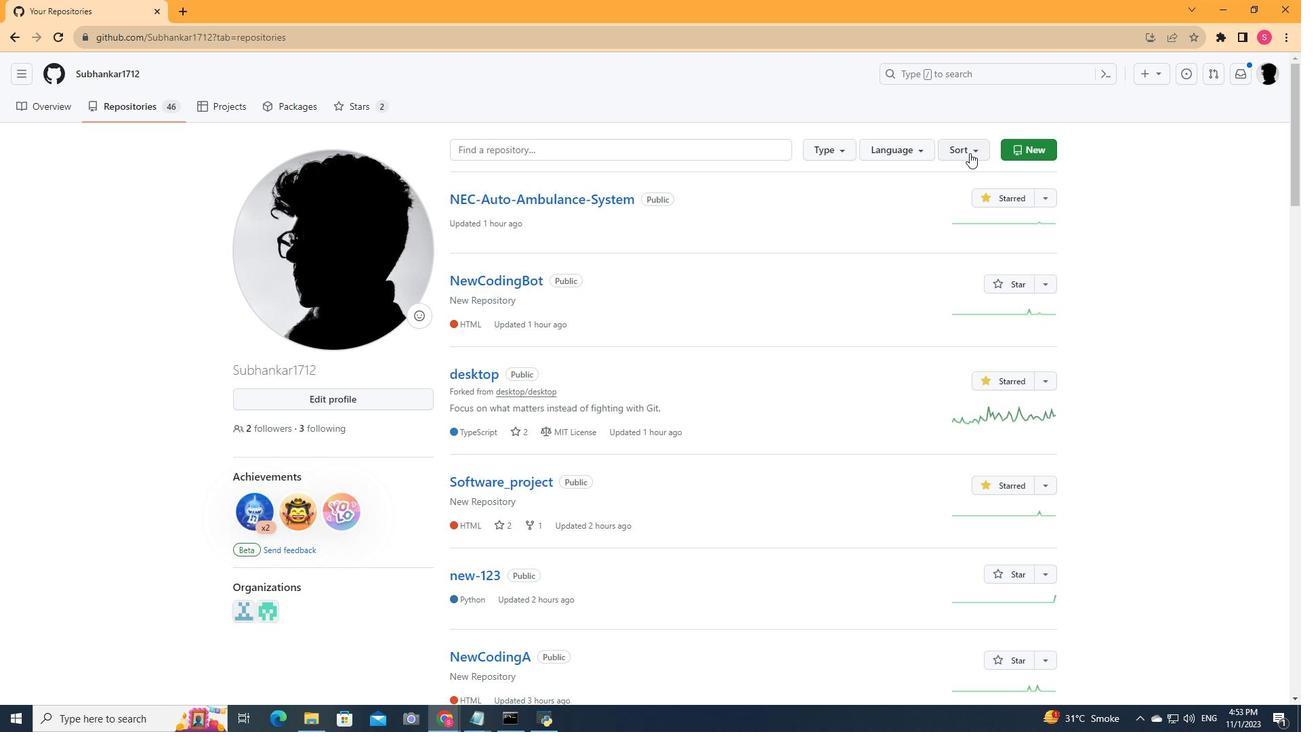 
Action: Mouse scrolled (970, 153) with delta (0, 0)
Screenshot: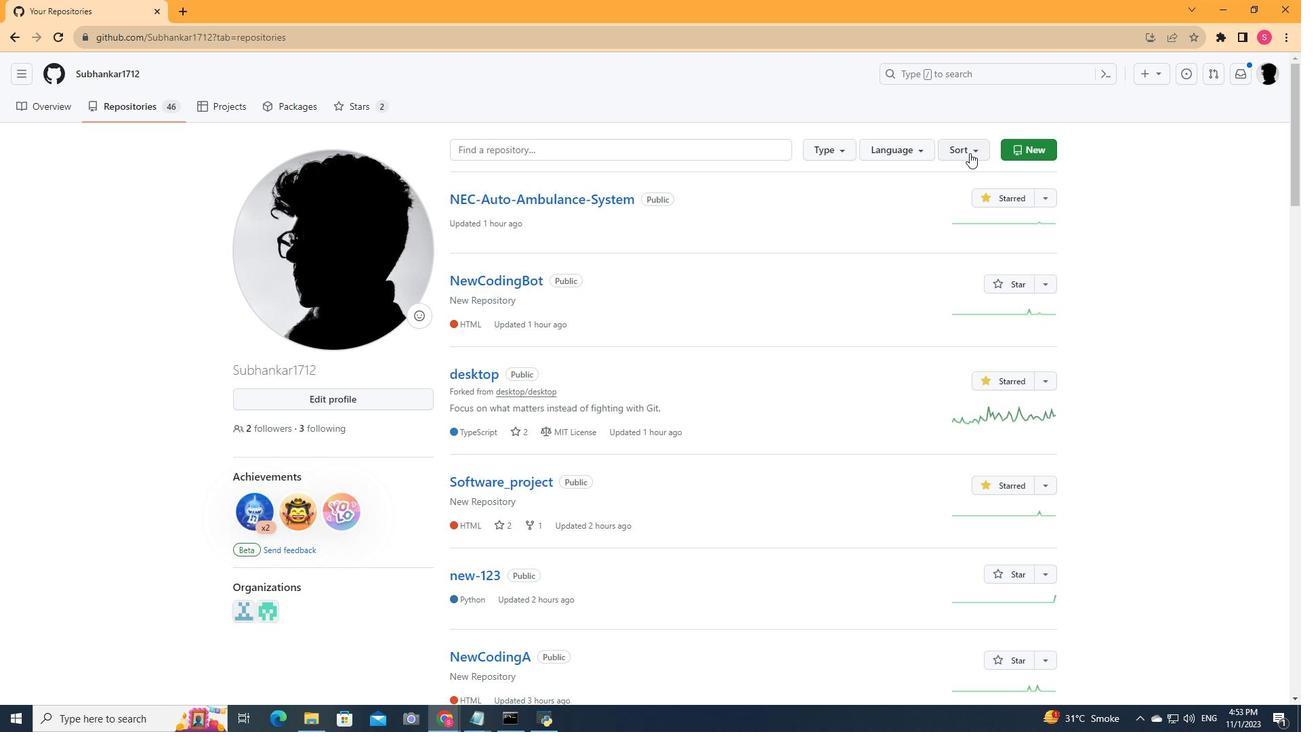 
Action: Mouse scrolled (970, 153) with delta (0, 0)
Screenshot: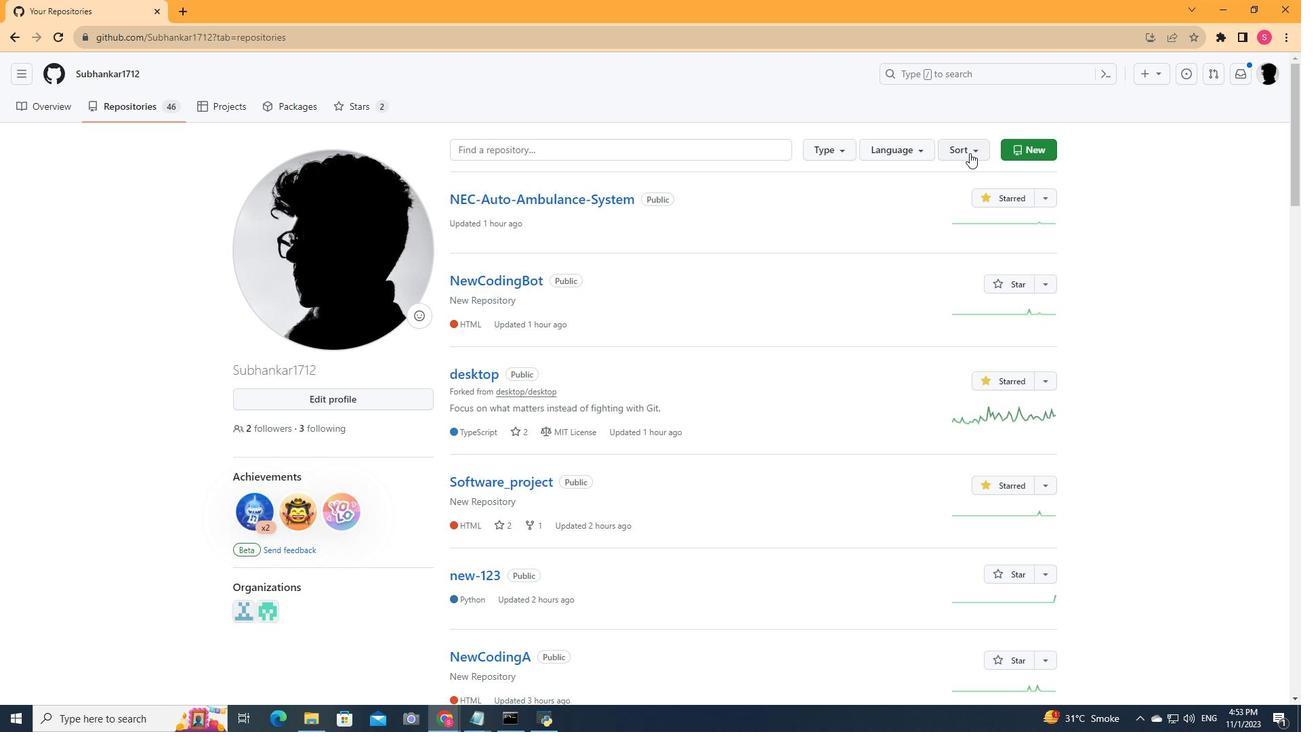 
Action: Mouse scrolled (970, 153) with delta (0, 0)
Screenshot: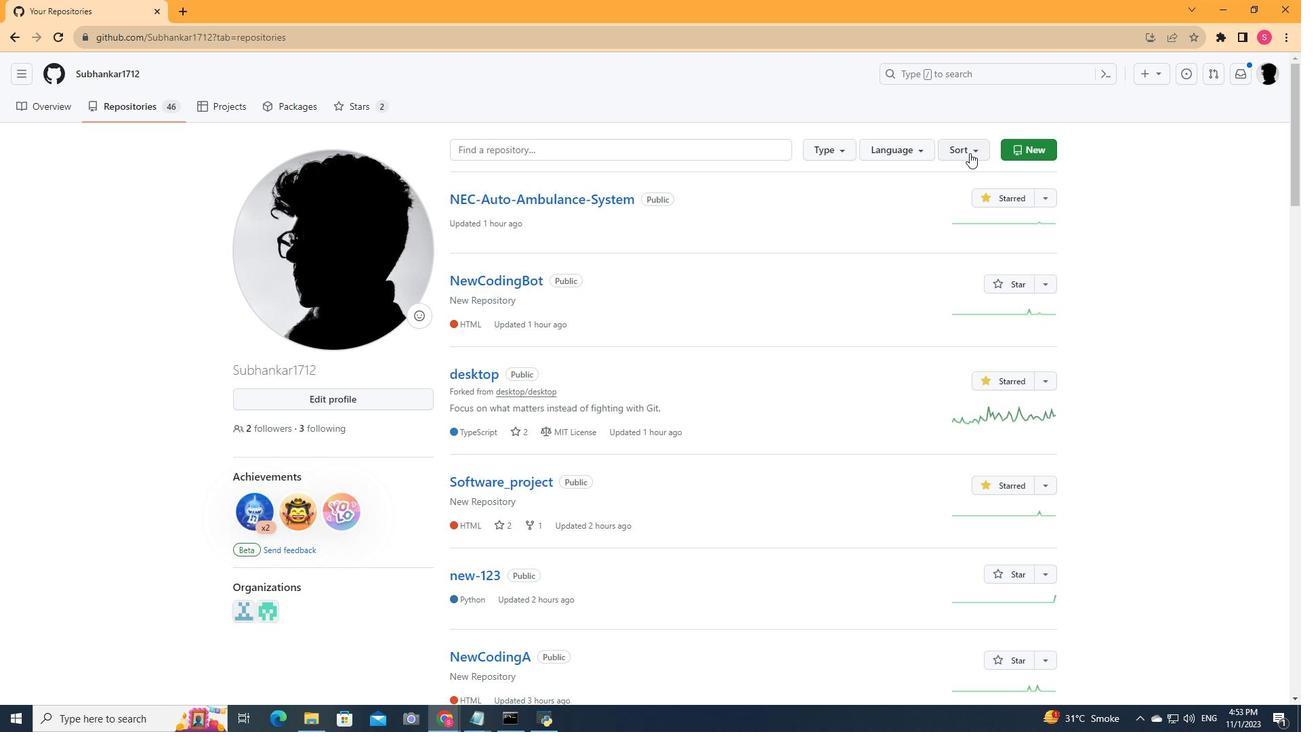 
Action: Mouse scrolled (970, 153) with delta (0, 0)
Screenshot: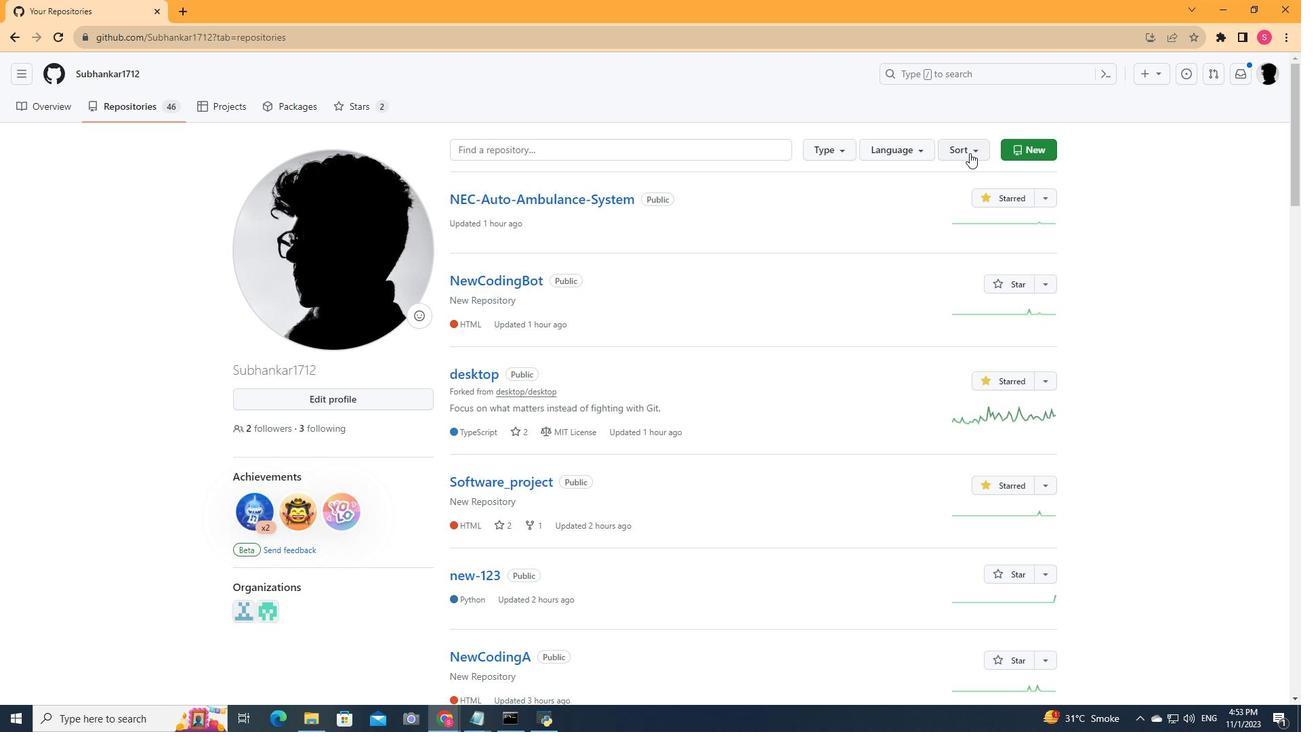 
Action: Mouse scrolled (970, 153) with delta (0, 0)
Screenshot: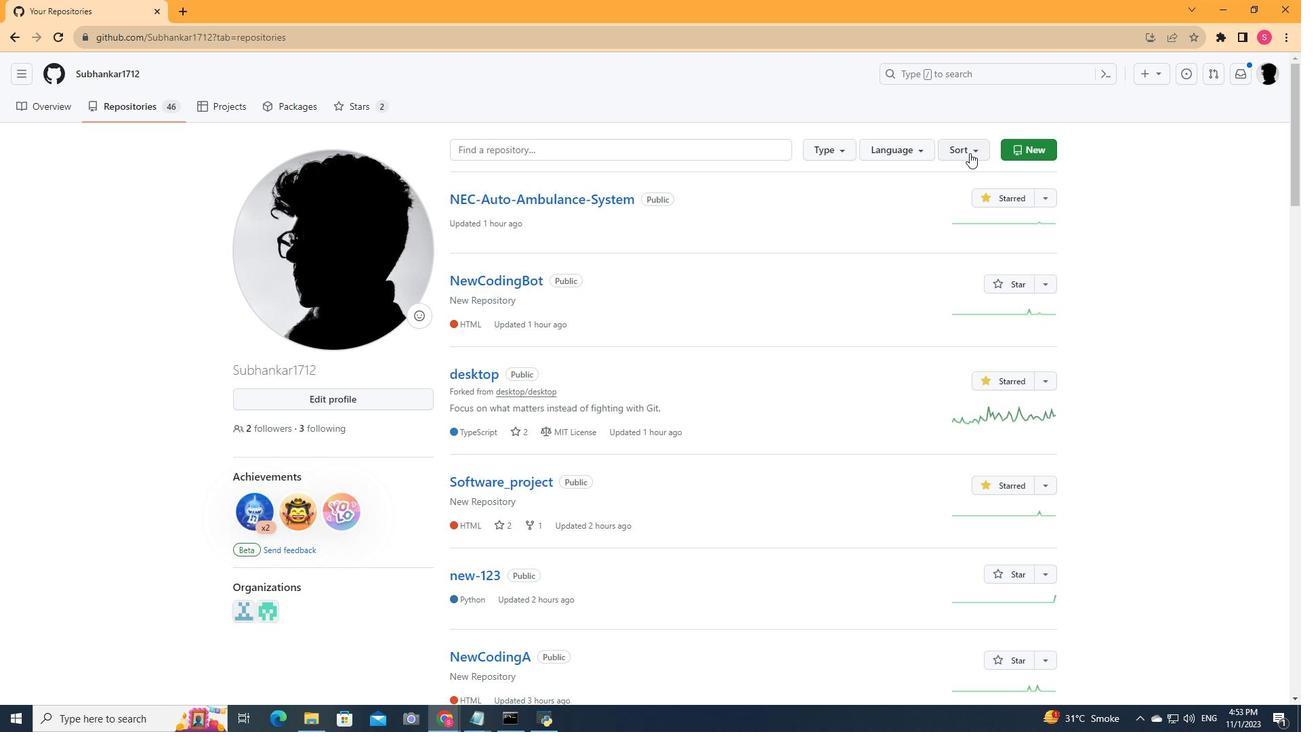 
Action: Mouse moved to (352, 111)
Screenshot: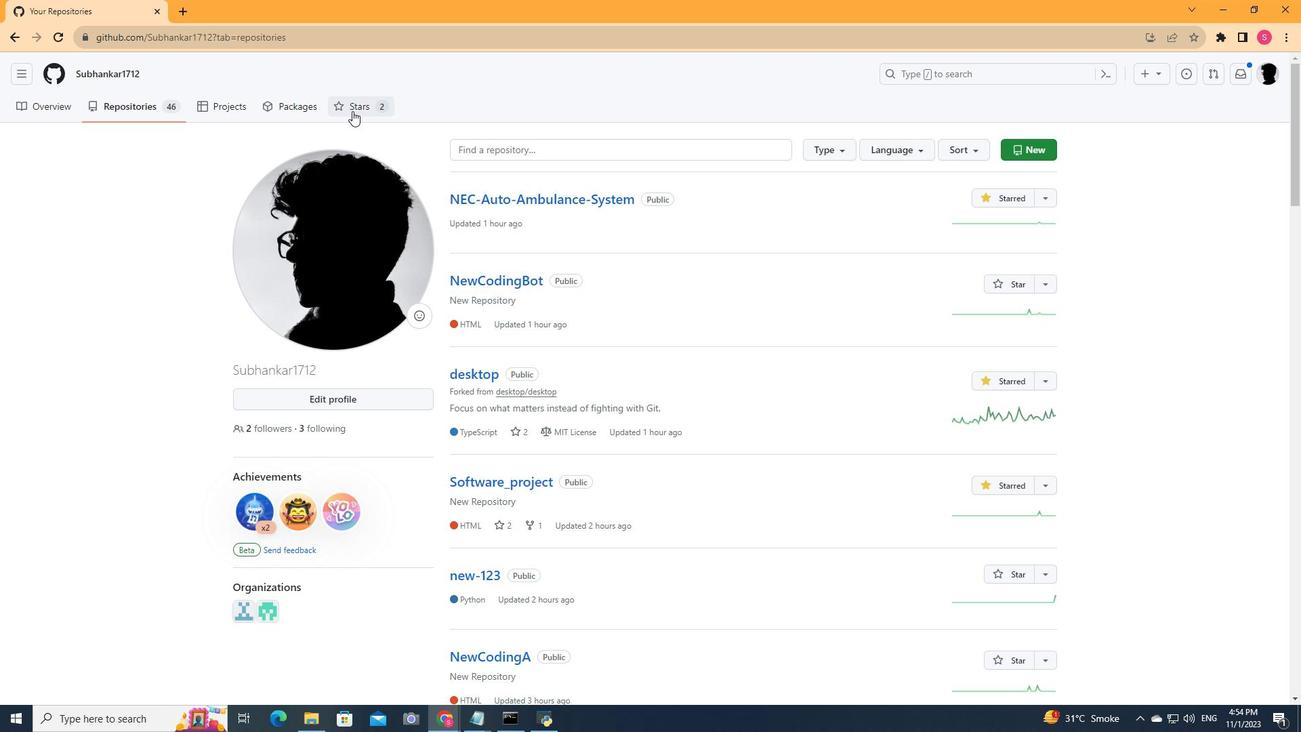 
Action: Mouse pressed left at (352, 111)
Screenshot: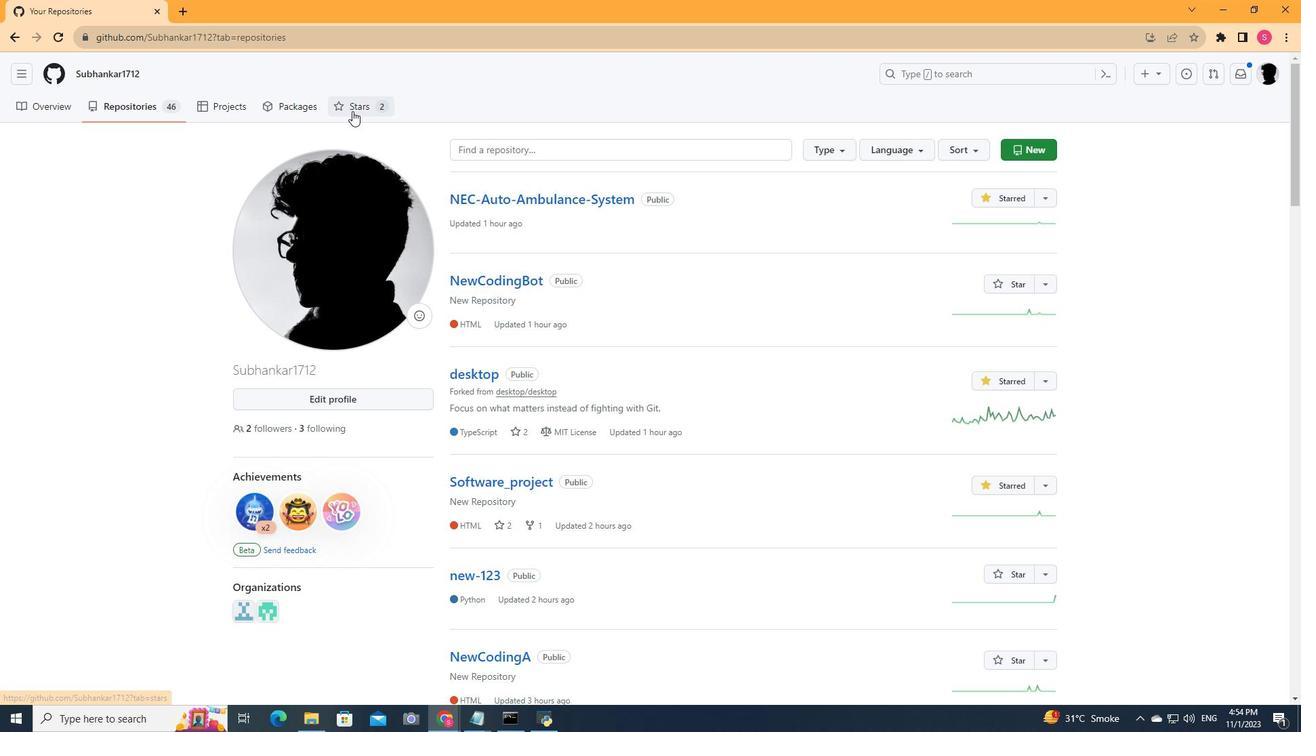 
Action: Mouse moved to (500, 225)
Screenshot: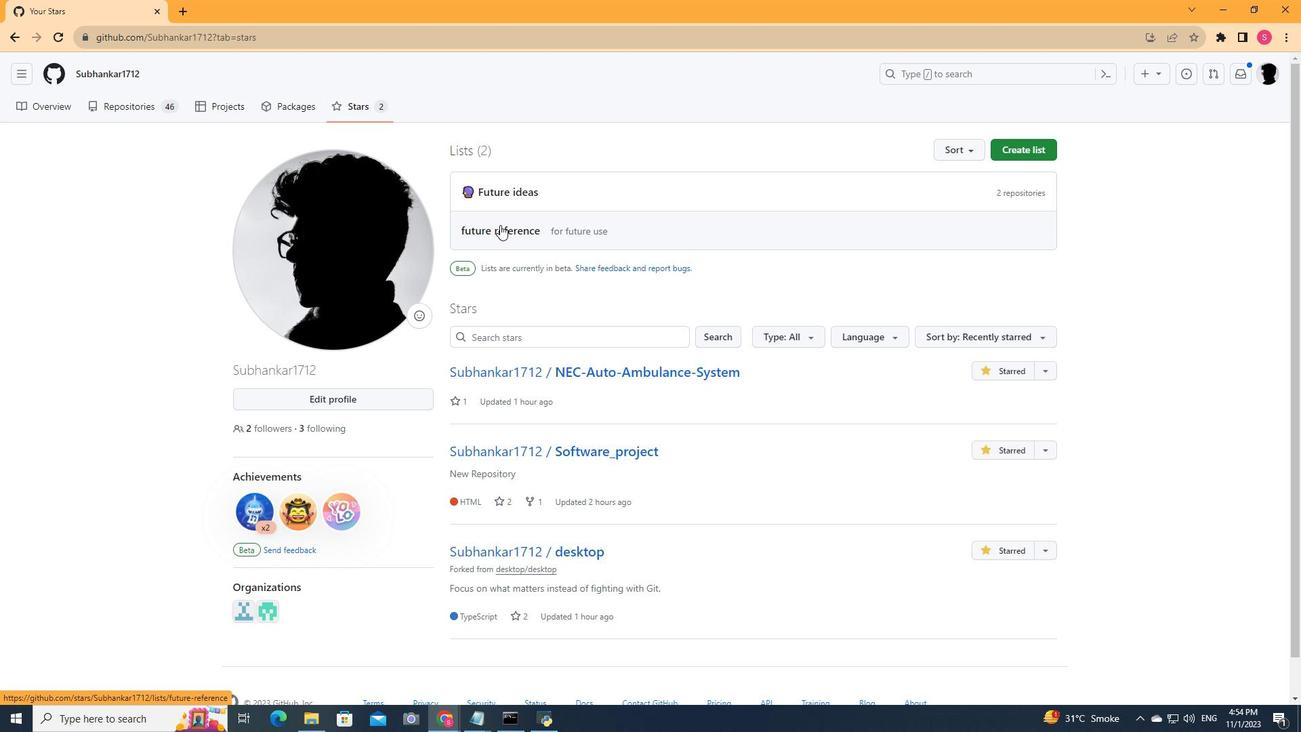 
Action: Mouse pressed left at (500, 225)
Screenshot: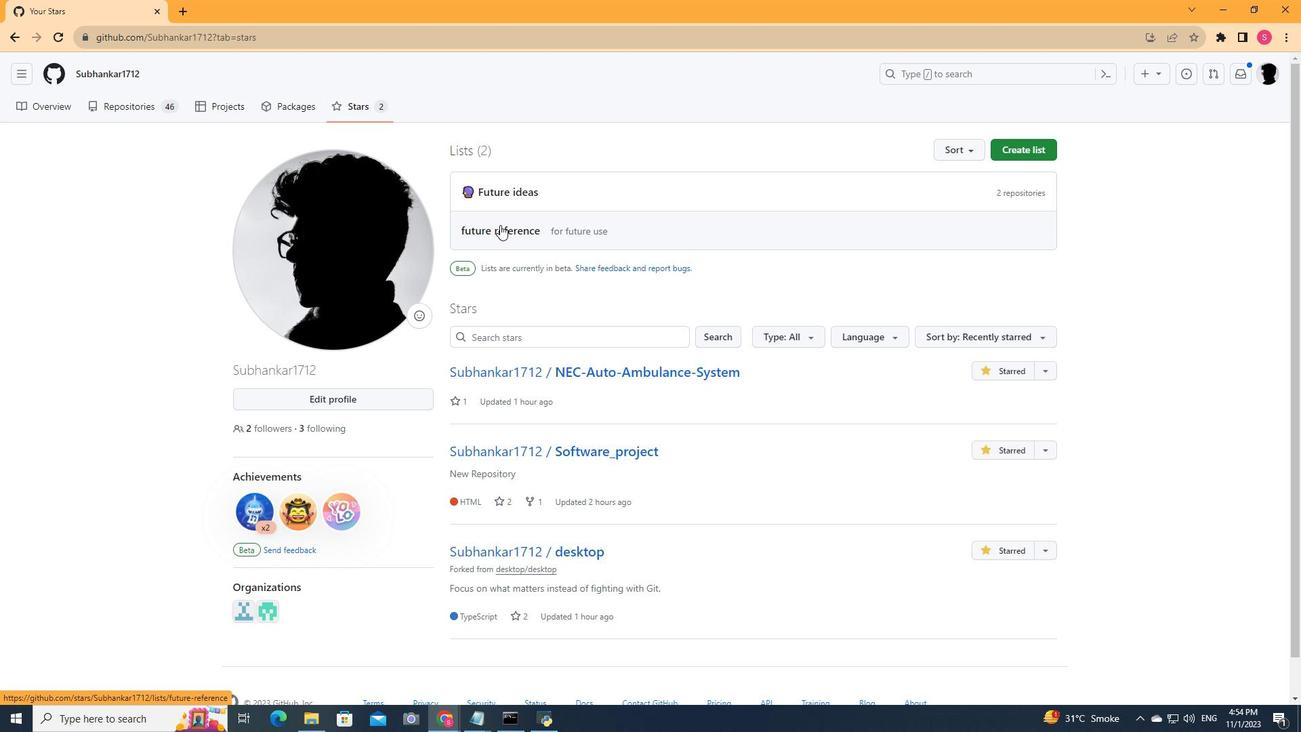 
Action: Mouse moved to (928, 334)
Screenshot: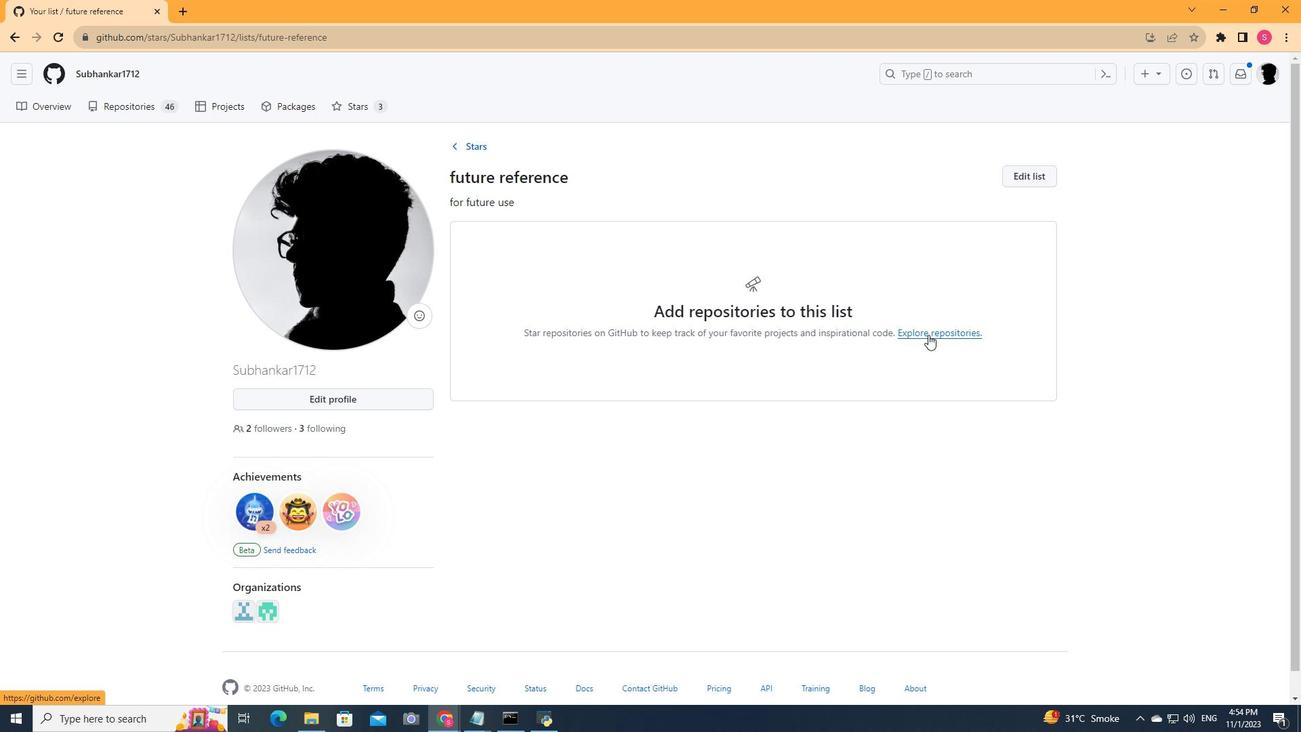 
Action: Mouse pressed left at (928, 334)
Screenshot: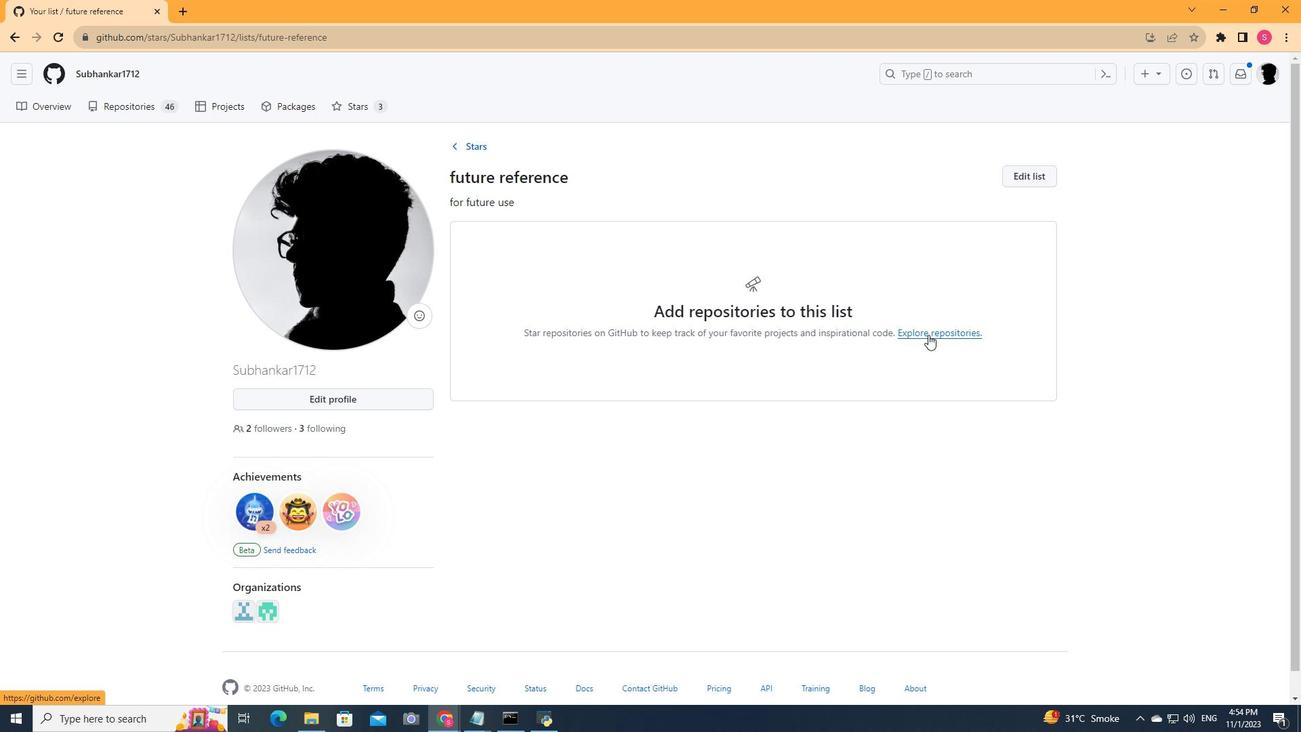 
Action: Mouse moved to (980, 250)
Screenshot: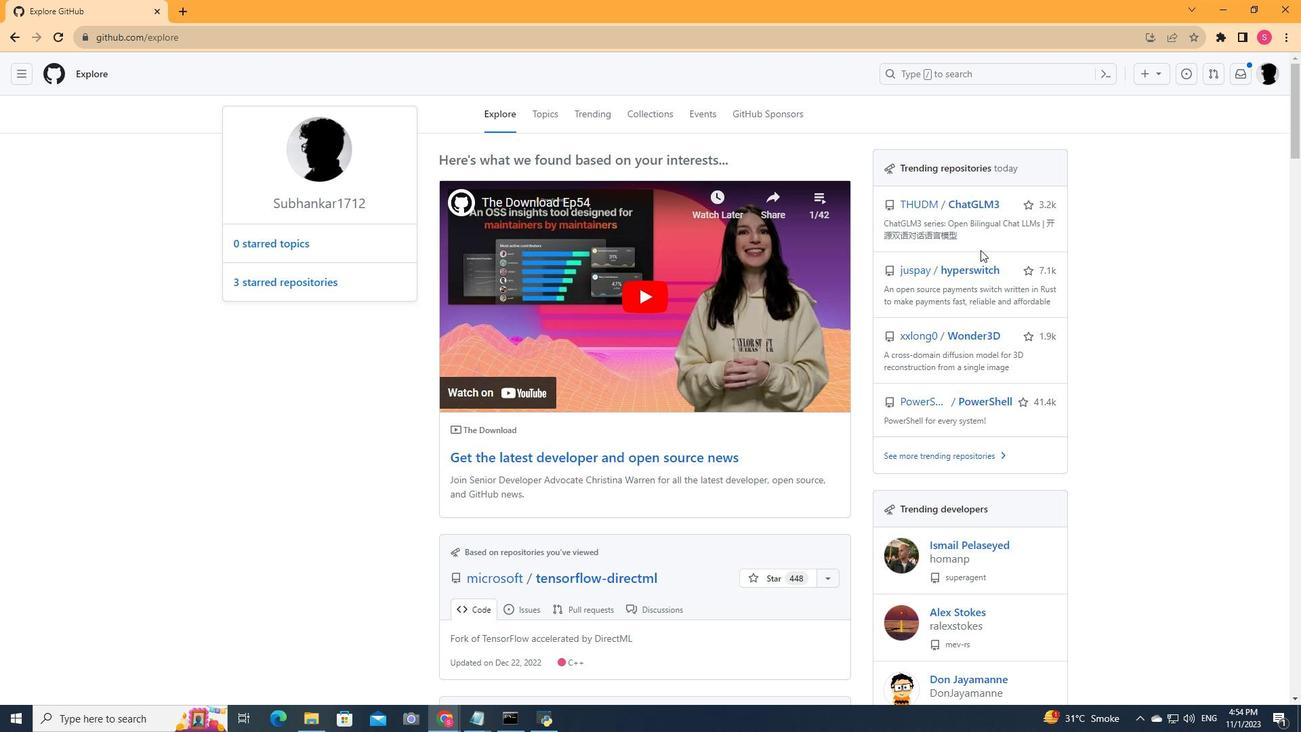 
Action: Mouse scrolled (980, 249) with delta (0, 0)
Screenshot: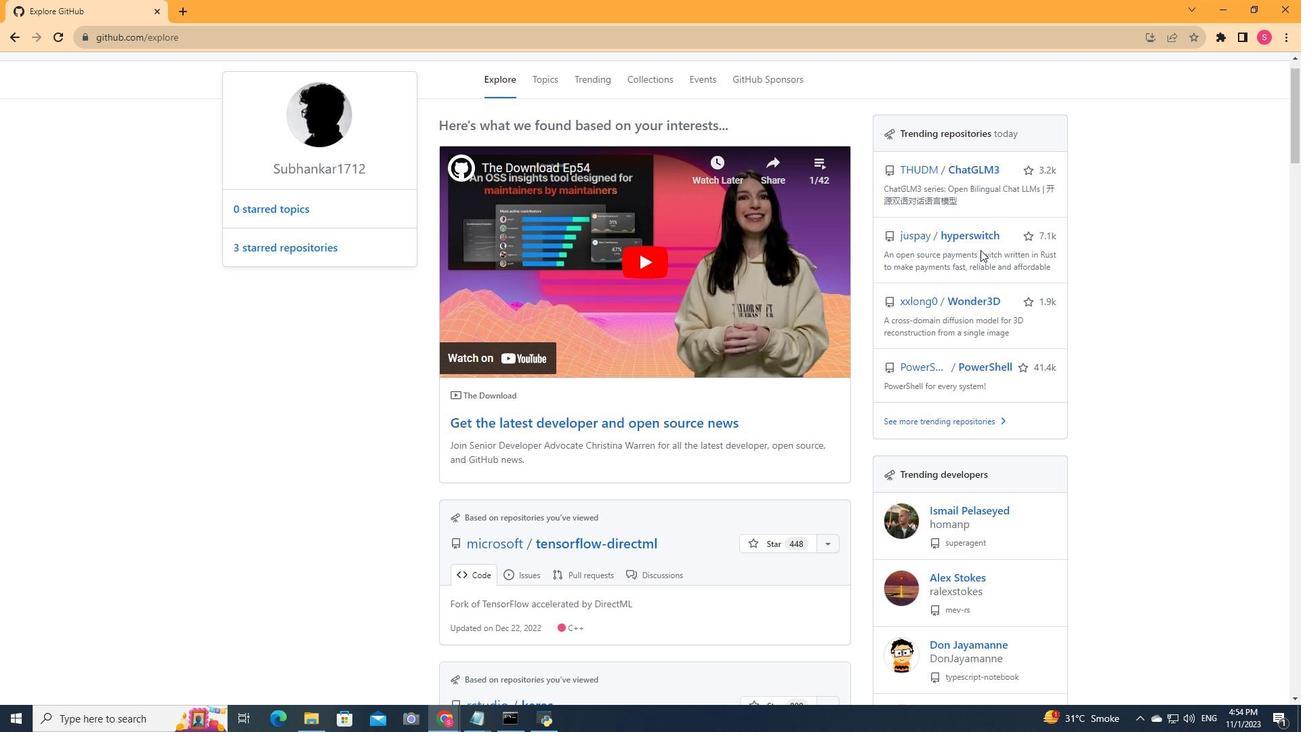 
Action: Mouse scrolled (980, 249) with delta (0, 0)
Screenshot: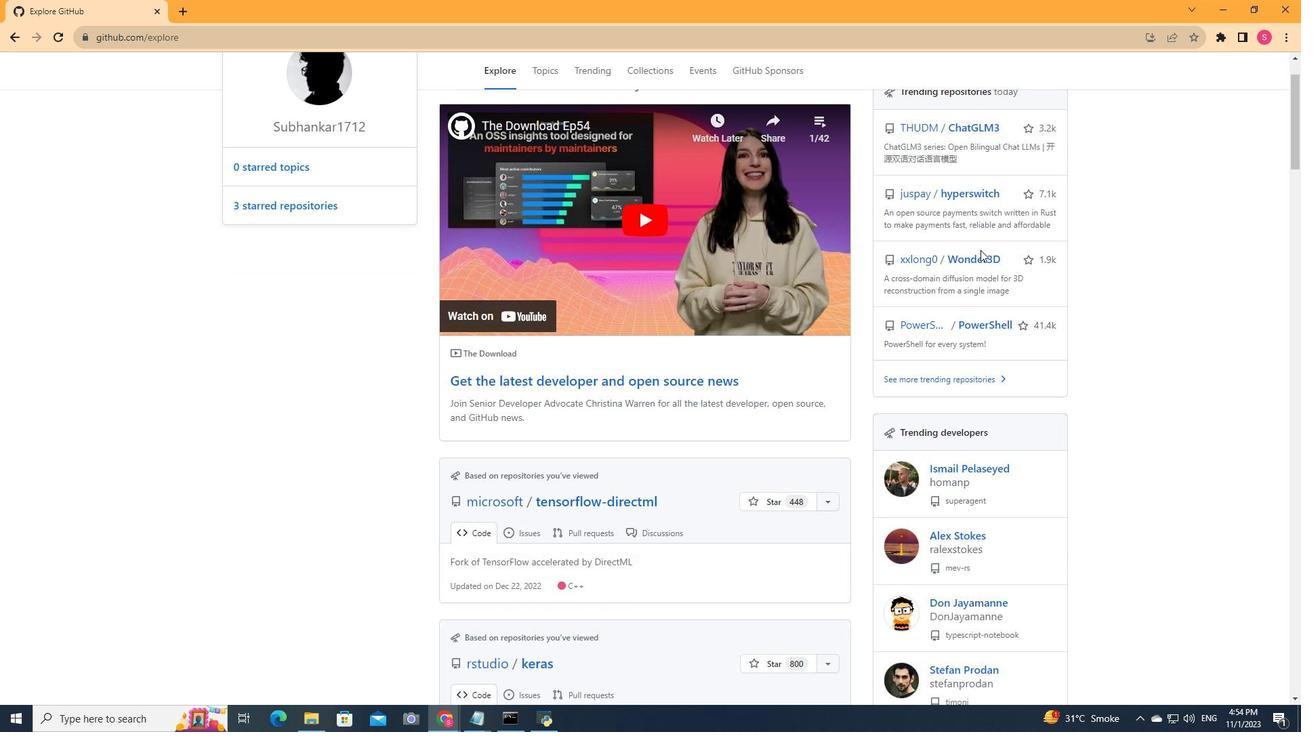 
Action: Mouse scrolled (980, 249) with delta (0, 0)
Screenshot: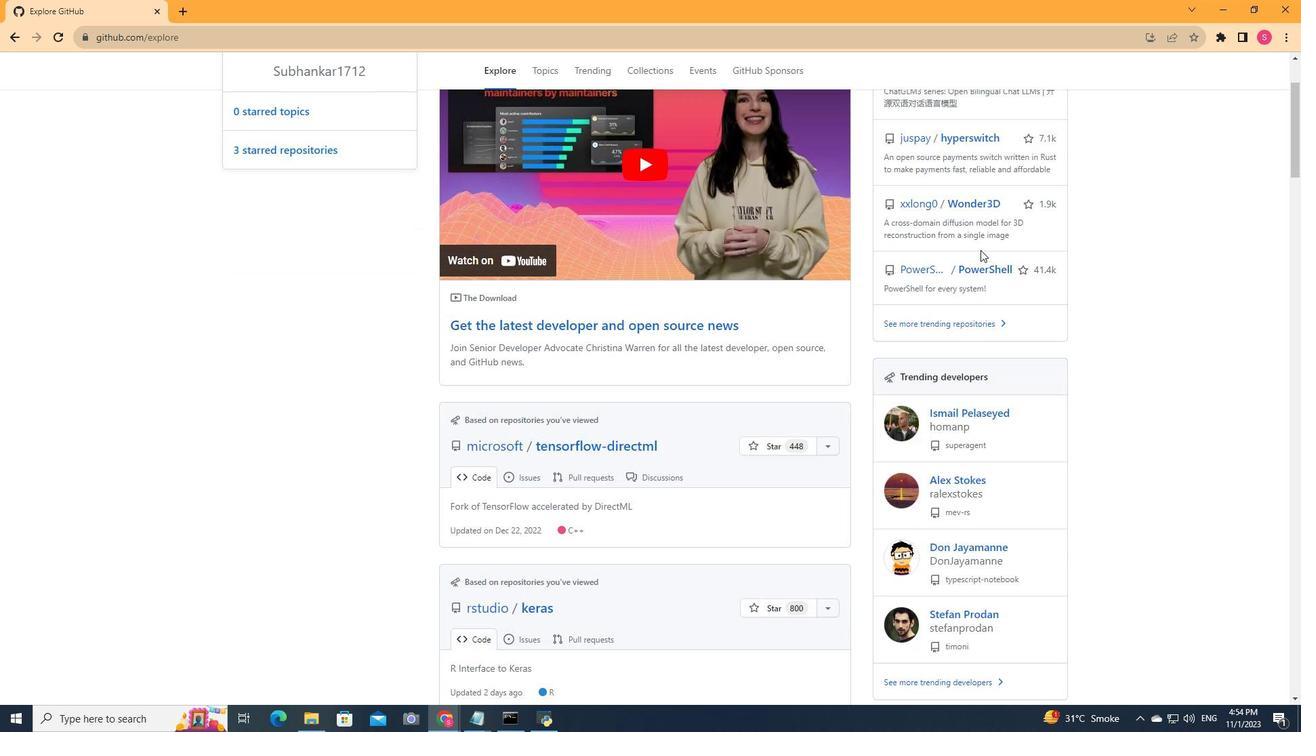 
Action: Mouse scrolled (980, 249) with delta (0, 0)
Screenshot: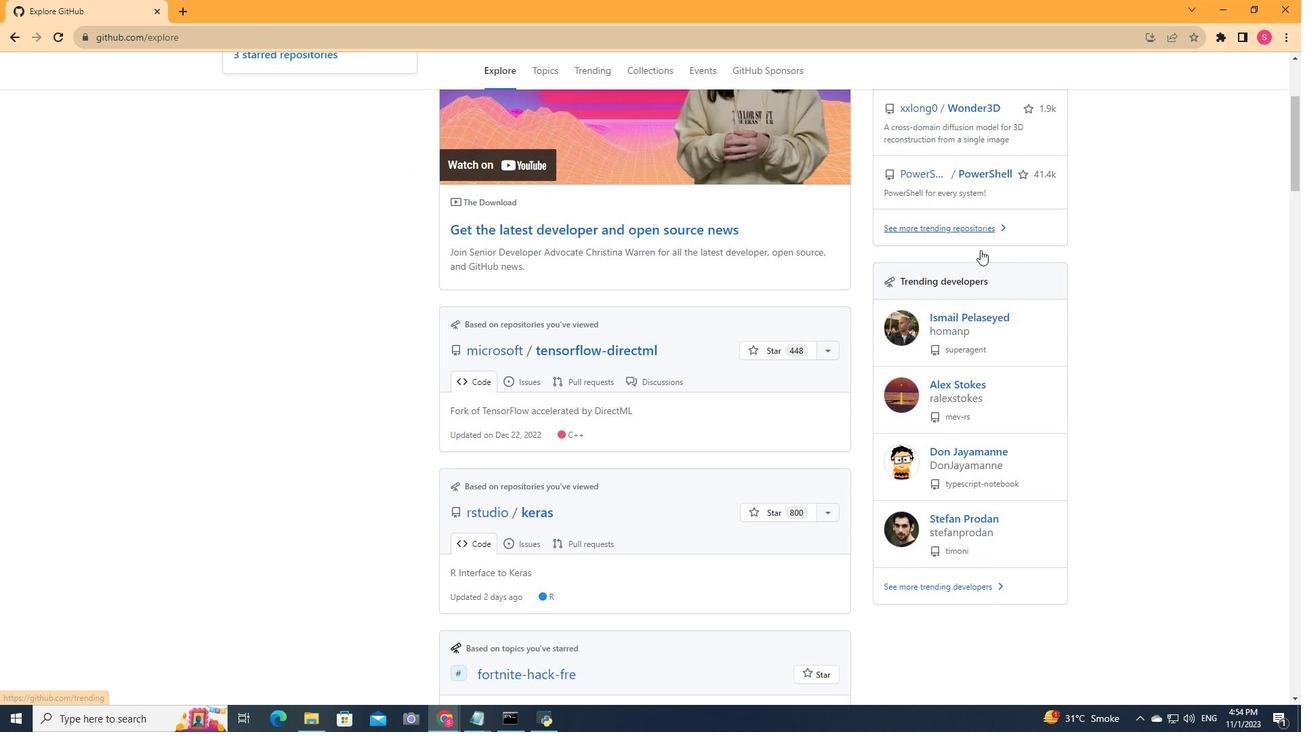 
Action: Mouse scrolled (980, 249) with delta (0, 0)
Screenshot: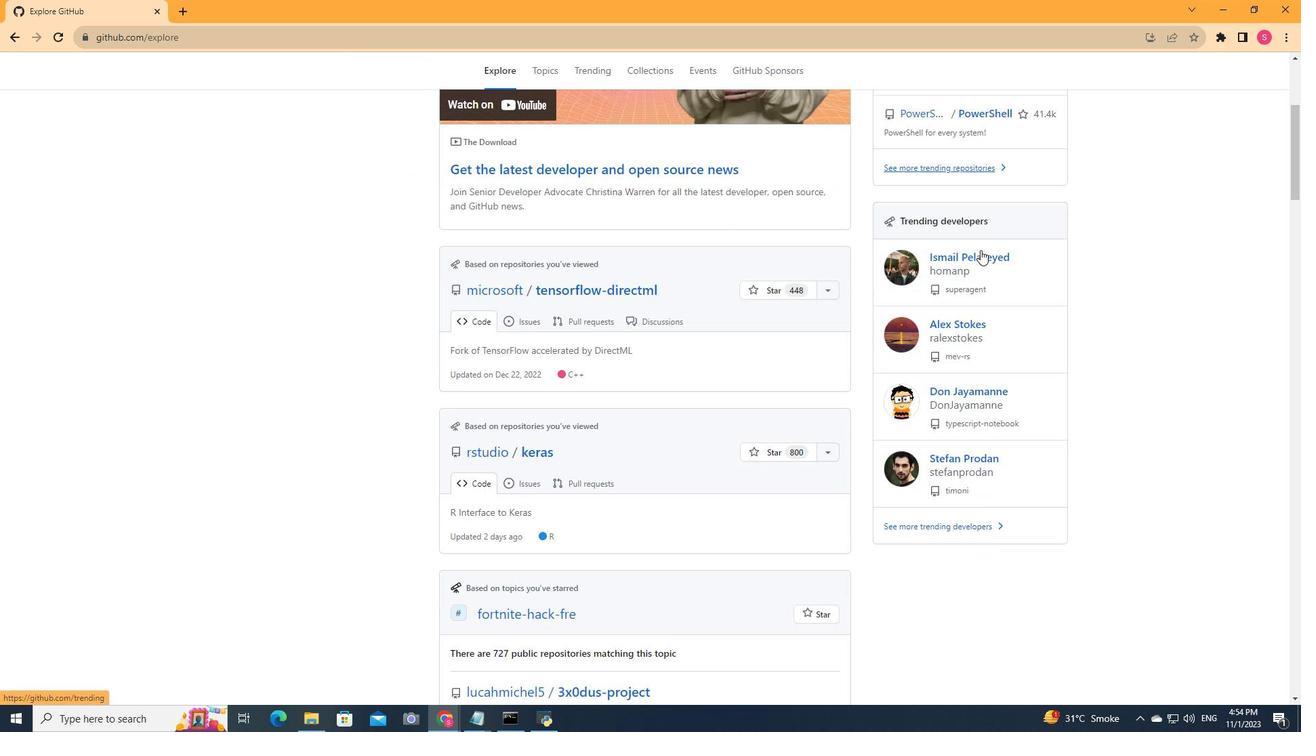 
Action: Mouse scrolled (980, 250) with delta (0, 0)
Screenshot: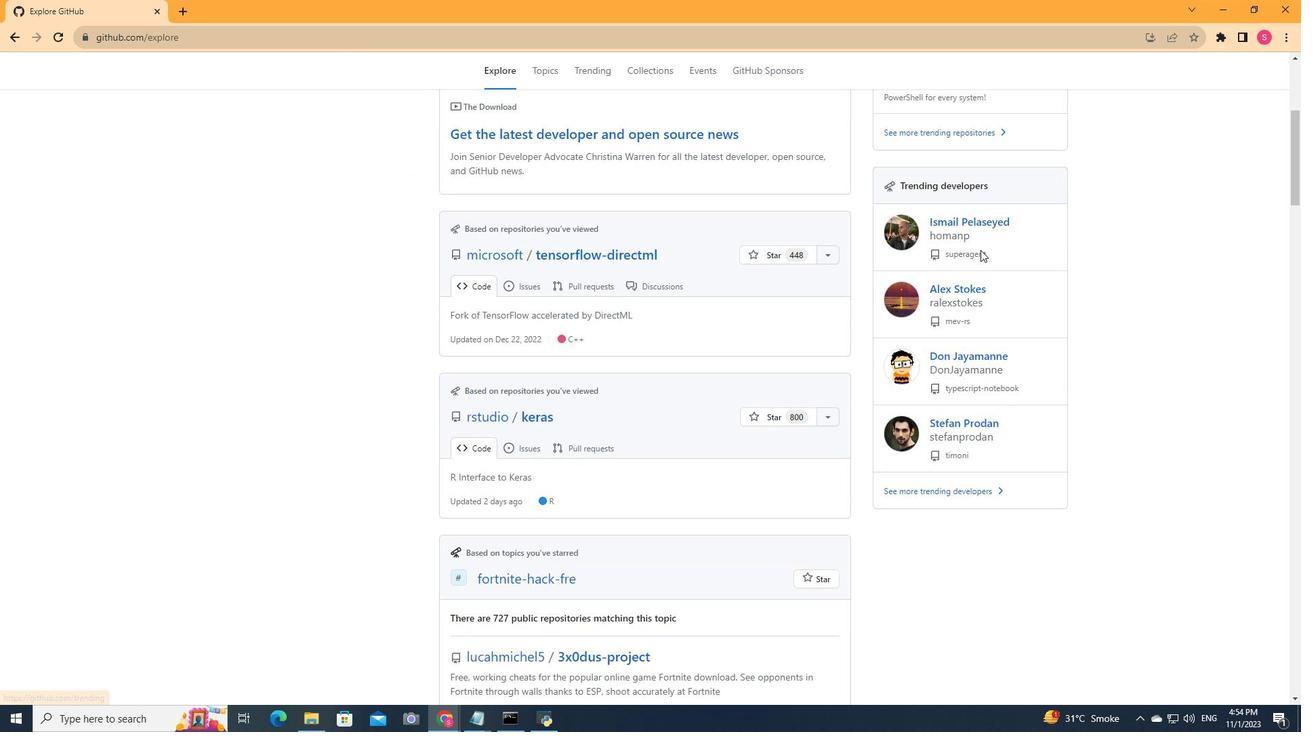 
Action: Mouse scrolled (980, 250) with delta (0, 0)
Screenshot: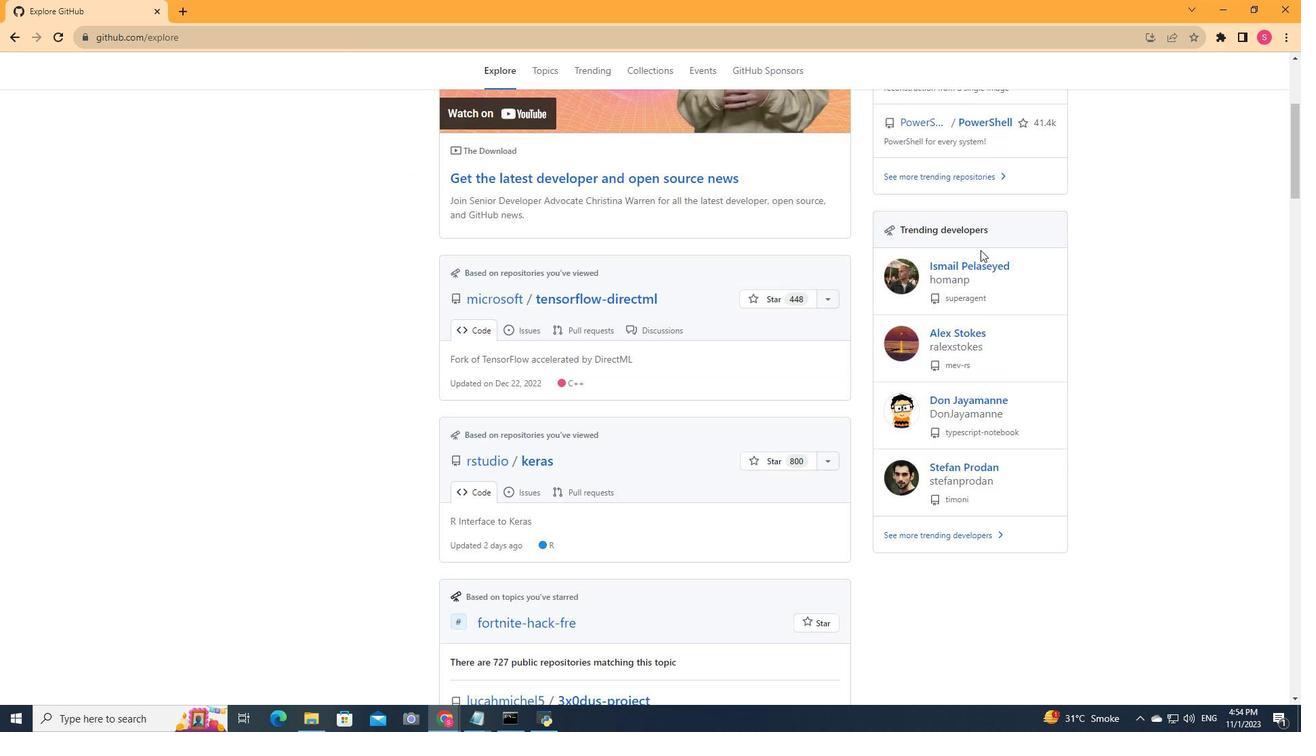 
Action: Mouse scrolled (980, 250) with delta (0, 0)
Screenshot: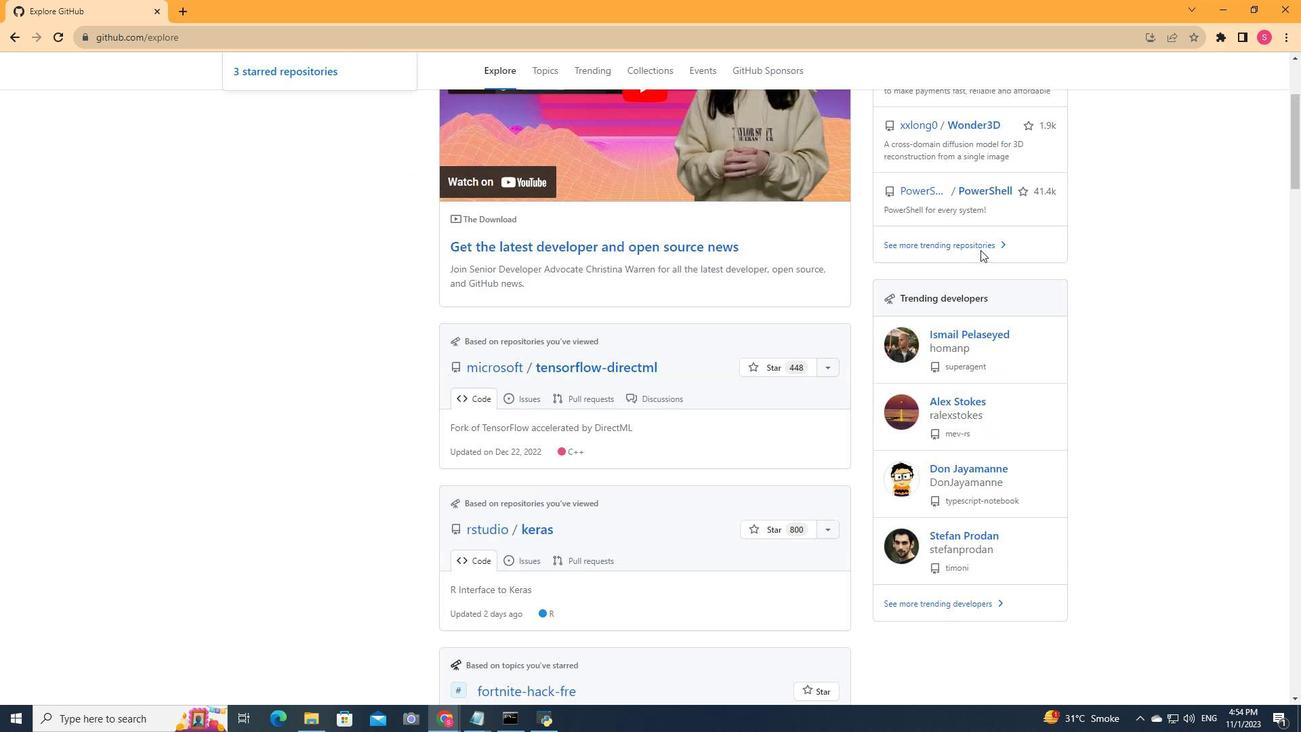 
Action: Mouse scrolled (980, 250) with delta (0, 0)
Screenshot: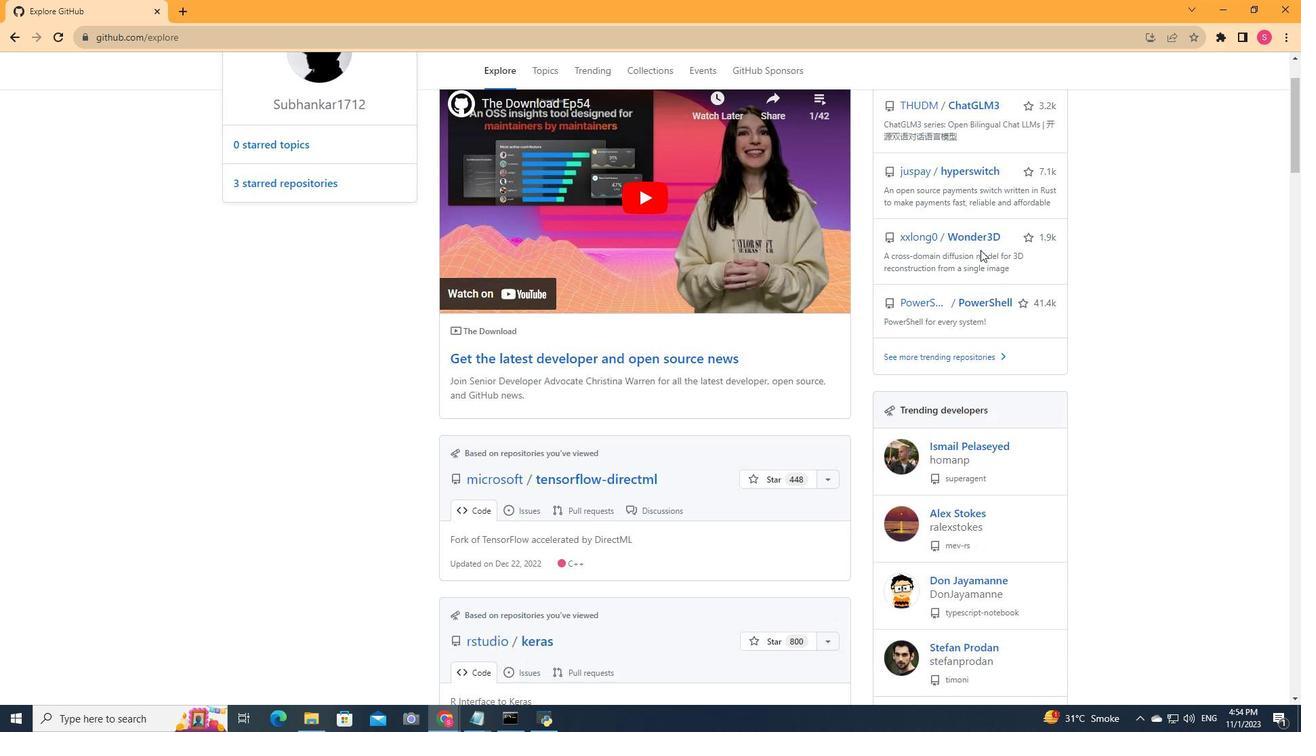 
Action: Mouse scrolled (980, 250) with delta (0, 0)
Screenshot: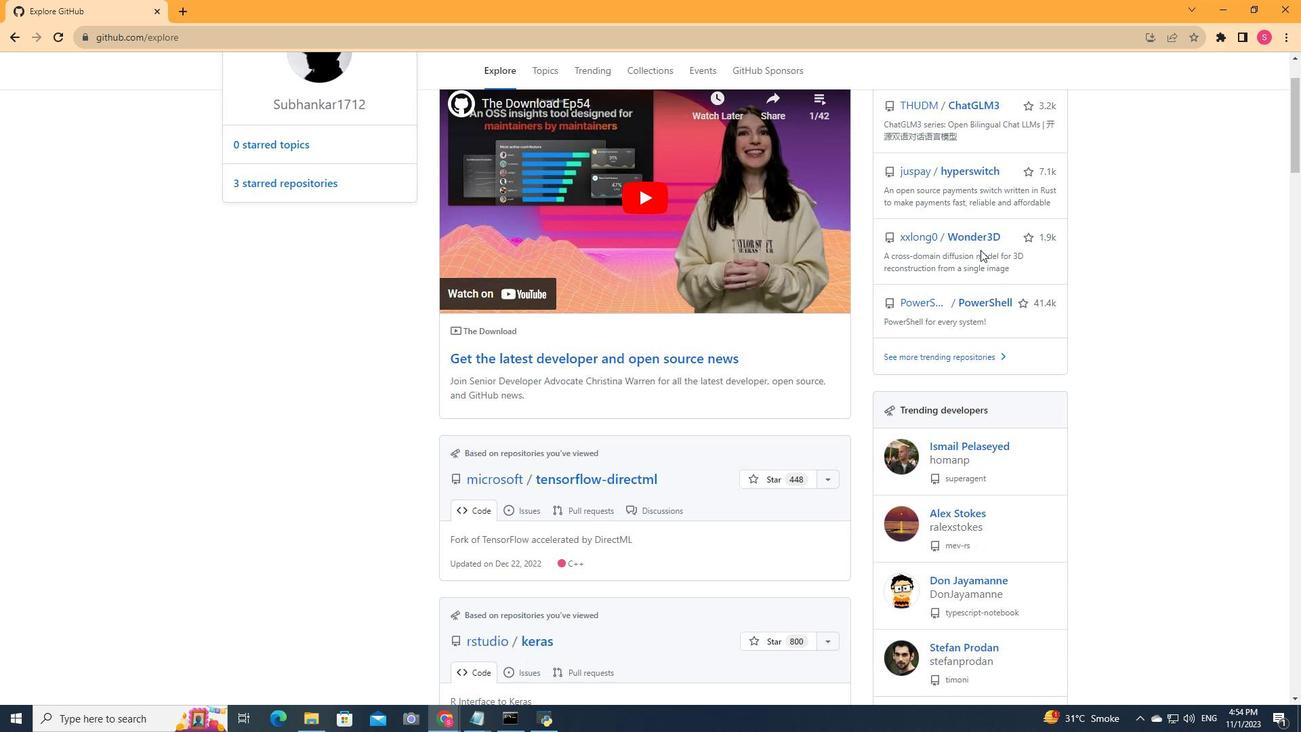 
Action: Mouse scrolled (980, 250) with delta (0, 0)
Screenshot: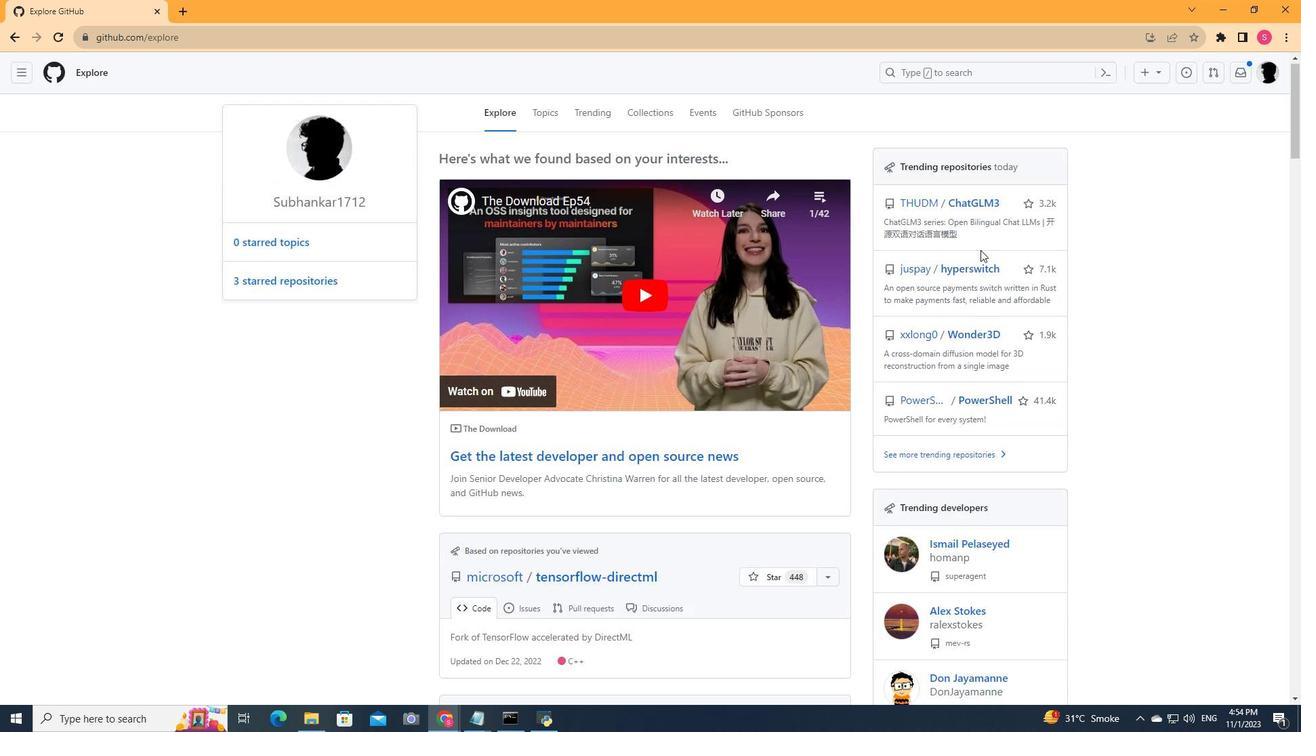 
Action: Mouse scrolled (980, 250) with delta (0, 0)
Screenshot: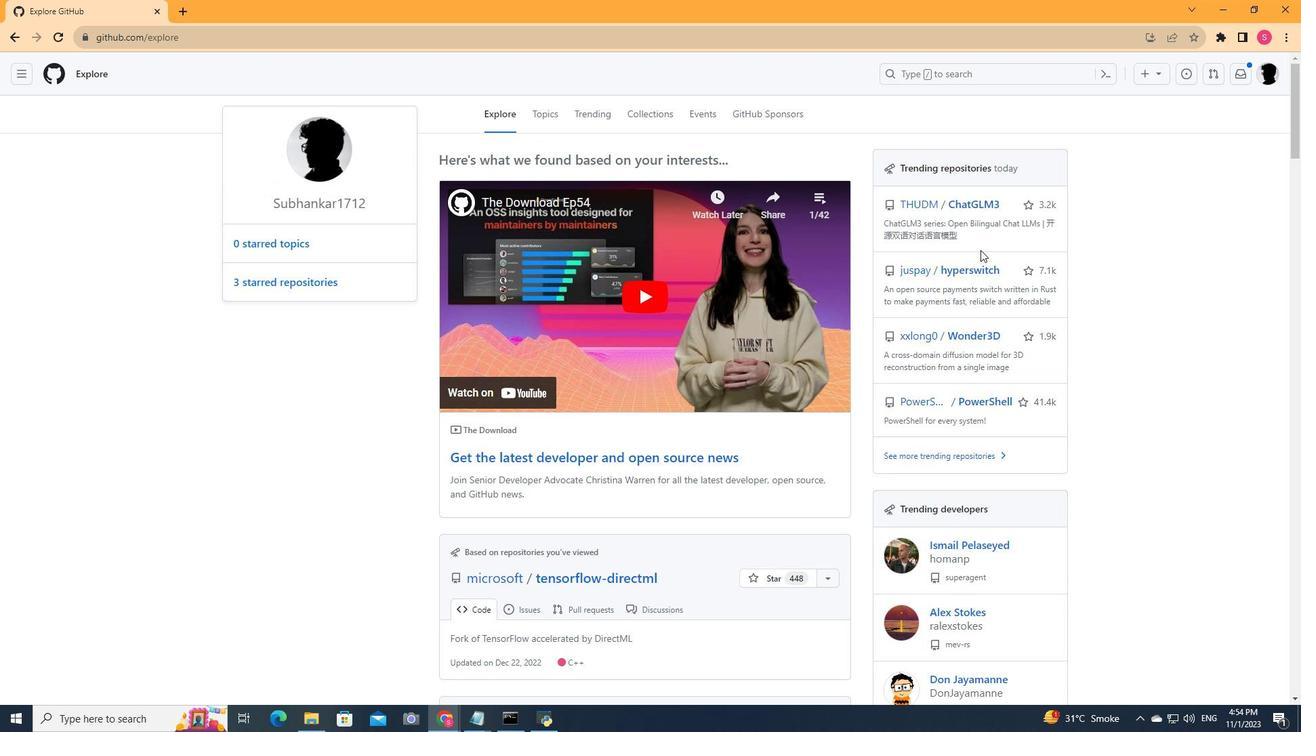 
Action: Mouse moved to (1028, 207)
Screenshot: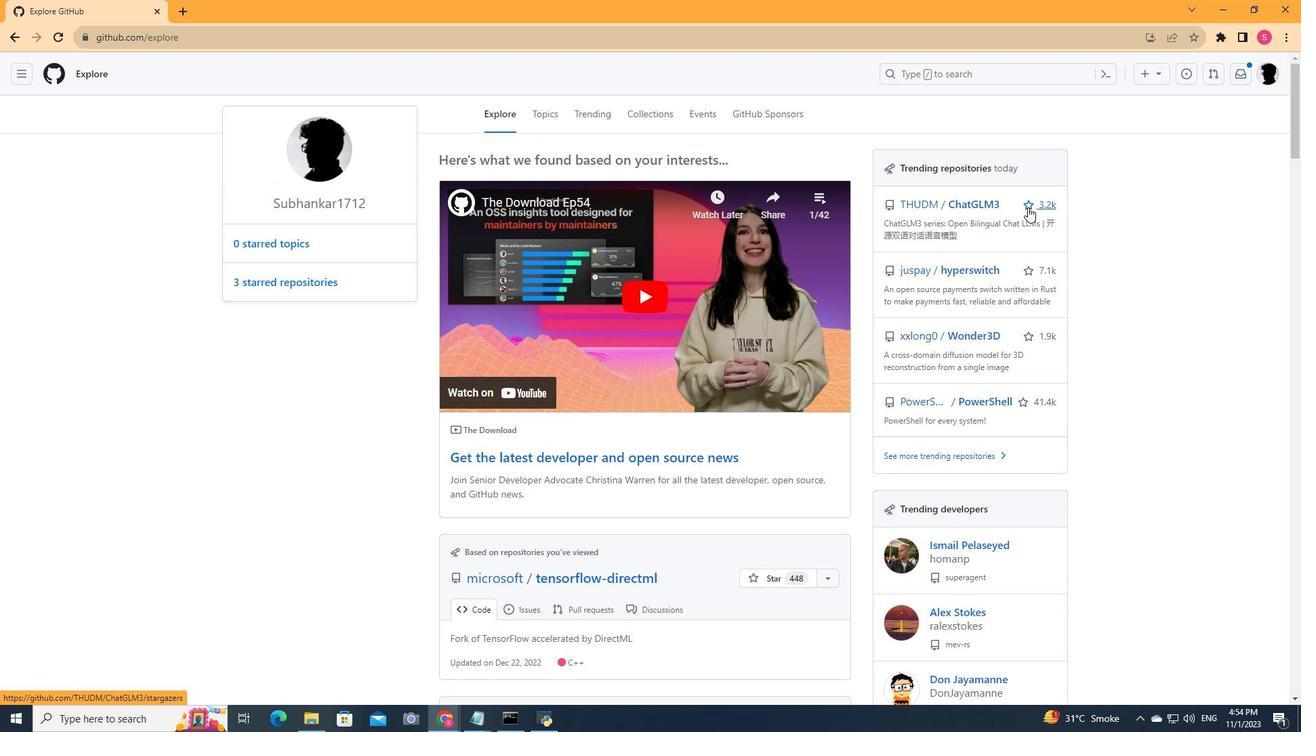 
Action: Mouse pressed left at (1028, 207)
Screenshot: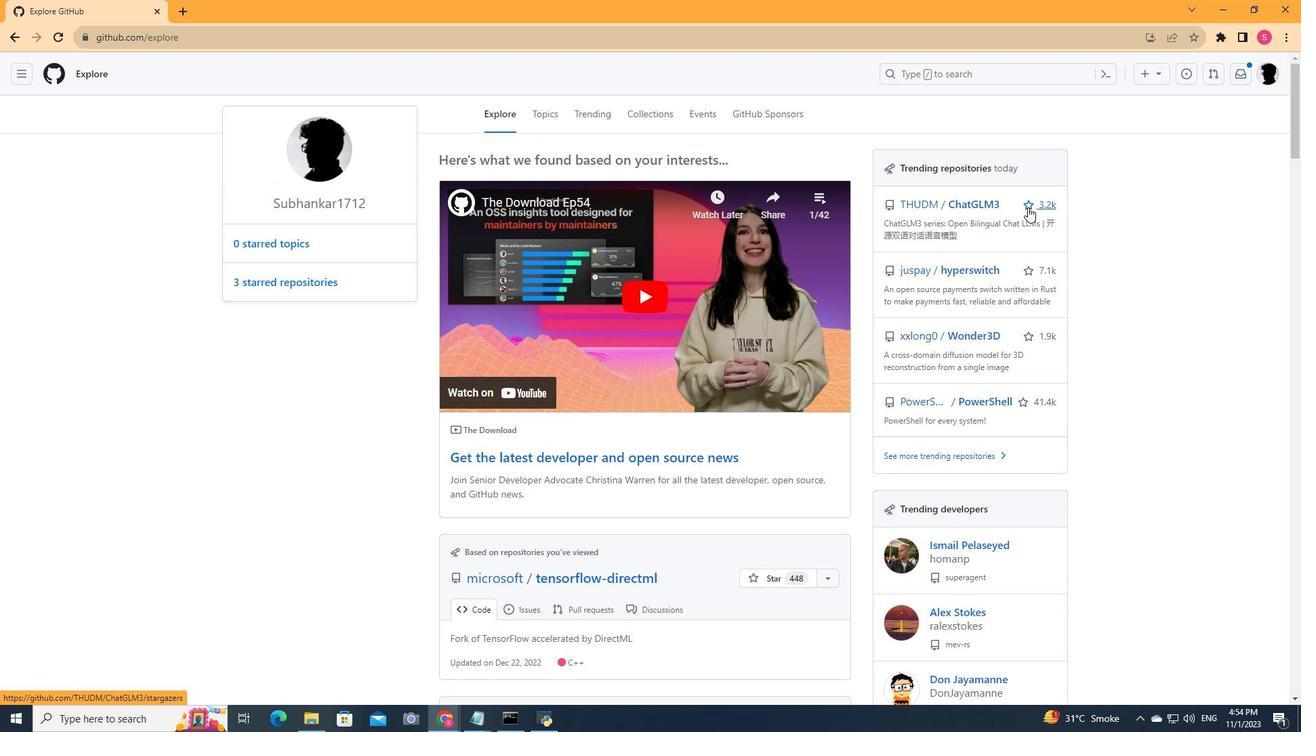 
Action: Mouse moved to (316, 224)
Screenshot: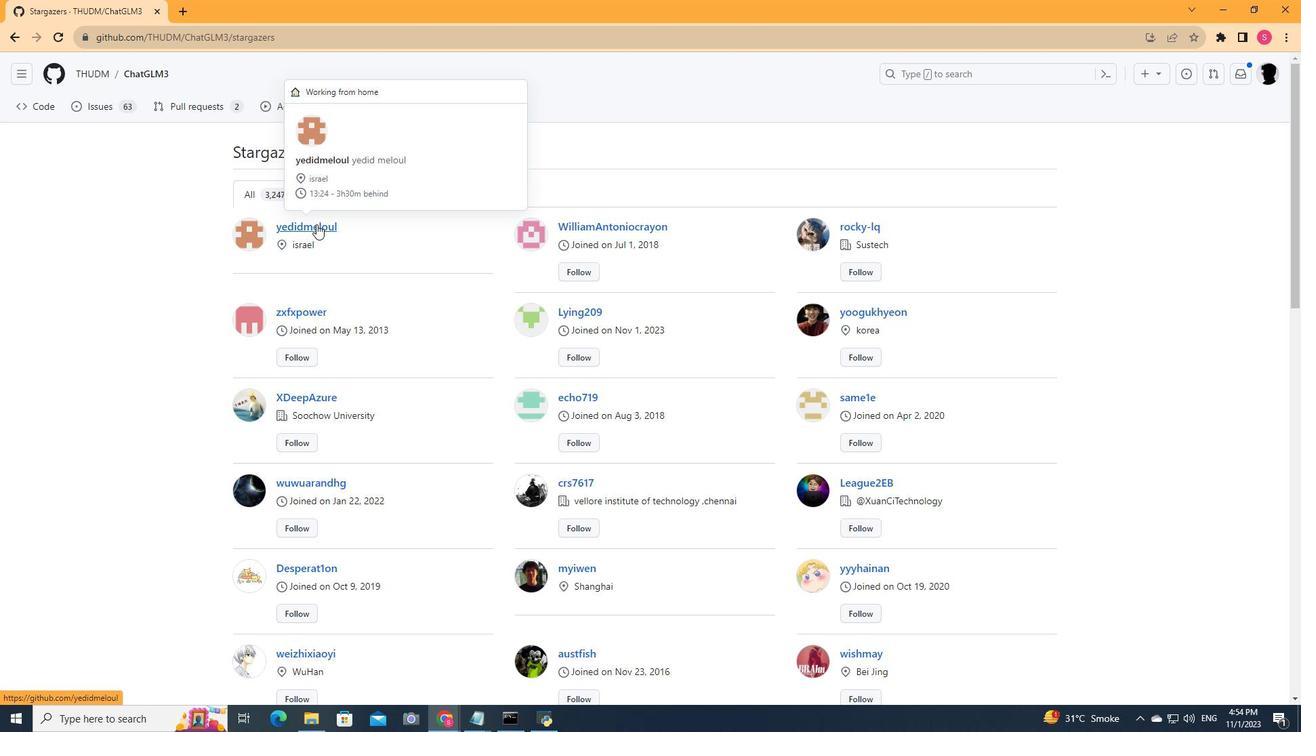 
Action: Mouse pressed left at (316, 224)
Screenshot: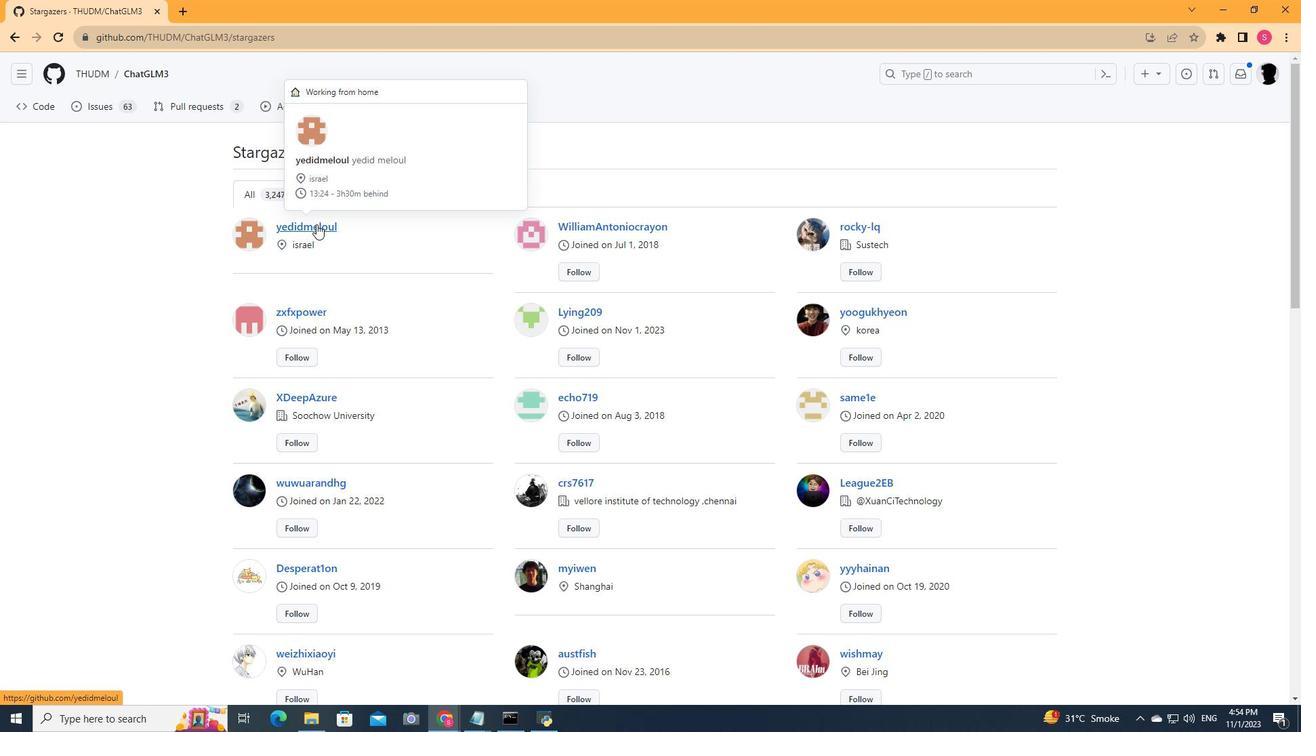 
Action: Mouse moved to (13, 29)
Screenshot: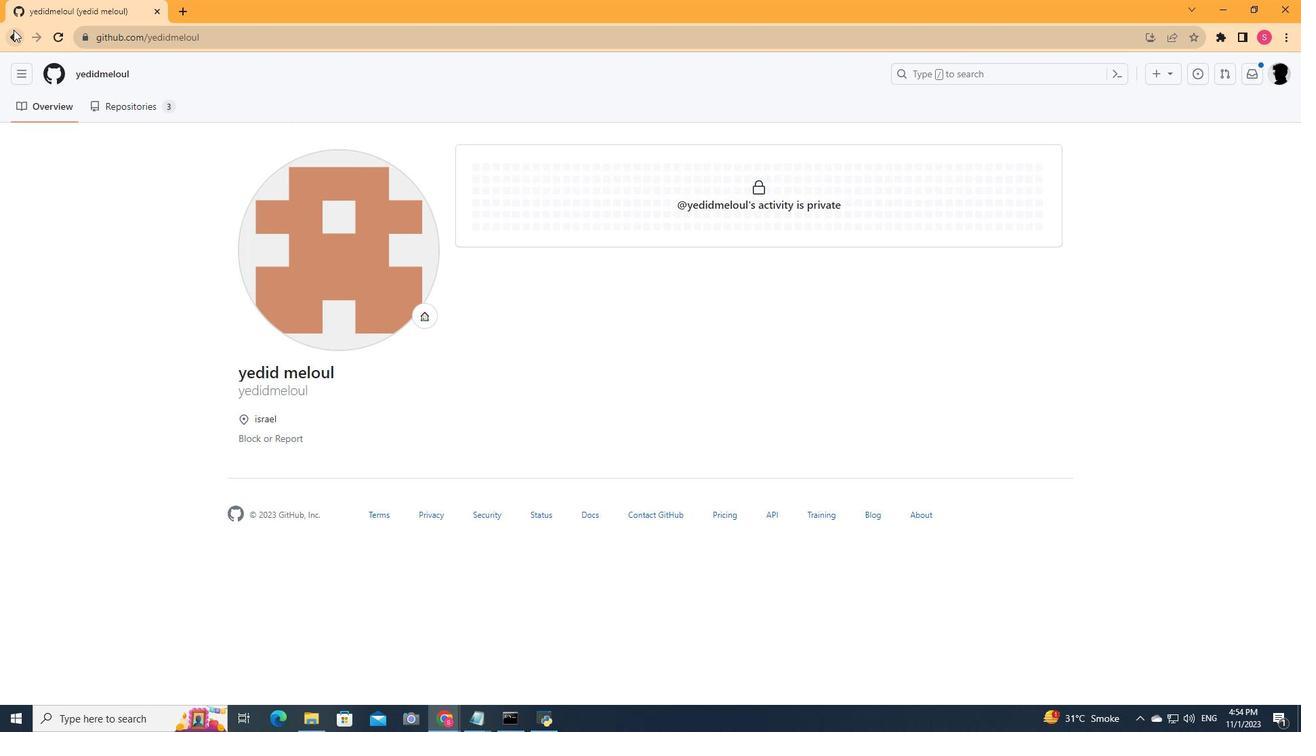 
Action: Mouse pressed left at (13, 29)
Screenshot: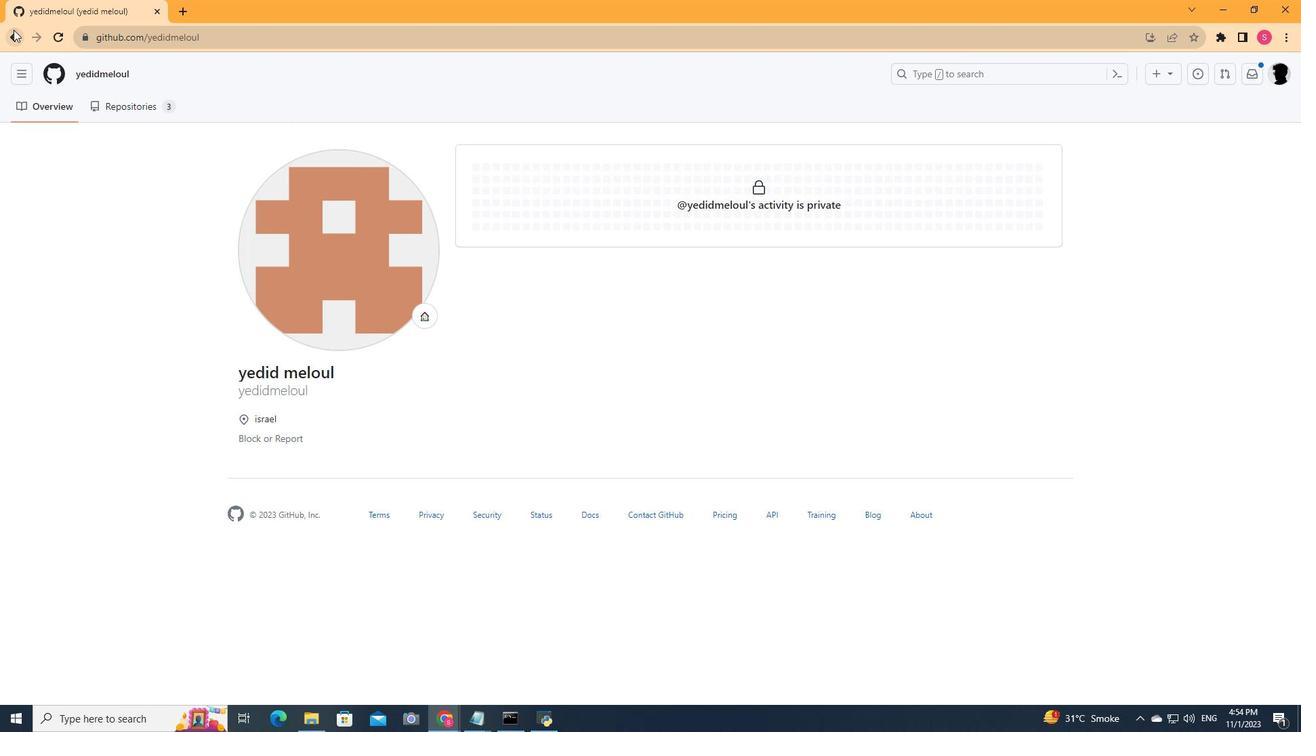 
Action: Mouse pressed left at (13, 29)
Screenshot: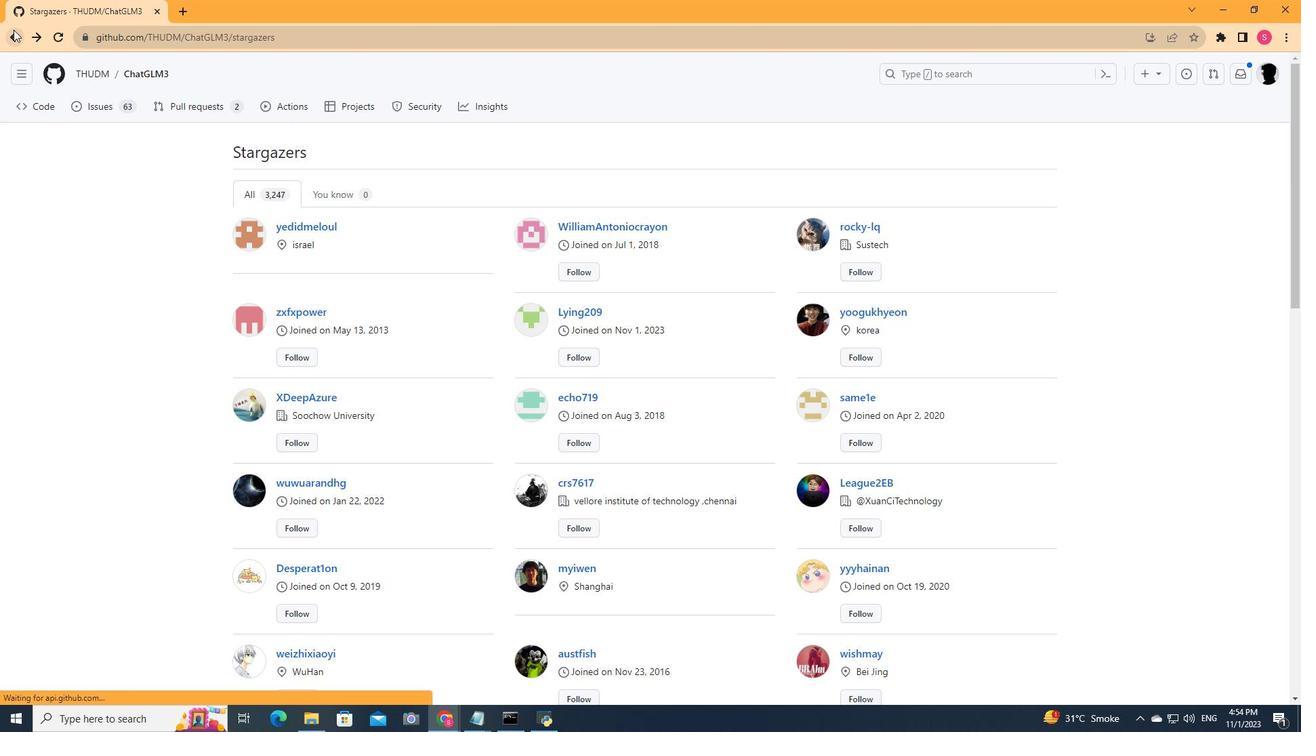 
Action: Mouse moved to (544, 117)
Screenshot: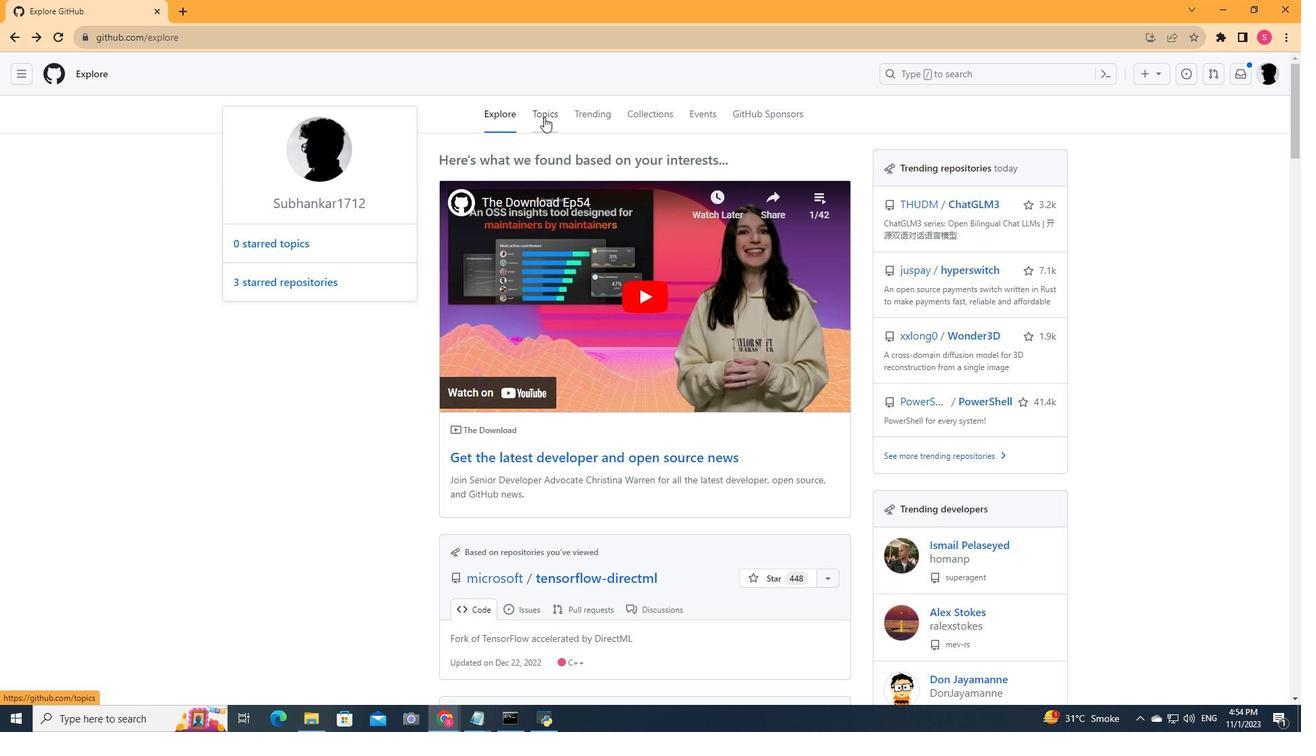
Action: Mouse pressed left at (544, 117)
Screenshot: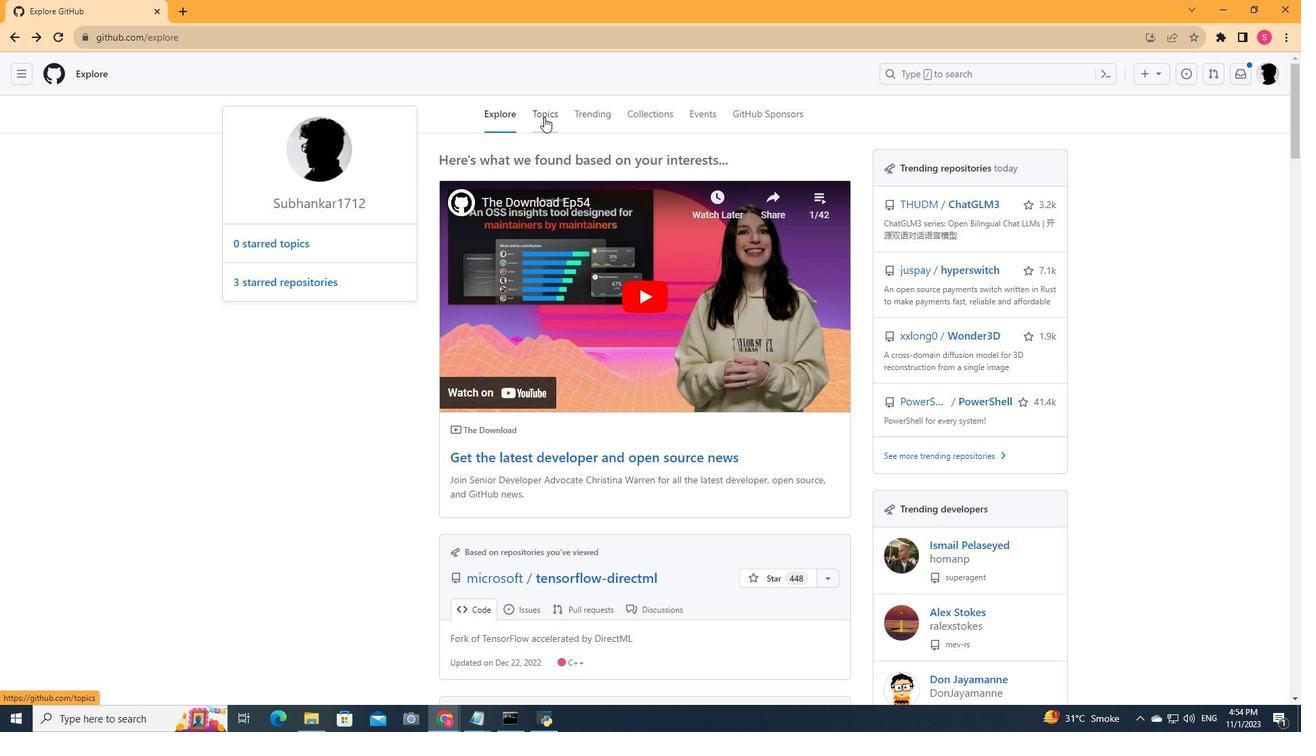 
Action: Mouse moved to (421, 365)
Screenshot: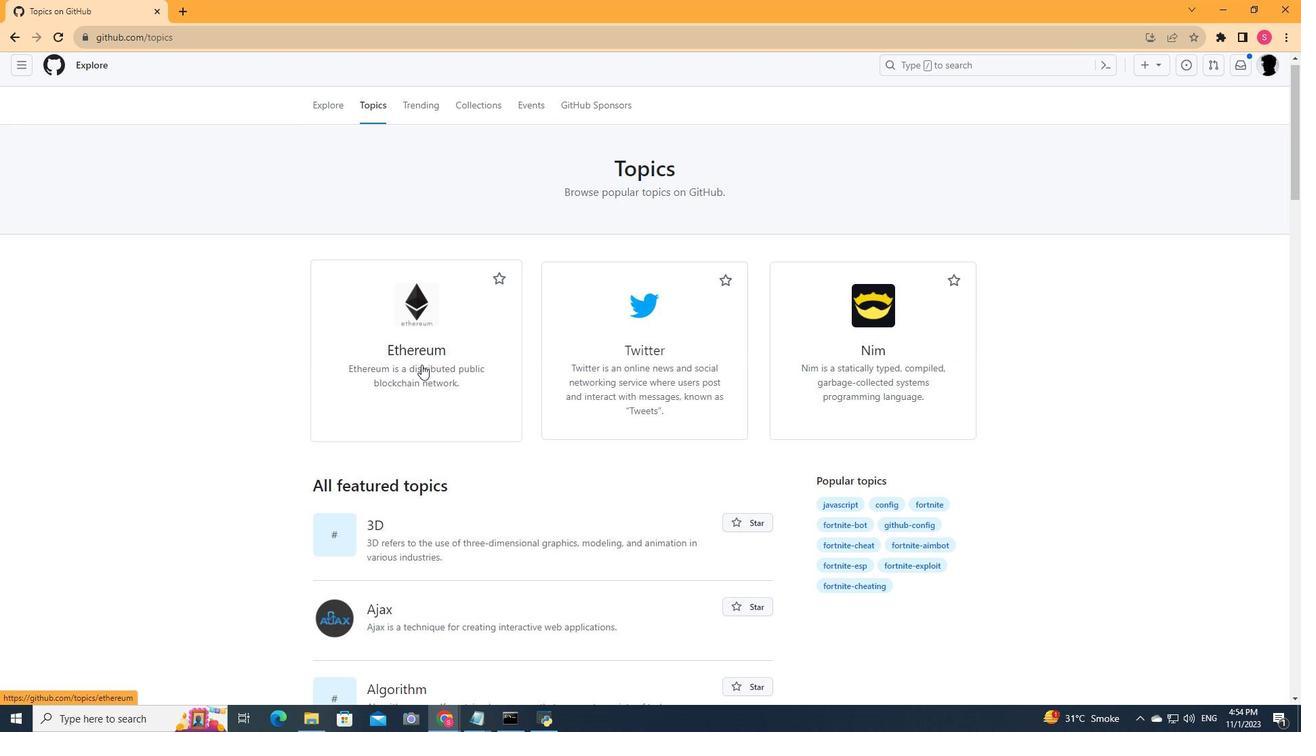 
Action: Mouse scrolled (421, 364) with delta (0, 0)
Screenshot: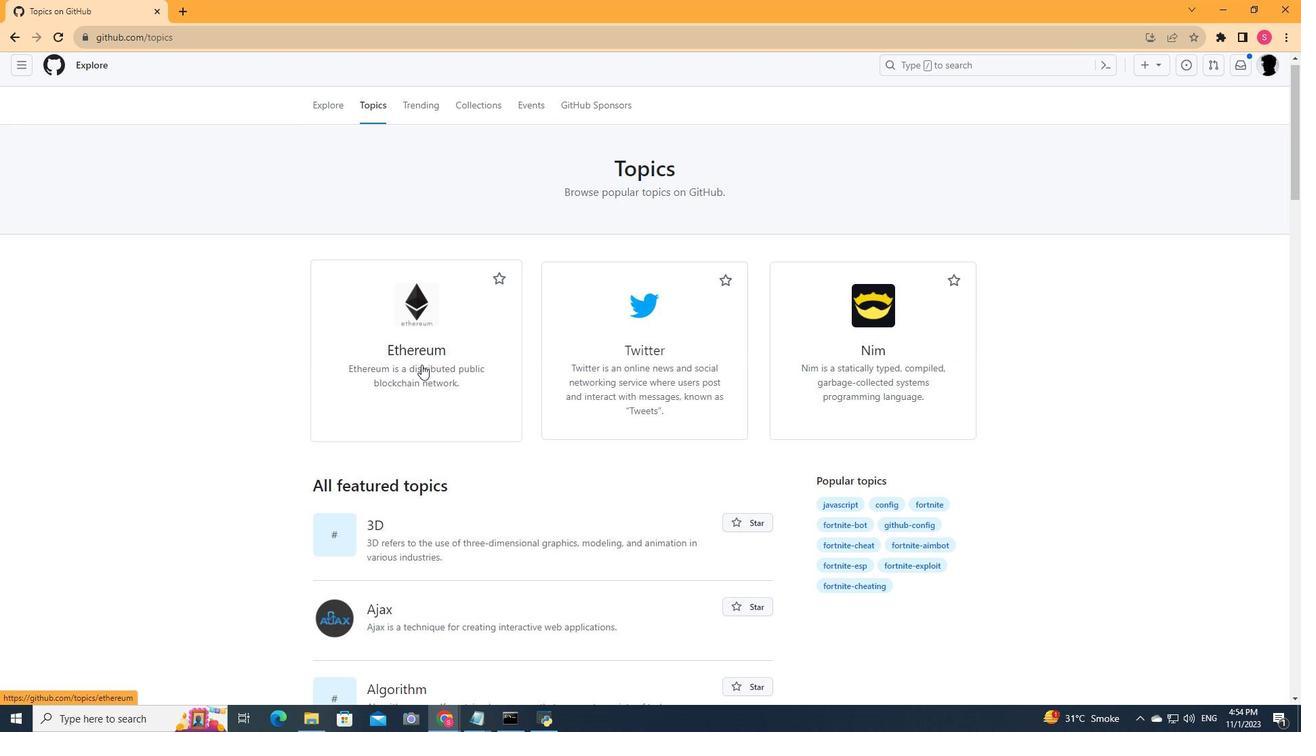 
Action: Mouse moved to (435, 72)
Screenshot: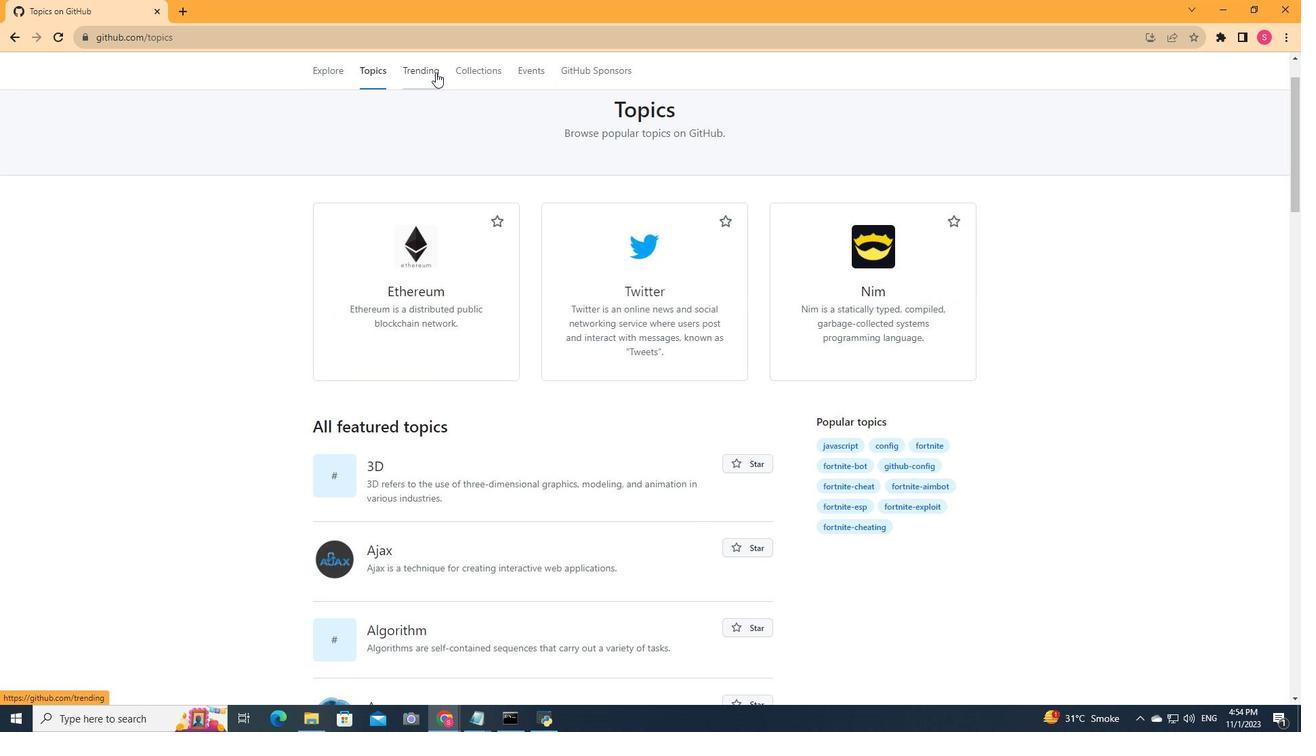 
Action: Mouse pressed left at (435, 72)
Screenshot: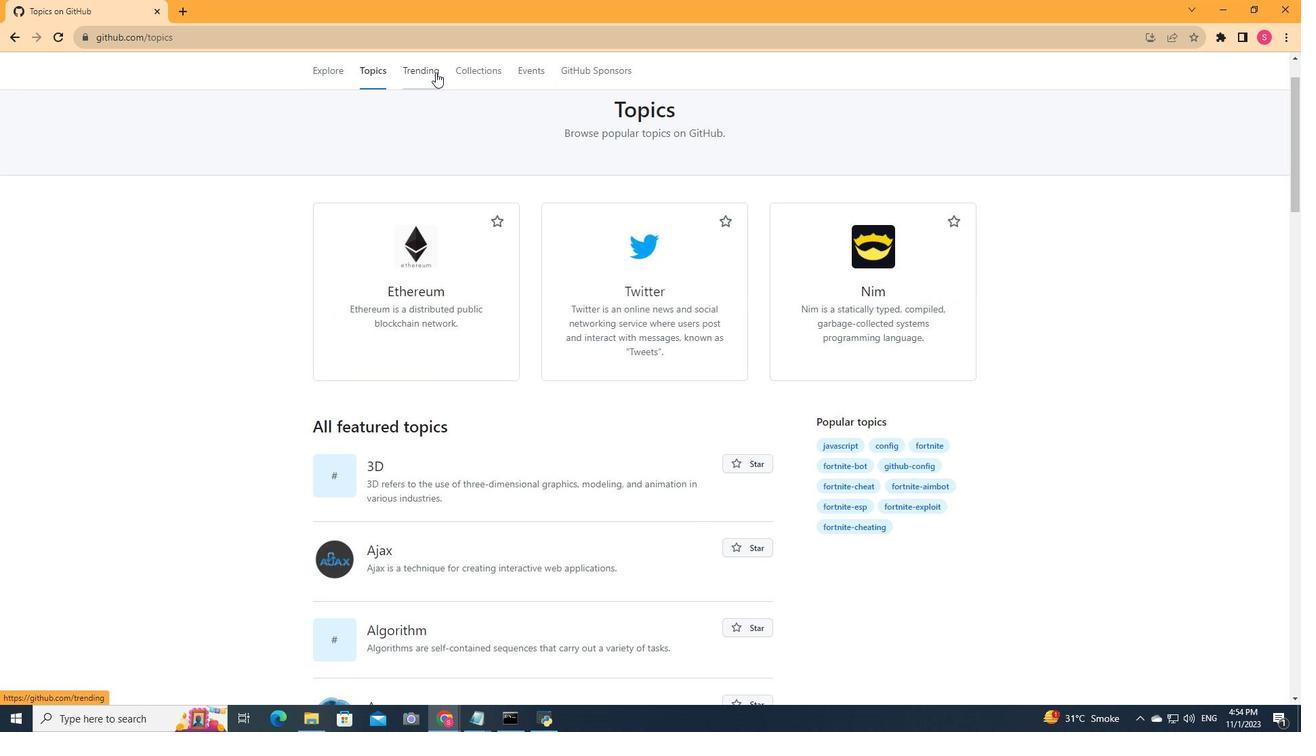 
Action: Mouse moved to (909, 336)
Screenshot: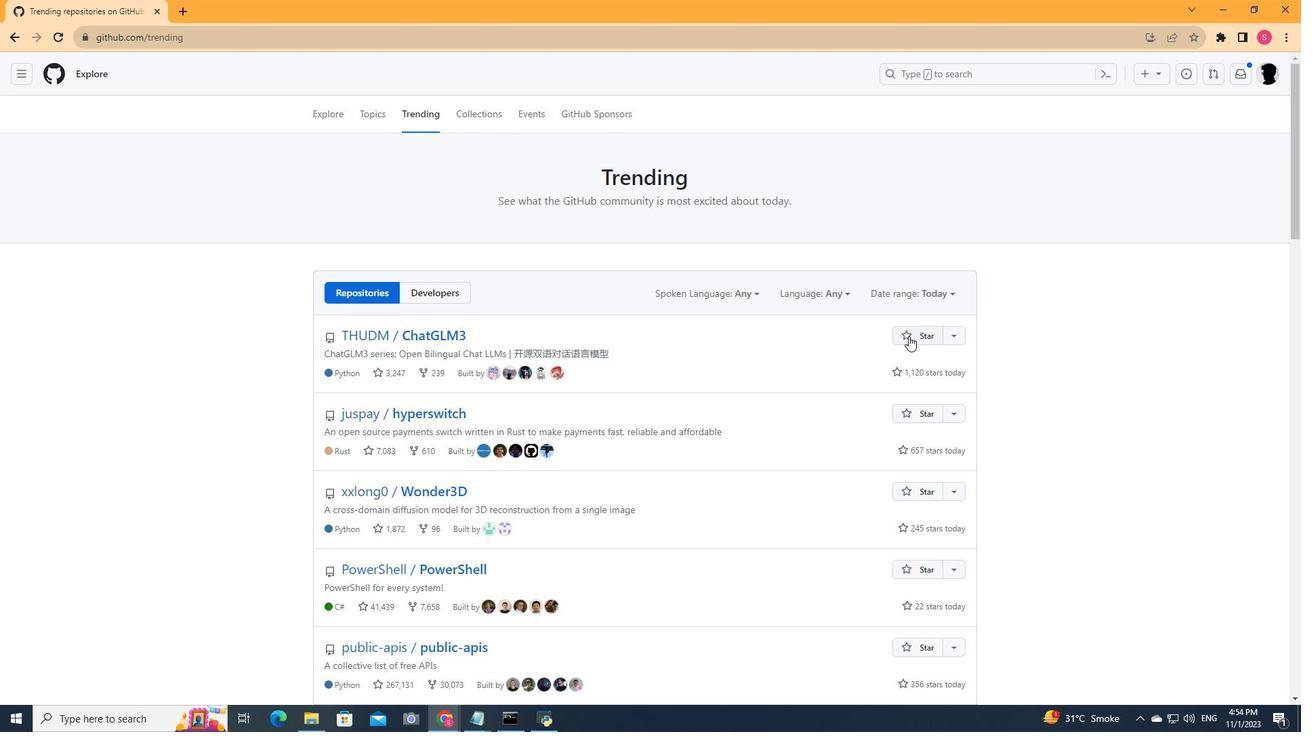 
Action: Mouse pressed left at (909, 336)
Screenshot: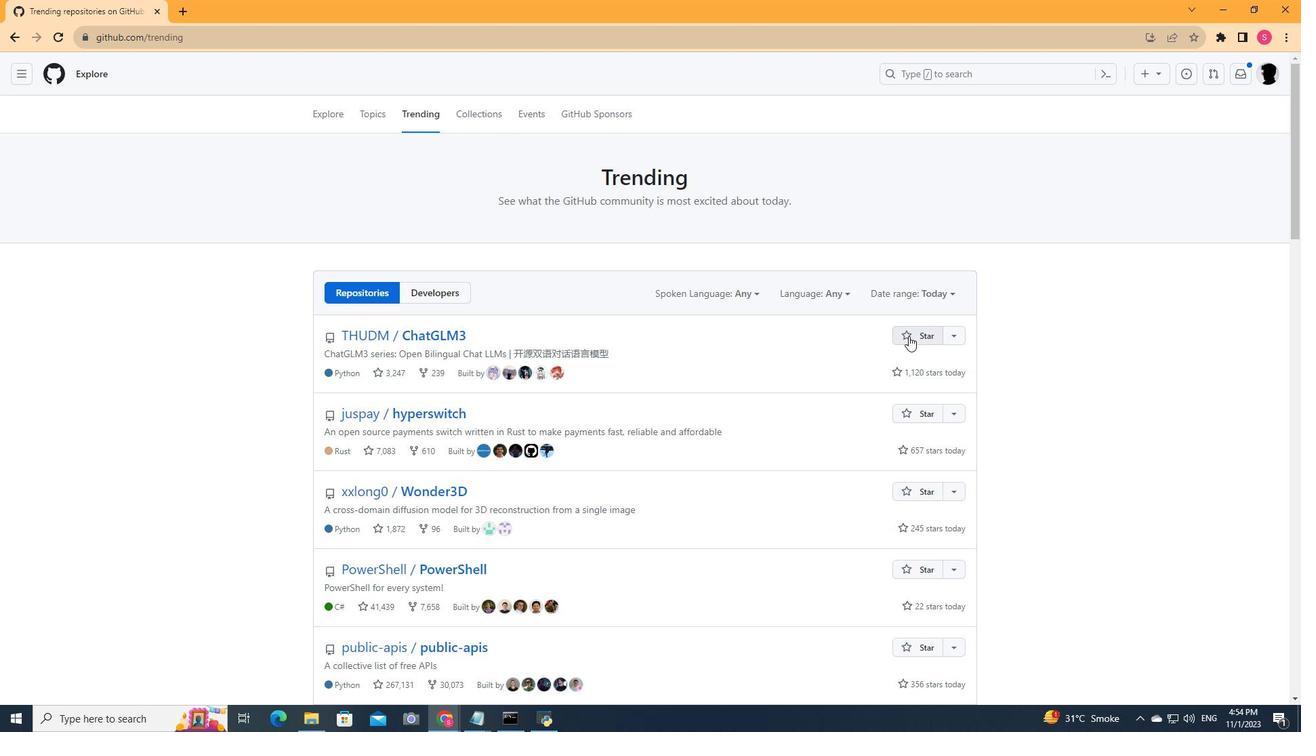 
Action: Mouse moved to (948, 336)
Screenshot: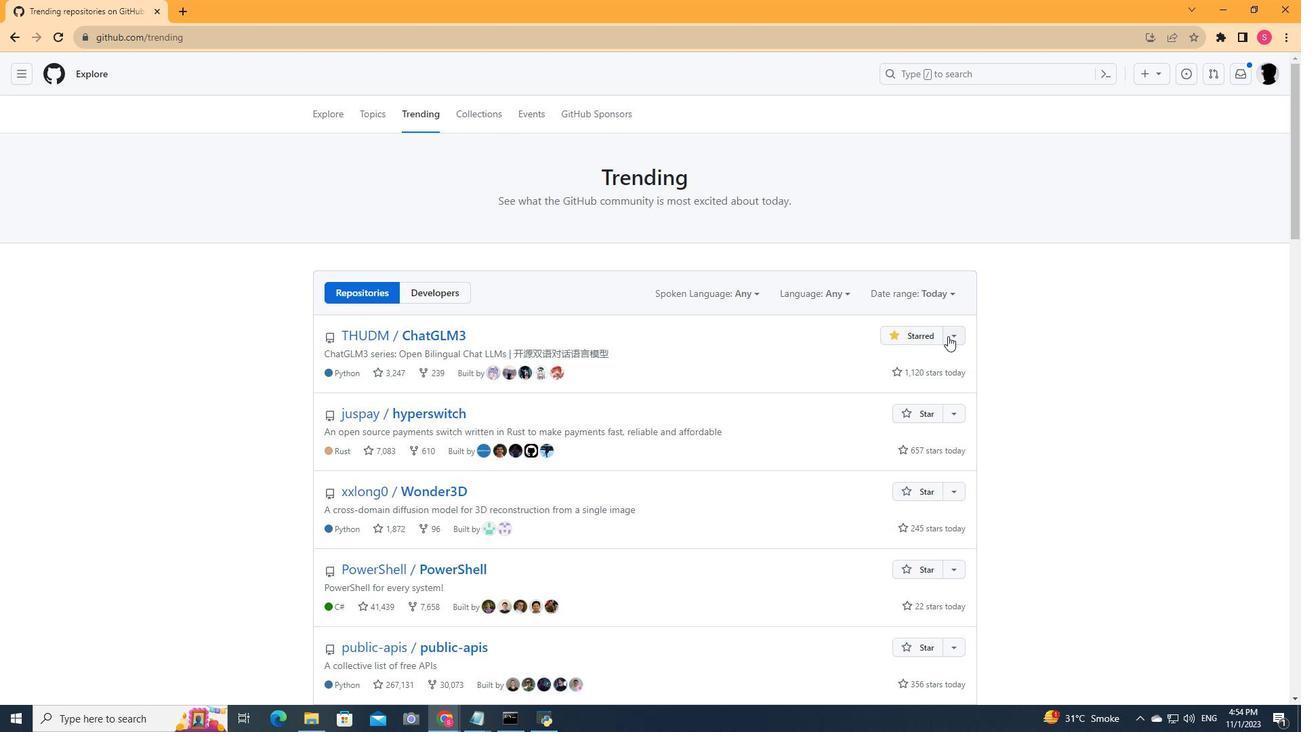 
Action: Mouse pressed left at (948, 336)
Screenshot: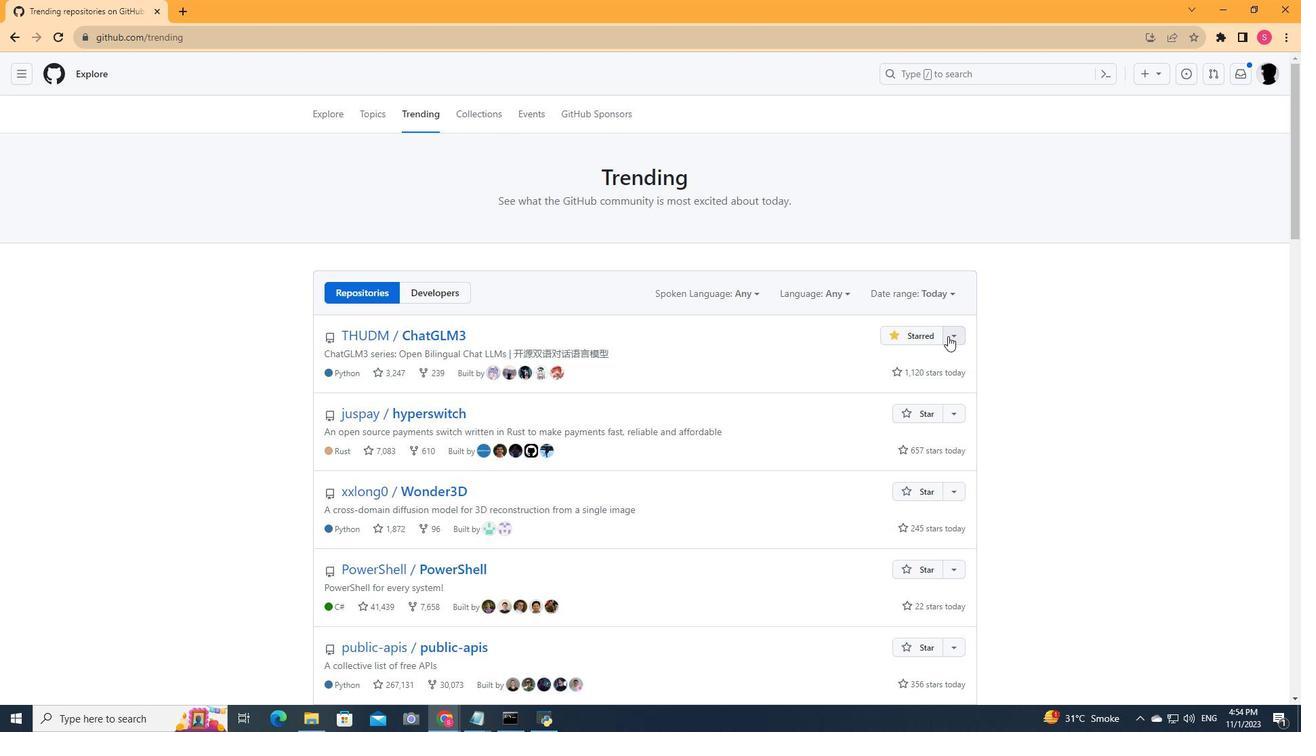 
Action: Mouse moved to (783, 408)
Screenshot: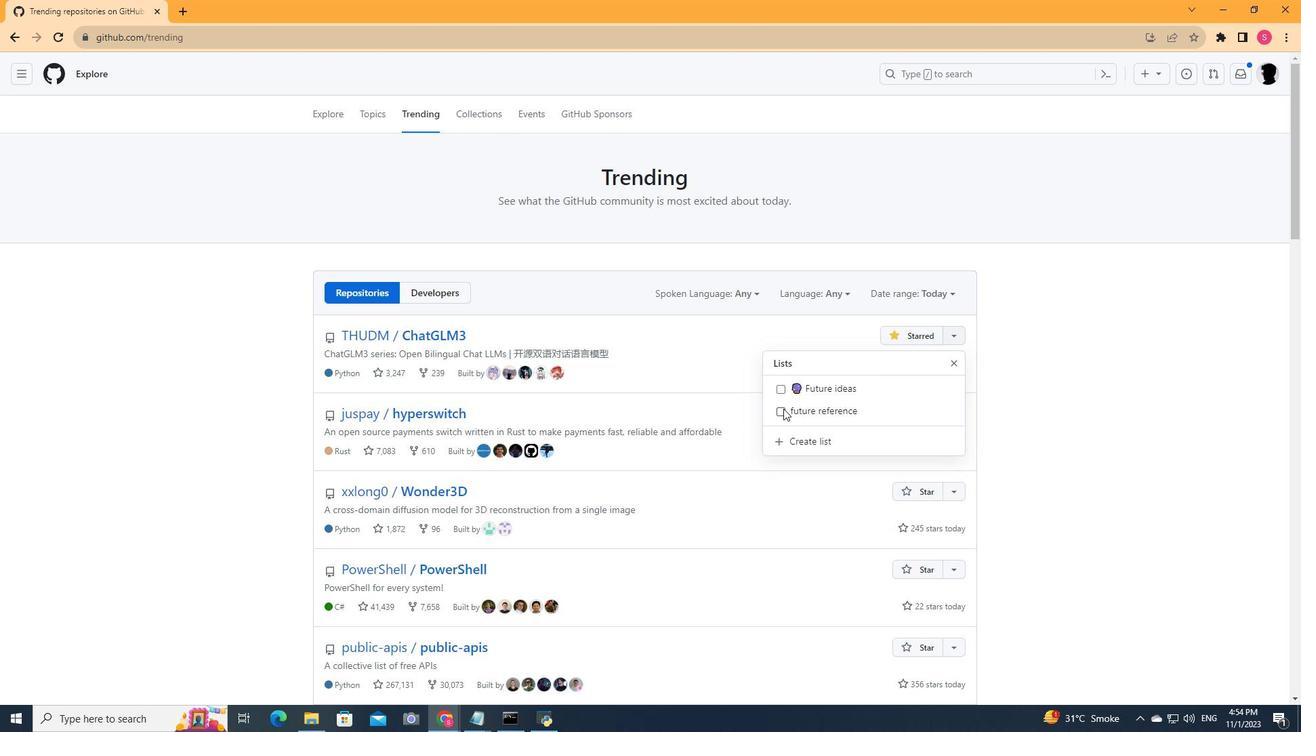 
Action: Mouse pressed left at (783, 408)
Screenshot: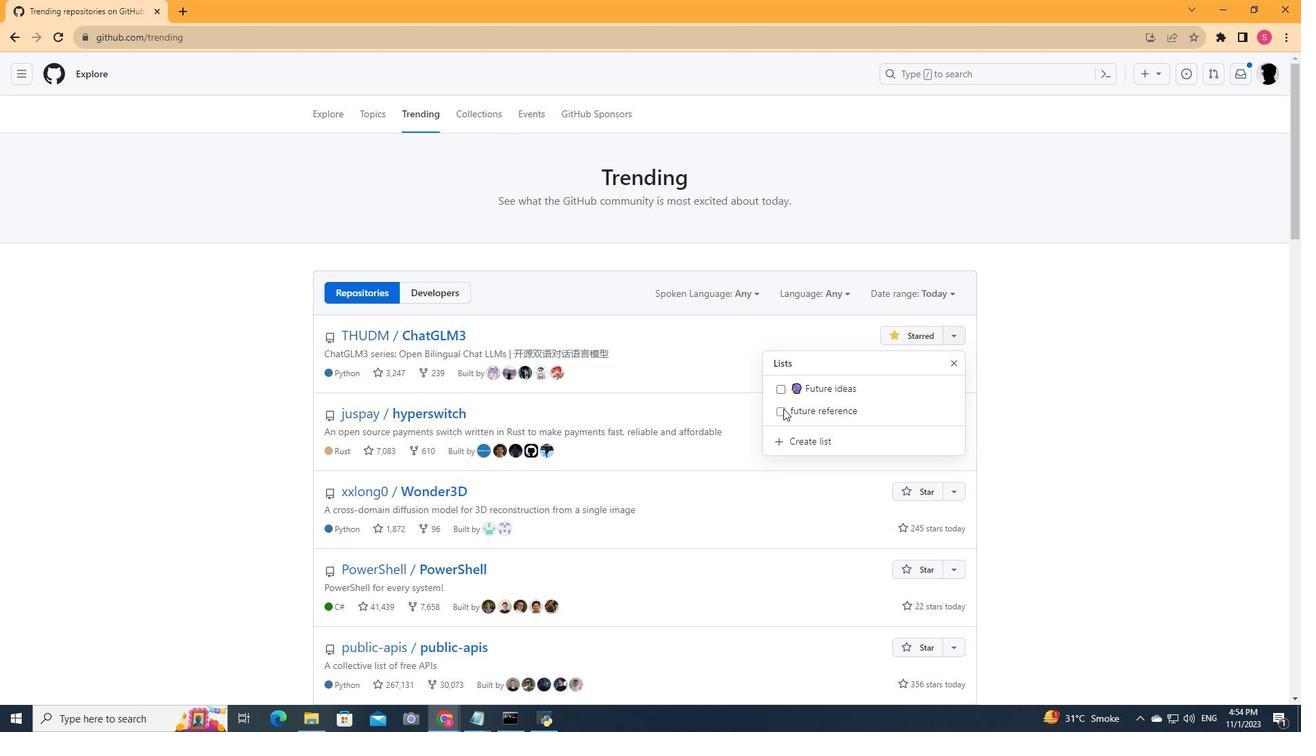 
Action: Mouse moved to (799, 327)
Screenshot: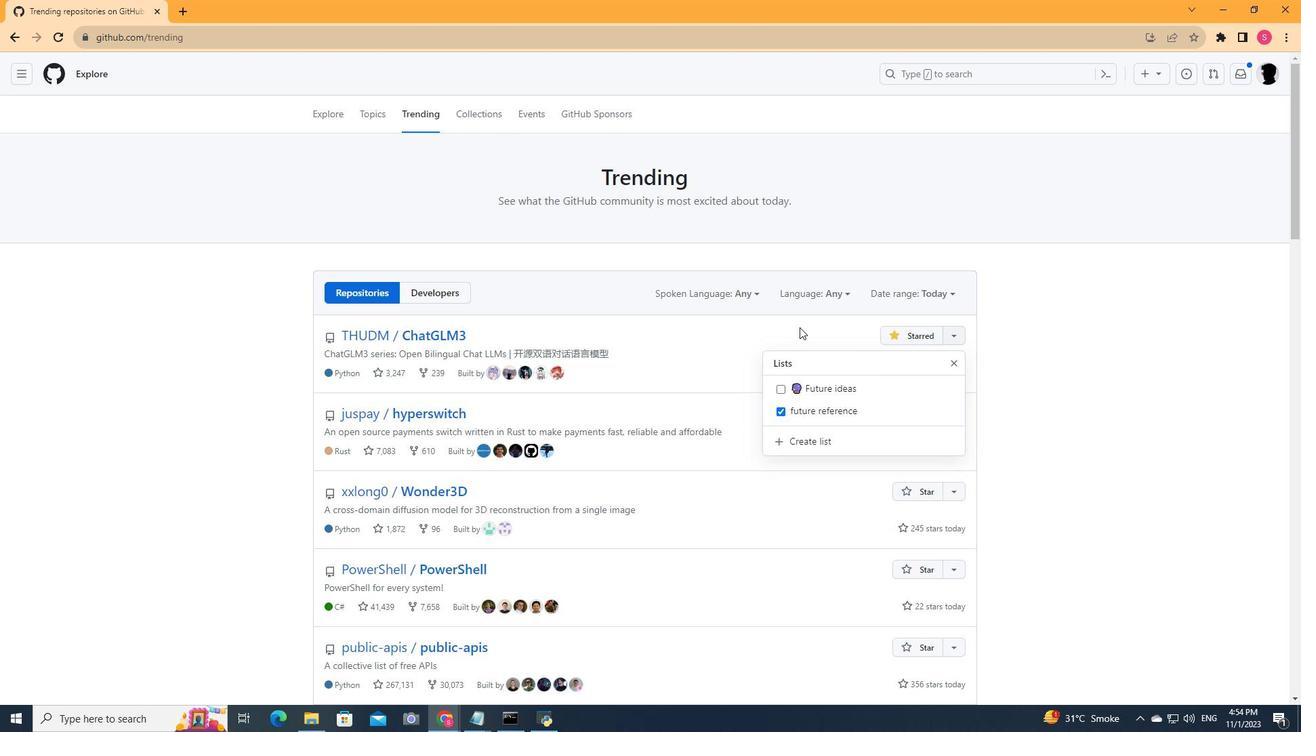 
Action: Mouse pressed left at (799, 327)
Screenshot: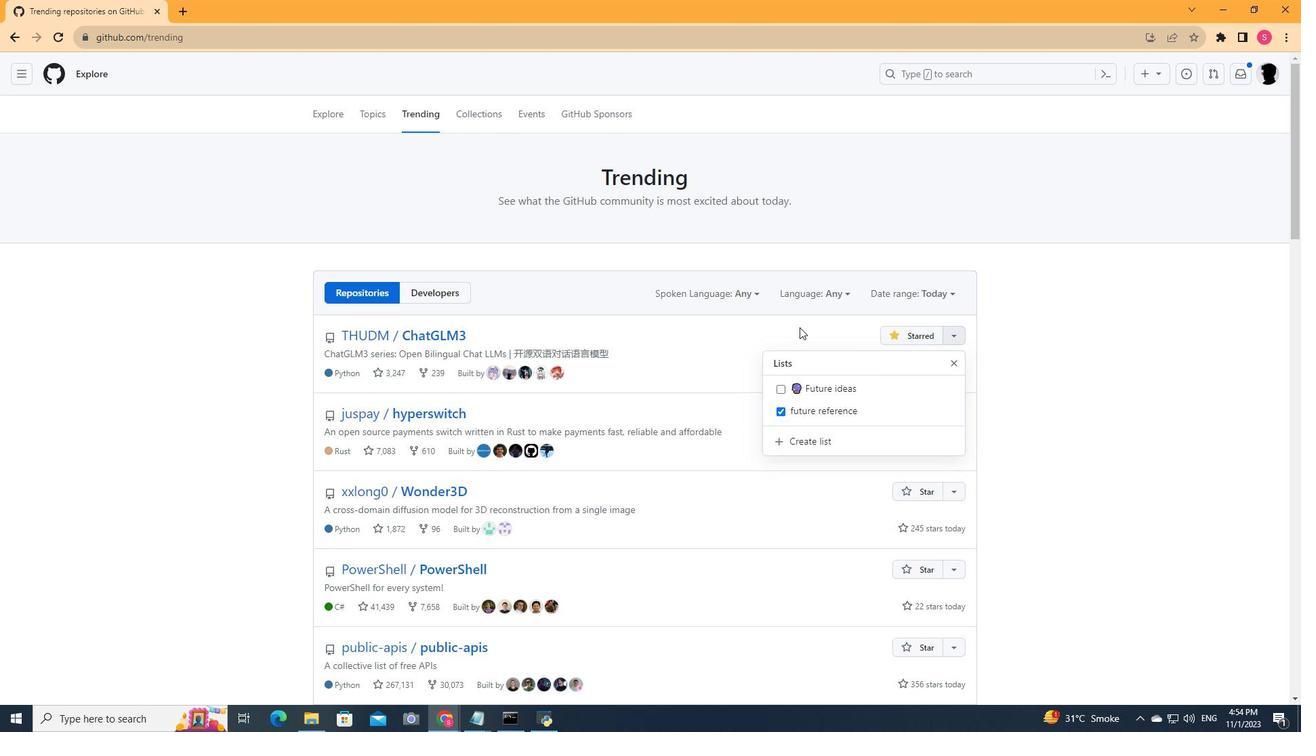 
Action: Mouse moved to (16, 69)
Screenshot: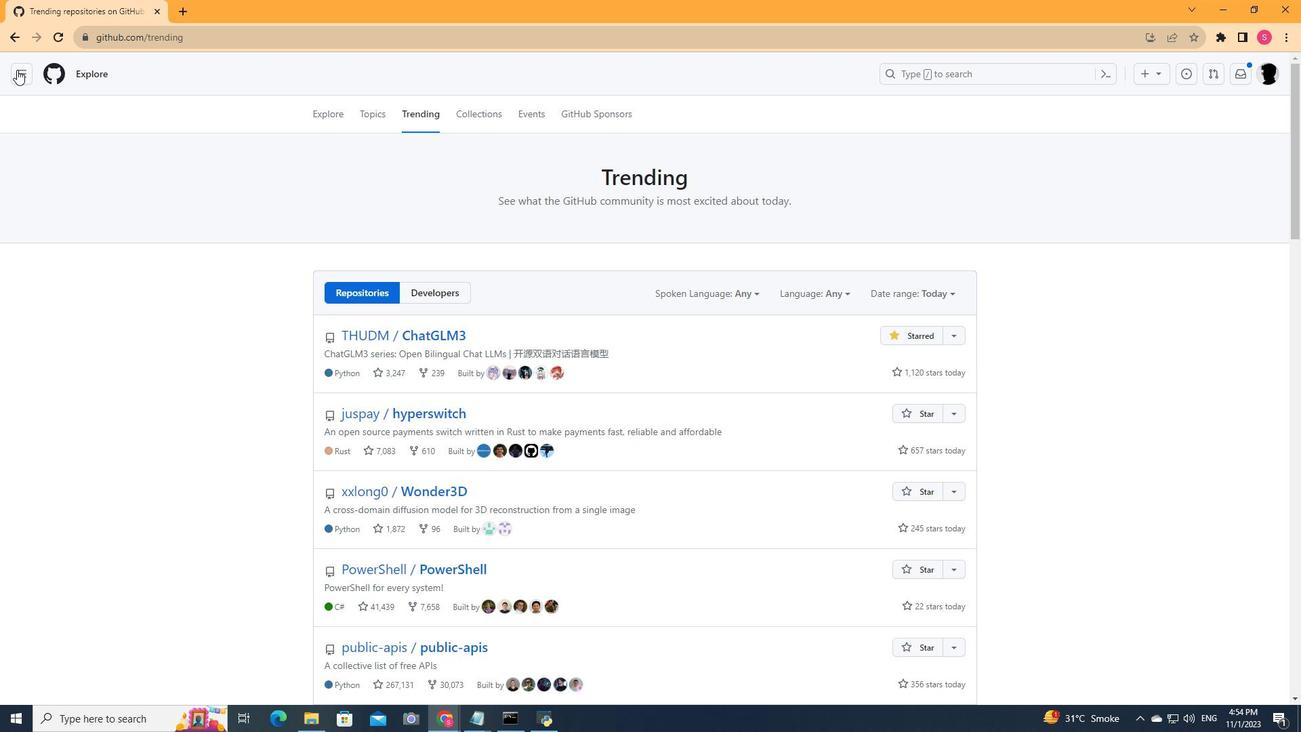 
Action: Mouse pressed left at (16, 69)
Screenshot: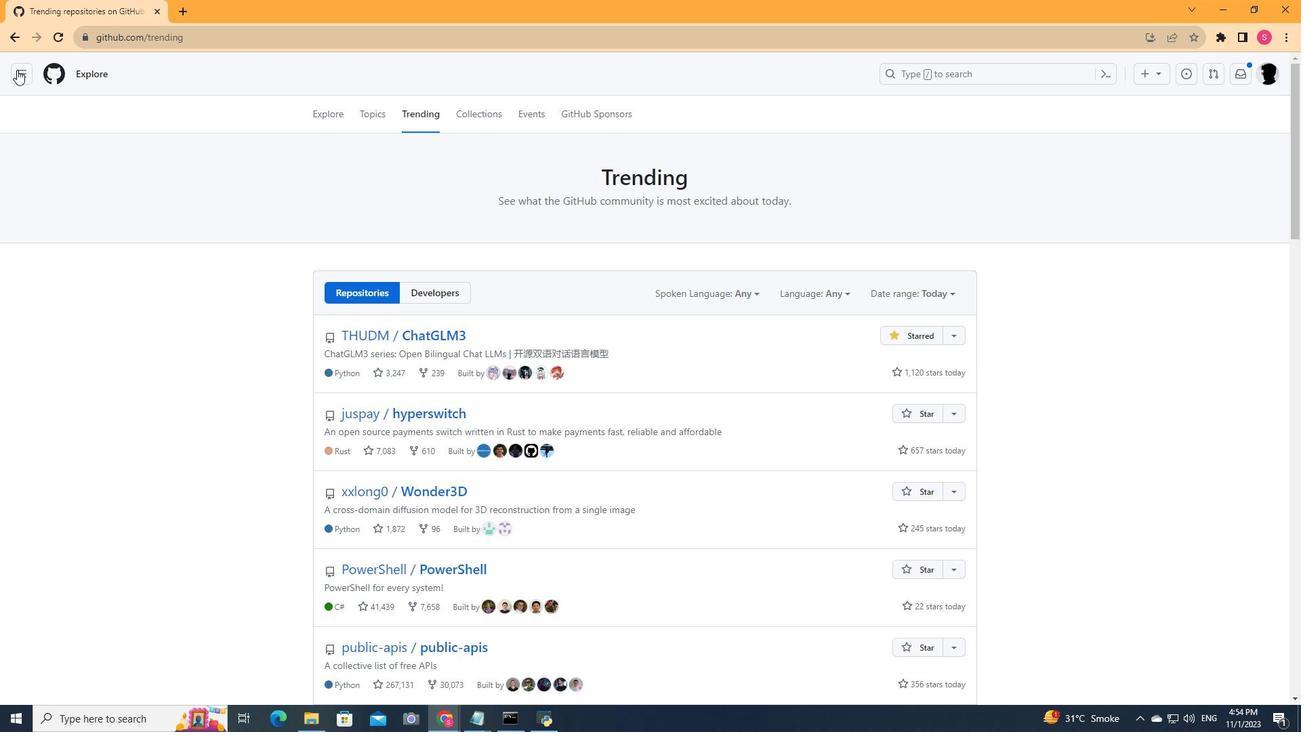 
Action: Mouse moved to (66, 108)
Screenshot: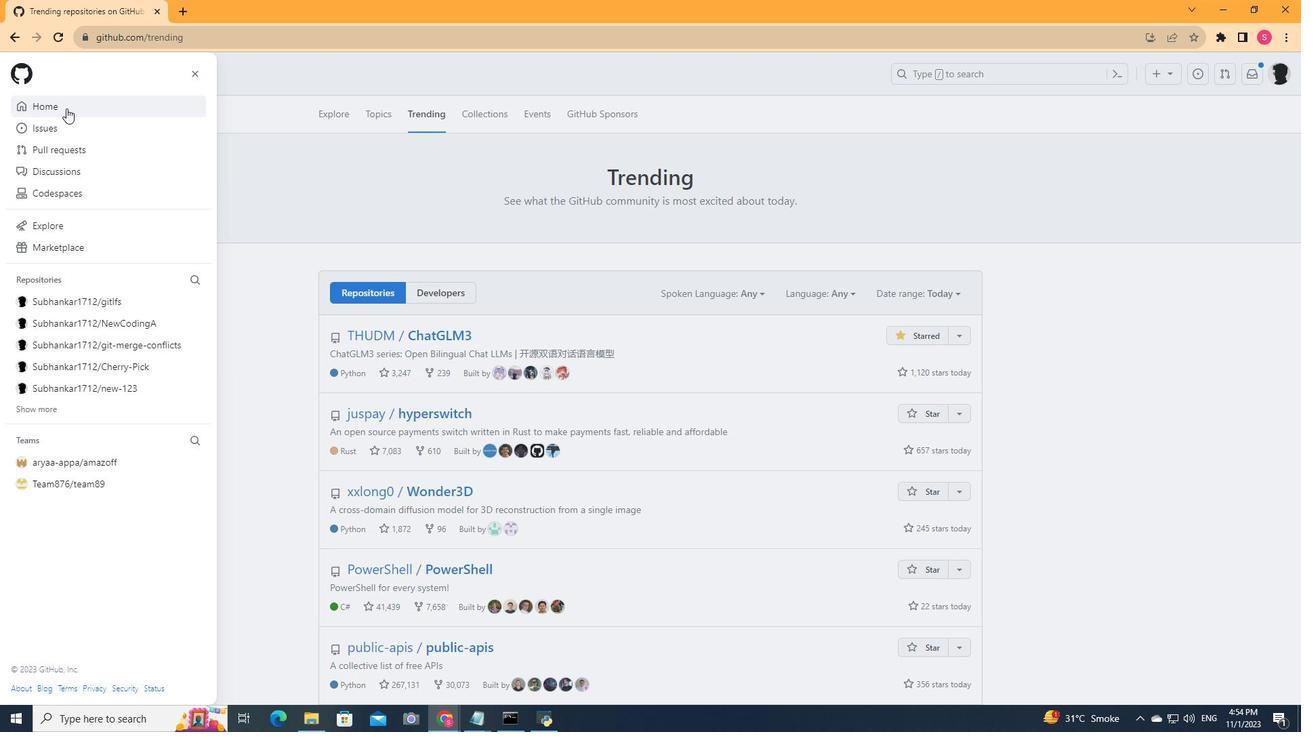 
Action: Mouse pressed left at (66, 108)
Screenshot: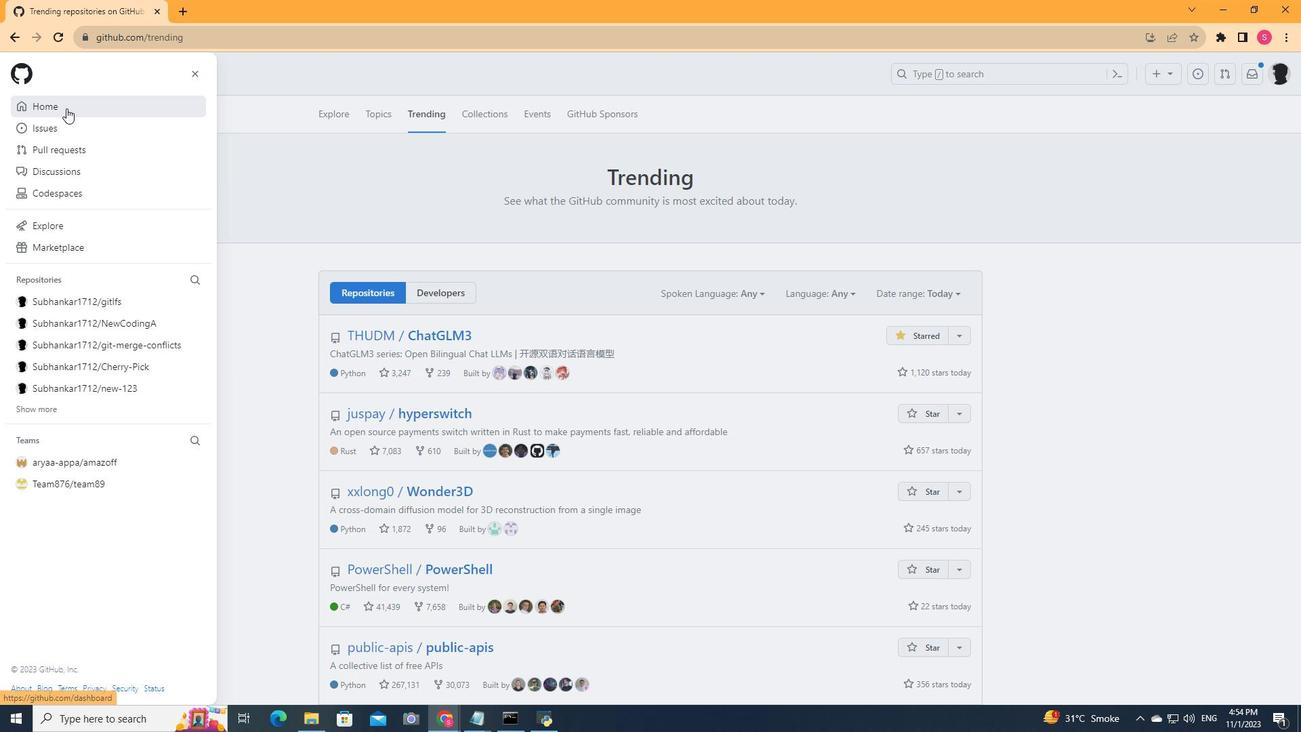 
Action: Mouse moved to (1271, 74)
Screenshot: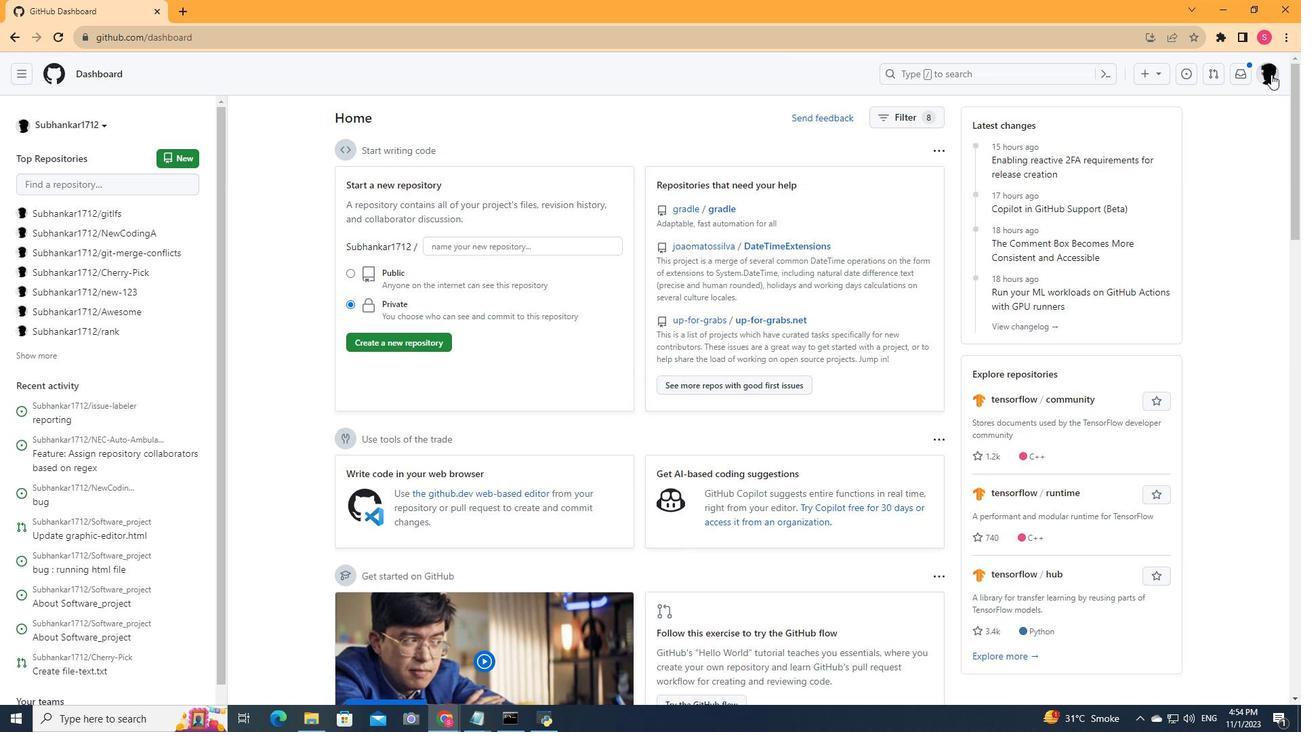 
Action: Mouse pressed left at (1271, 74)
Screenshot: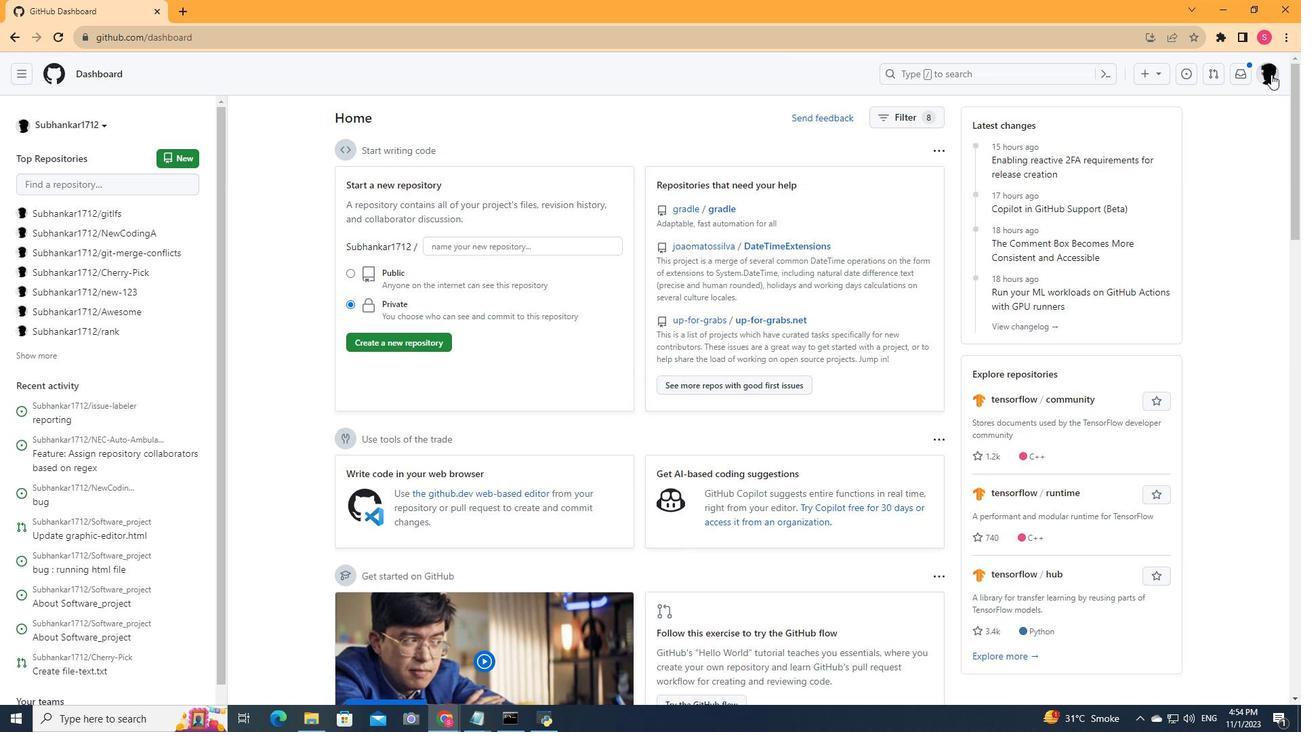 
Action: Mouse moved to (1159, 165)
Screenshot: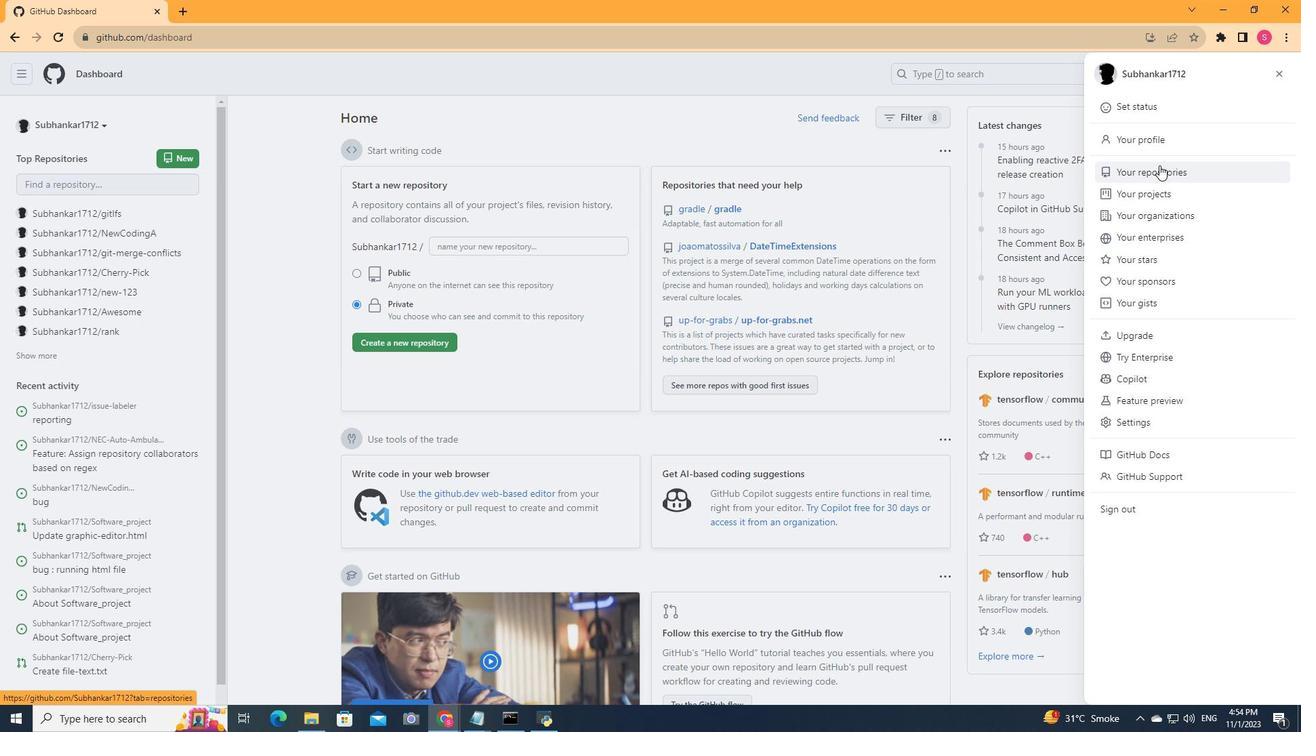 
Action: Mouse pressed left at (1159, 165)
Screenshot: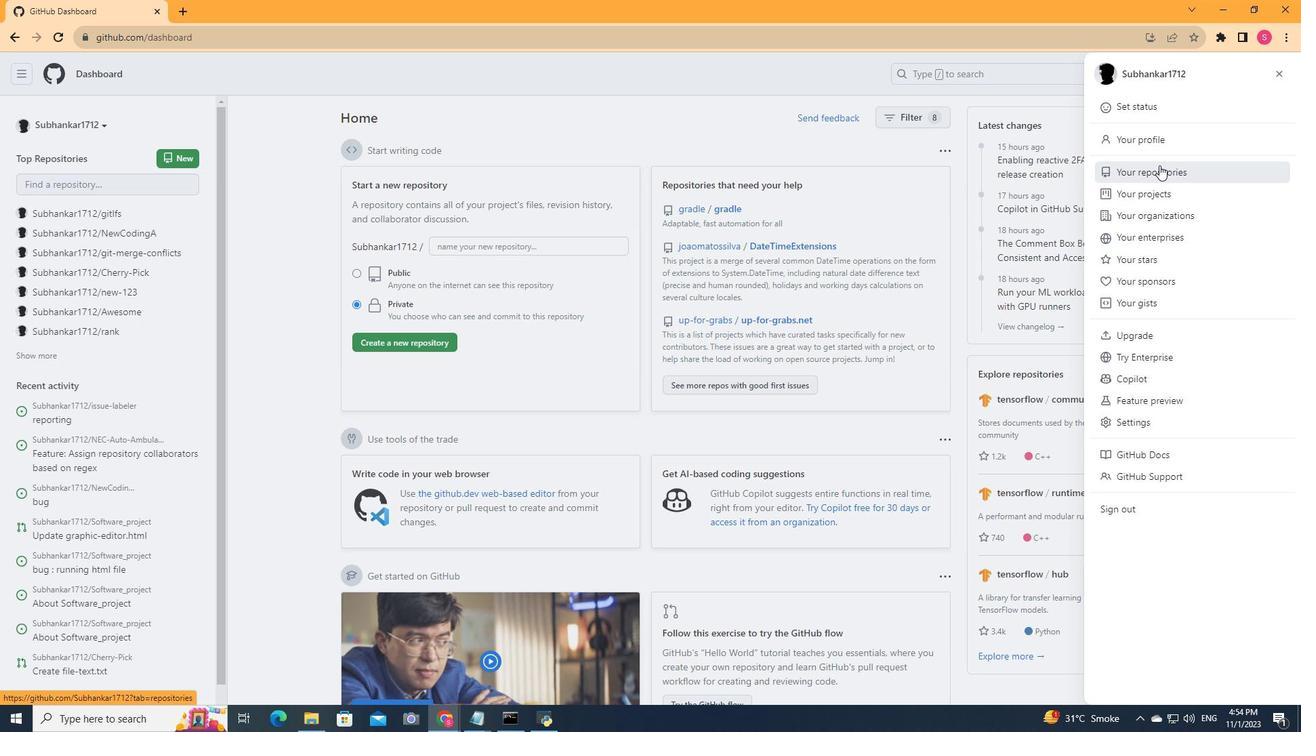 
Action: Mouse moved to (360, 106)
Screenshot: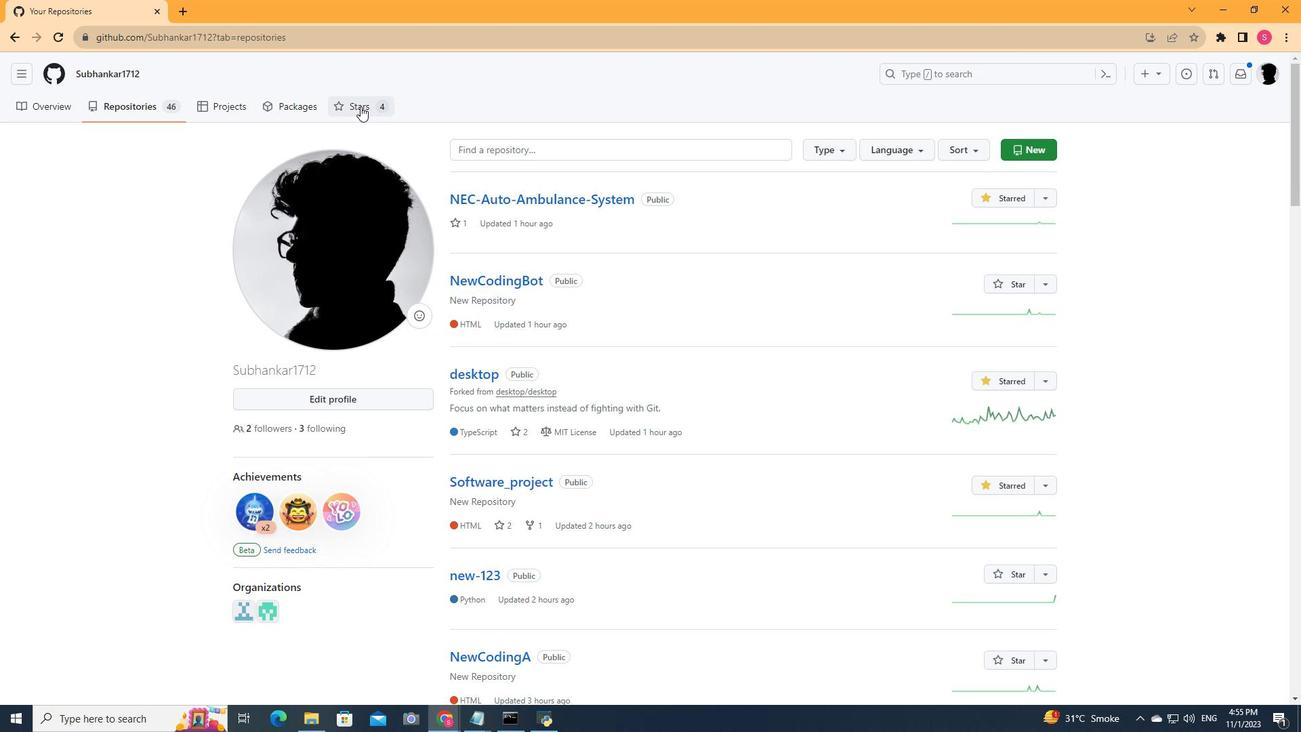 
Action: Mouse pressed left at (360, 106)
Screenshot: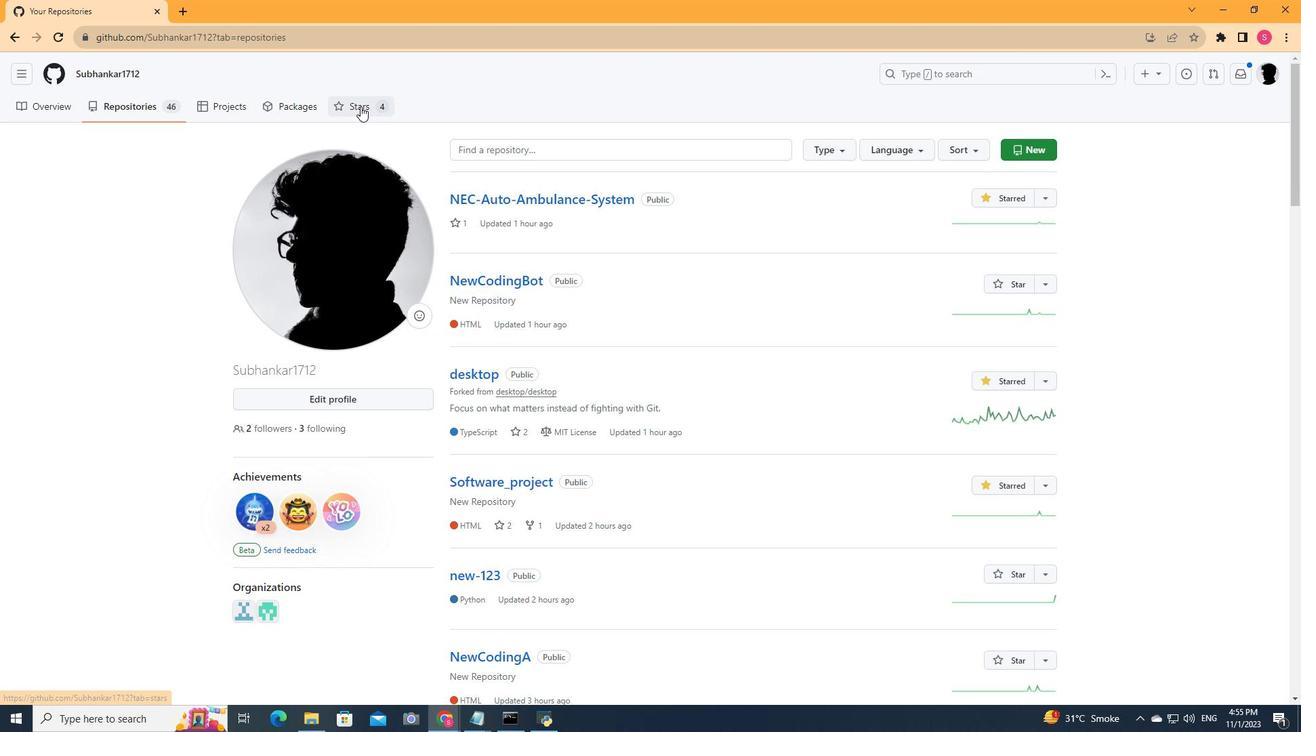 
Action: Mouse moved to (490, 189)
Screenshot: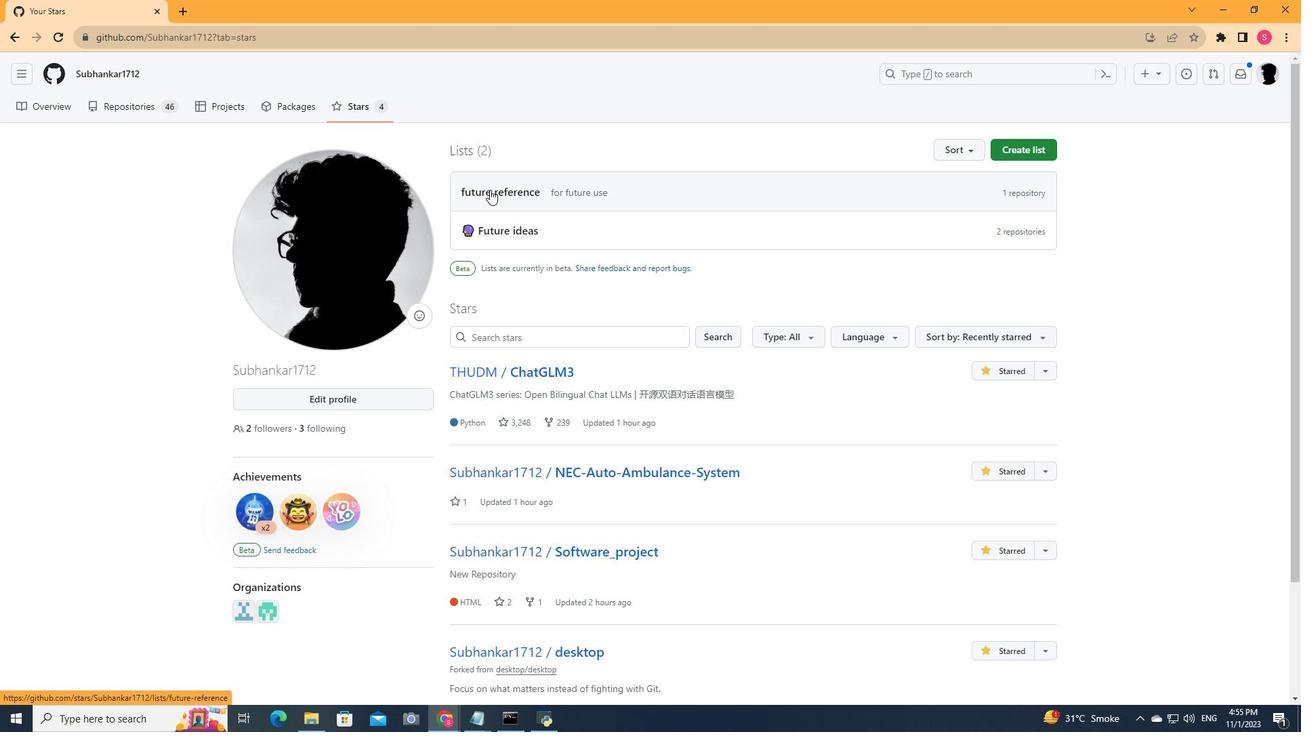 
Action: Mouse pressed left at (490, 189)
Screenshot: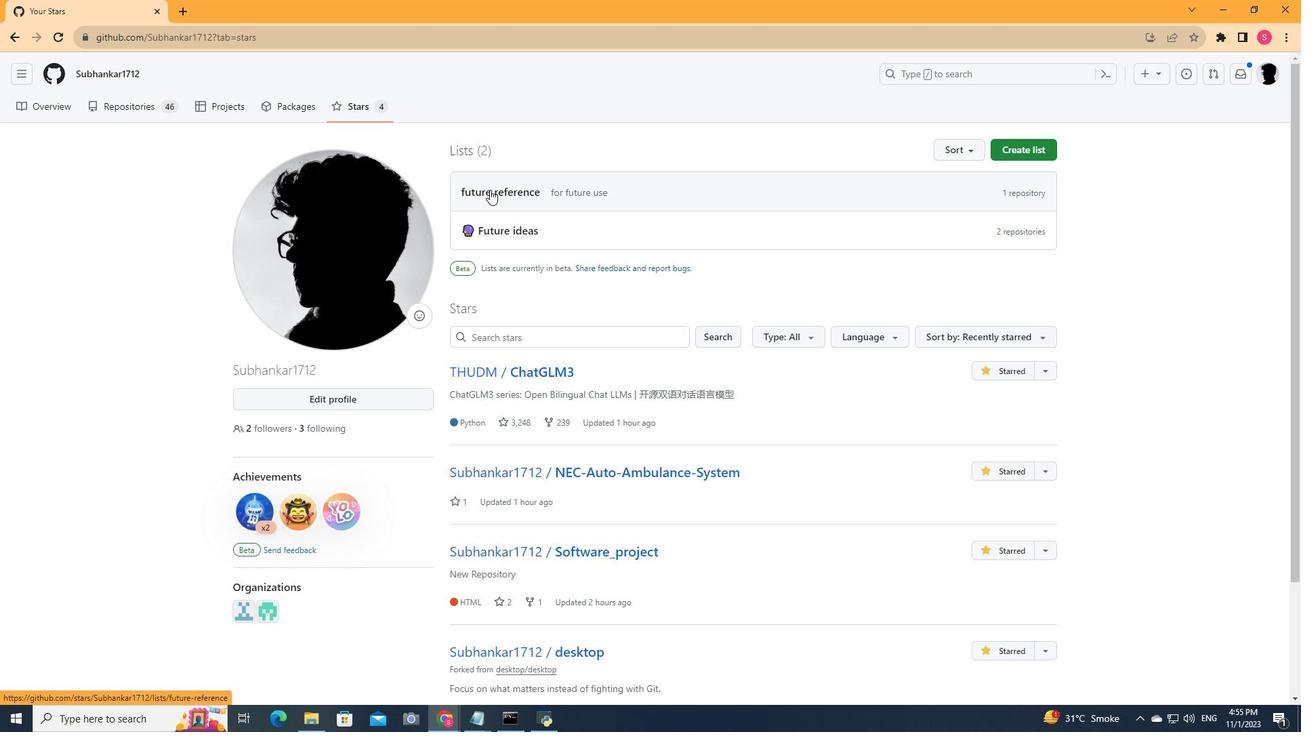
Action: Mouse moved to (656, 397)
Screenshot: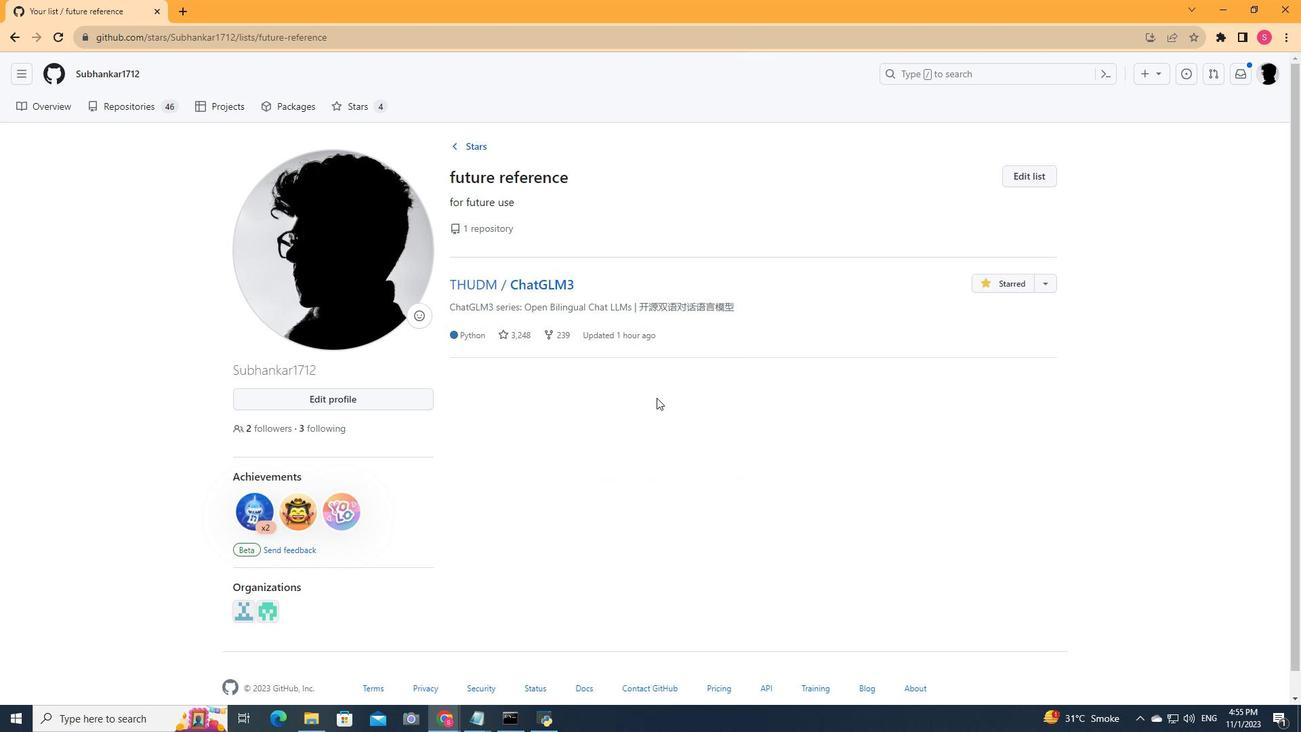 
